 Task: Add Smart Sweets Sourmelon Bites, sour candy to the cart.
Action: Mouse moved to (316, 144)
Screenshot: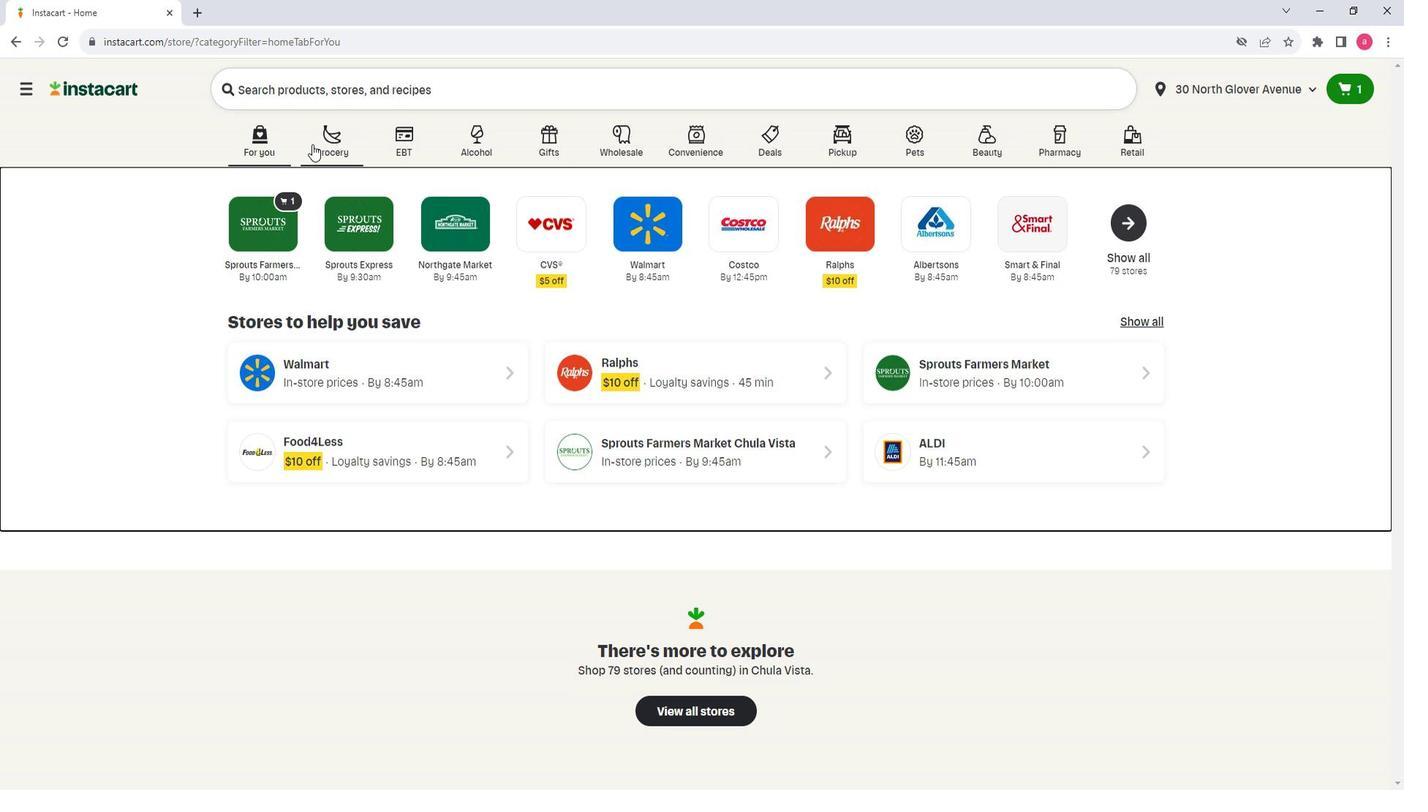 
Action: Mouse pressed left at (316, 144)
Screenshot: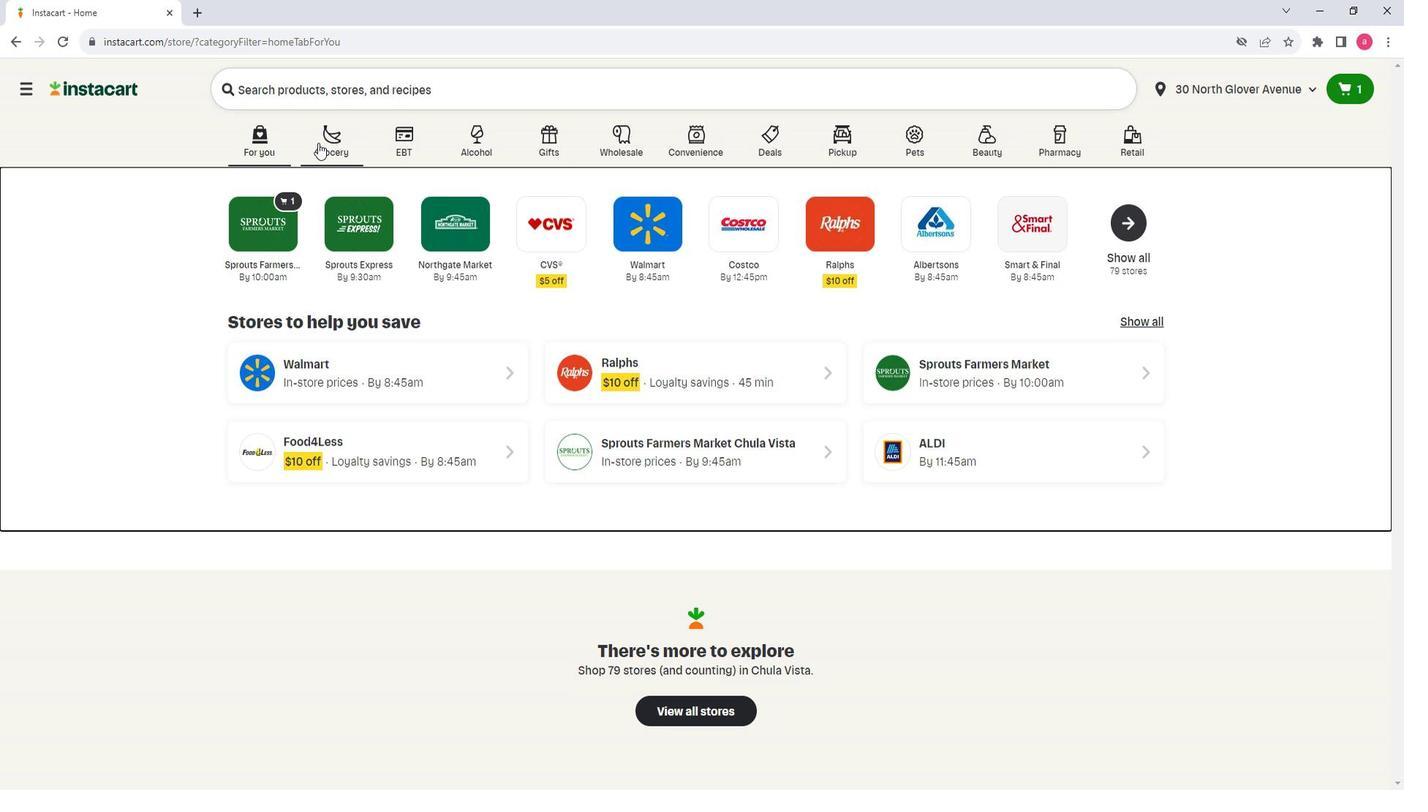 
Action: Mouse moved to (339, 436)
Screenshot: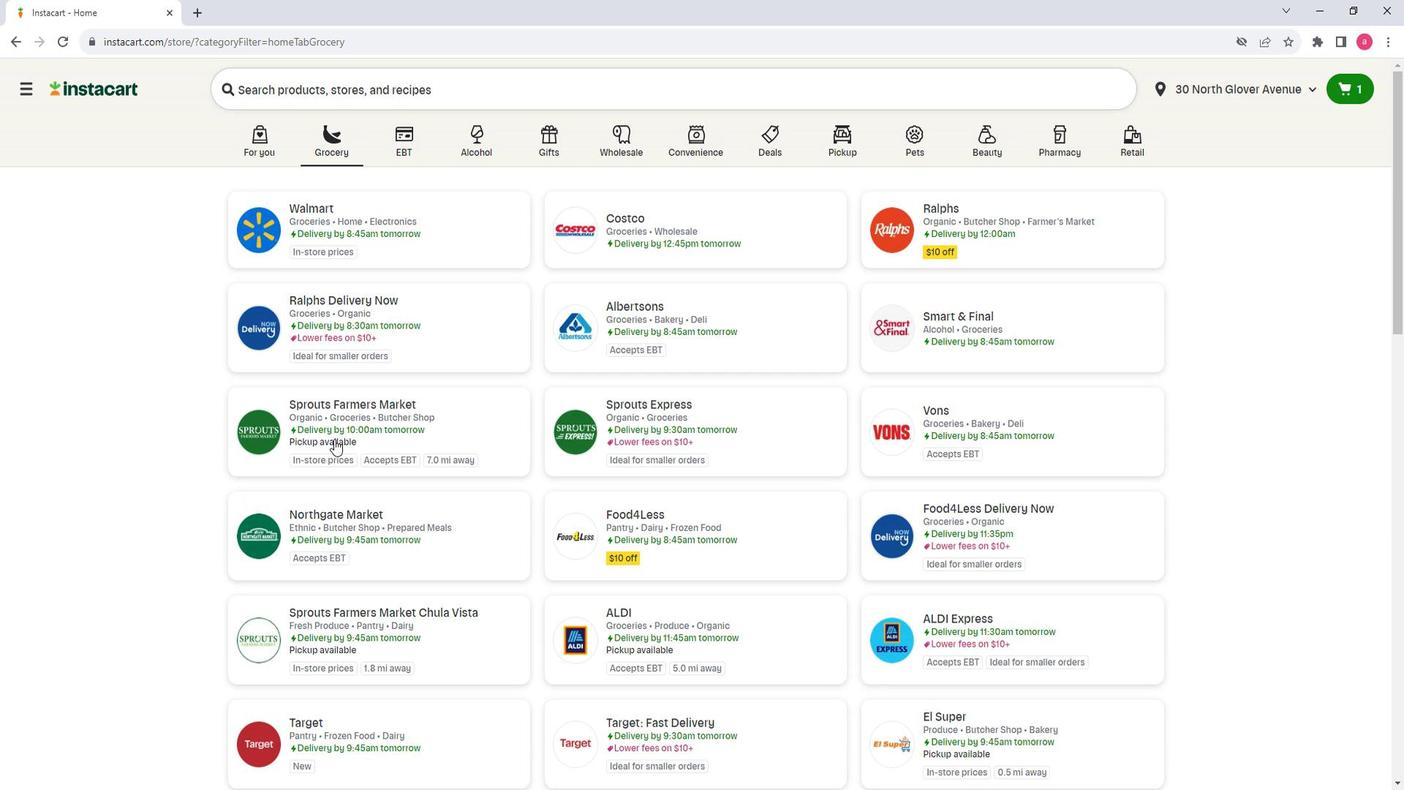 
Action: Mouse pressed left at (339, 436)
Screenshot: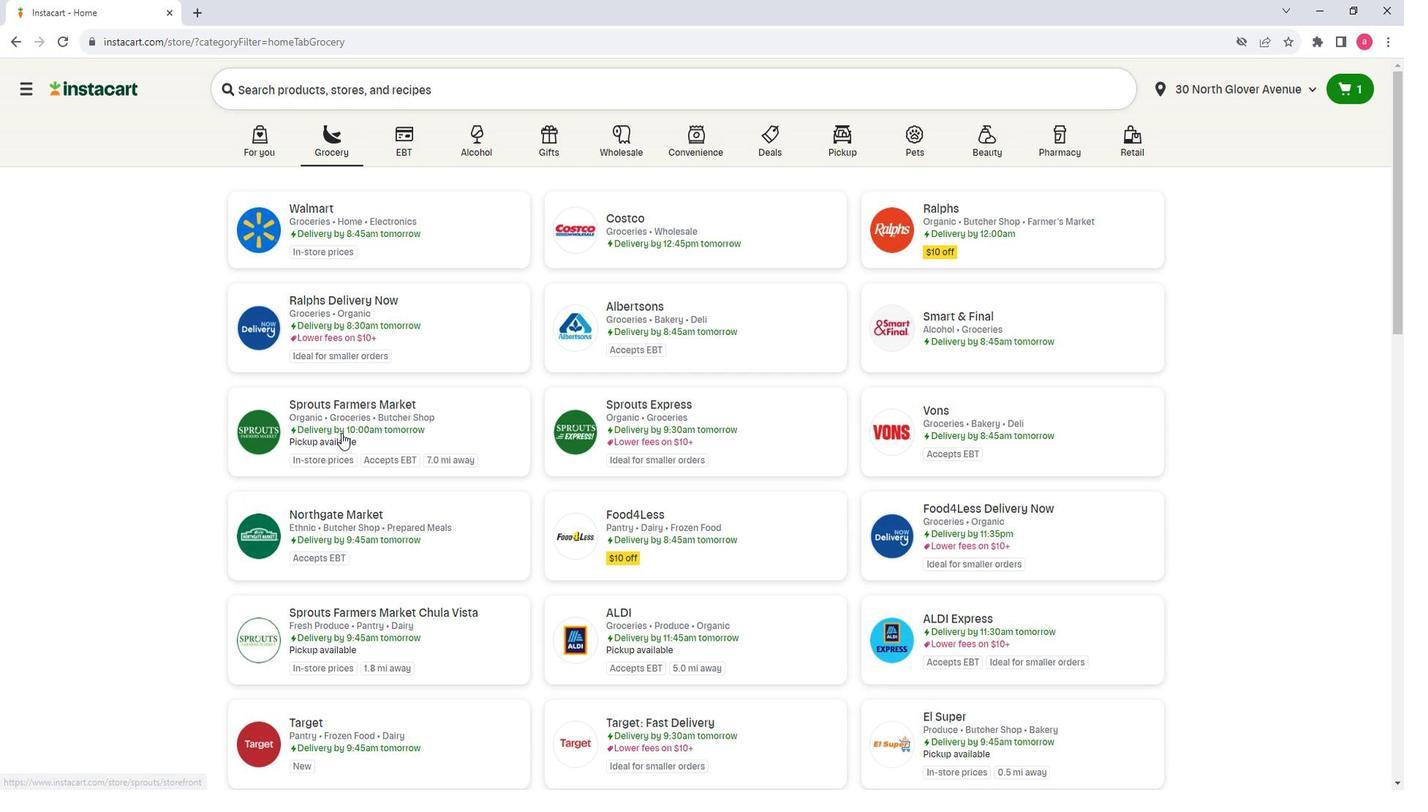 
Action: Mouse moved to (165, 496)
Screenshot: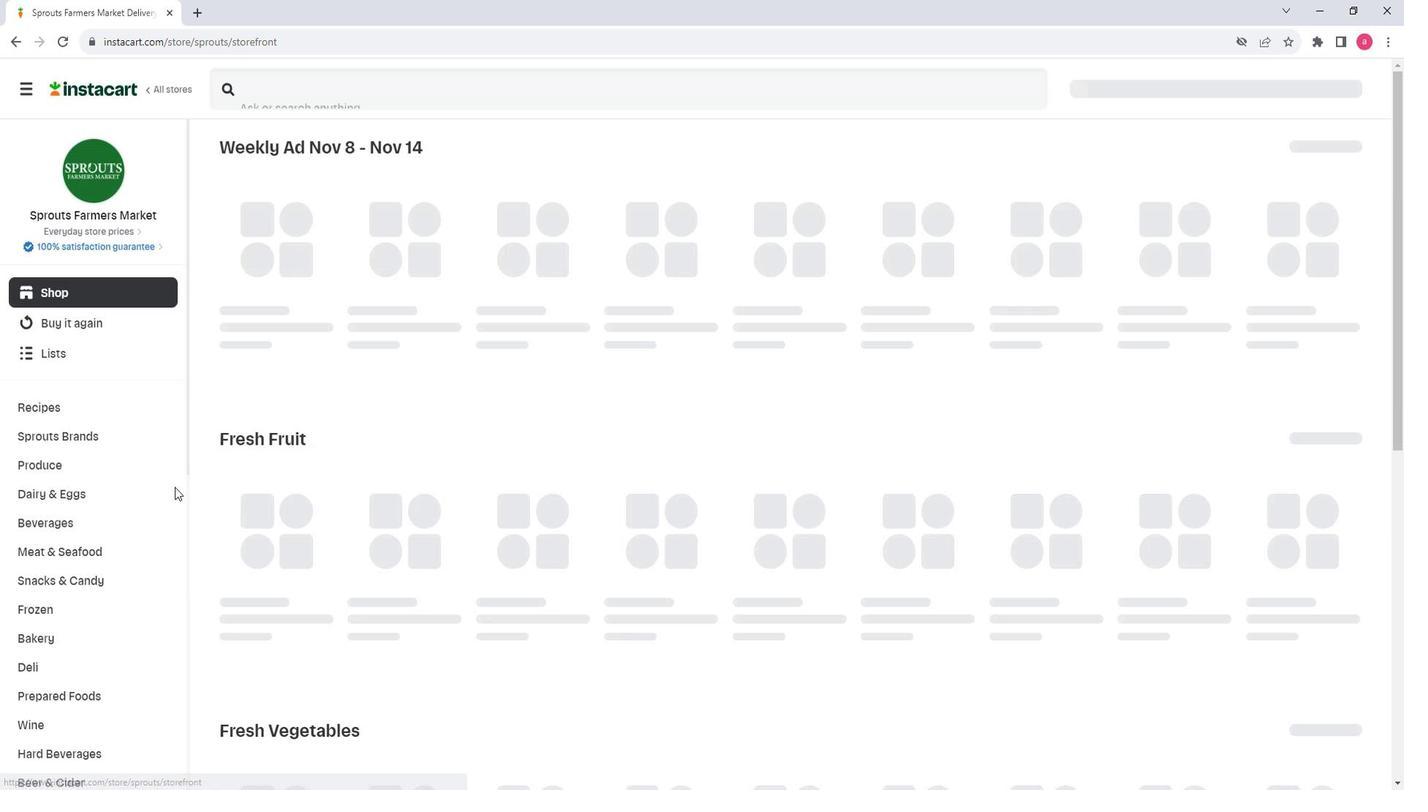 
Action: Mouse scrolled (165, 495) with delta (0, 0)
Screenshot: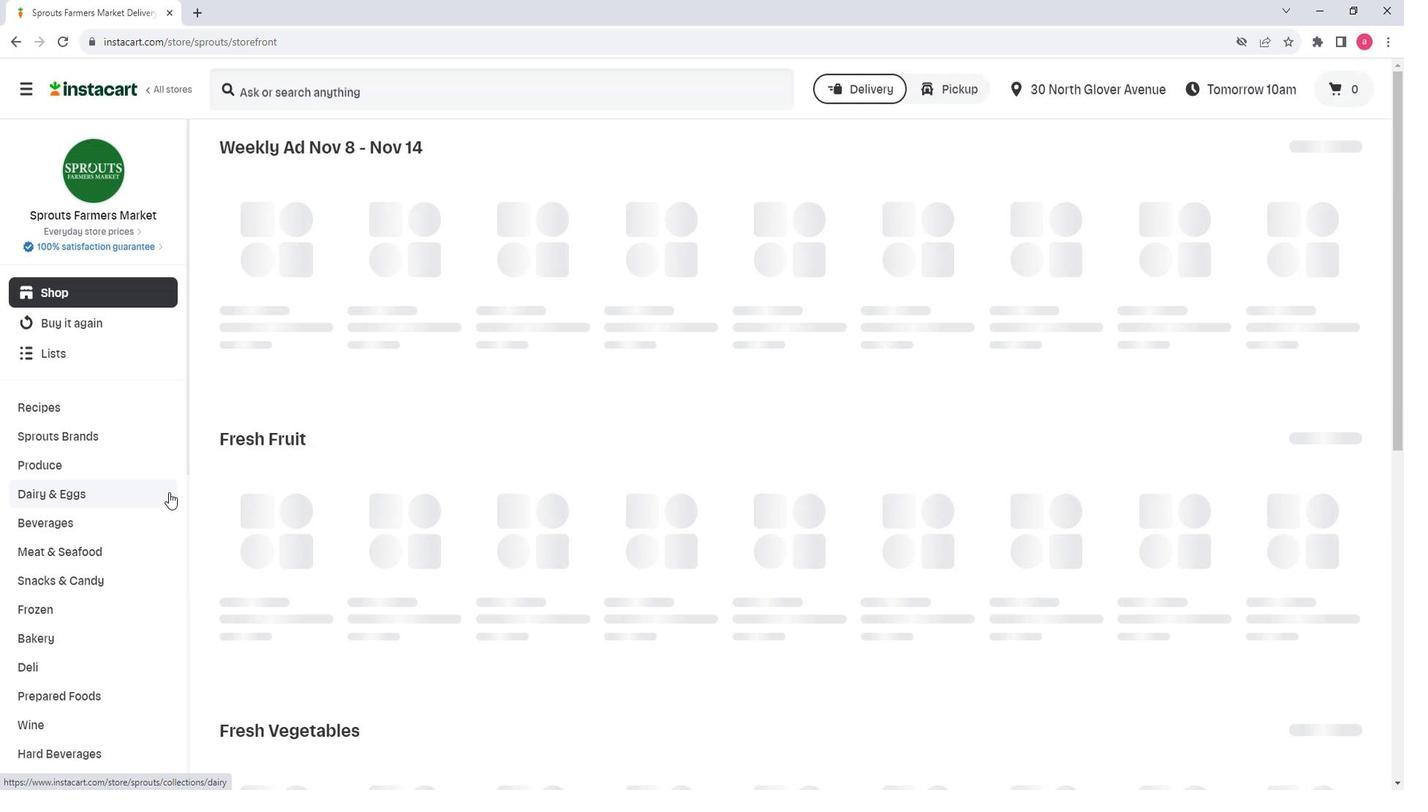 
Action: Mouse moved to (165, 496)
Screenshot: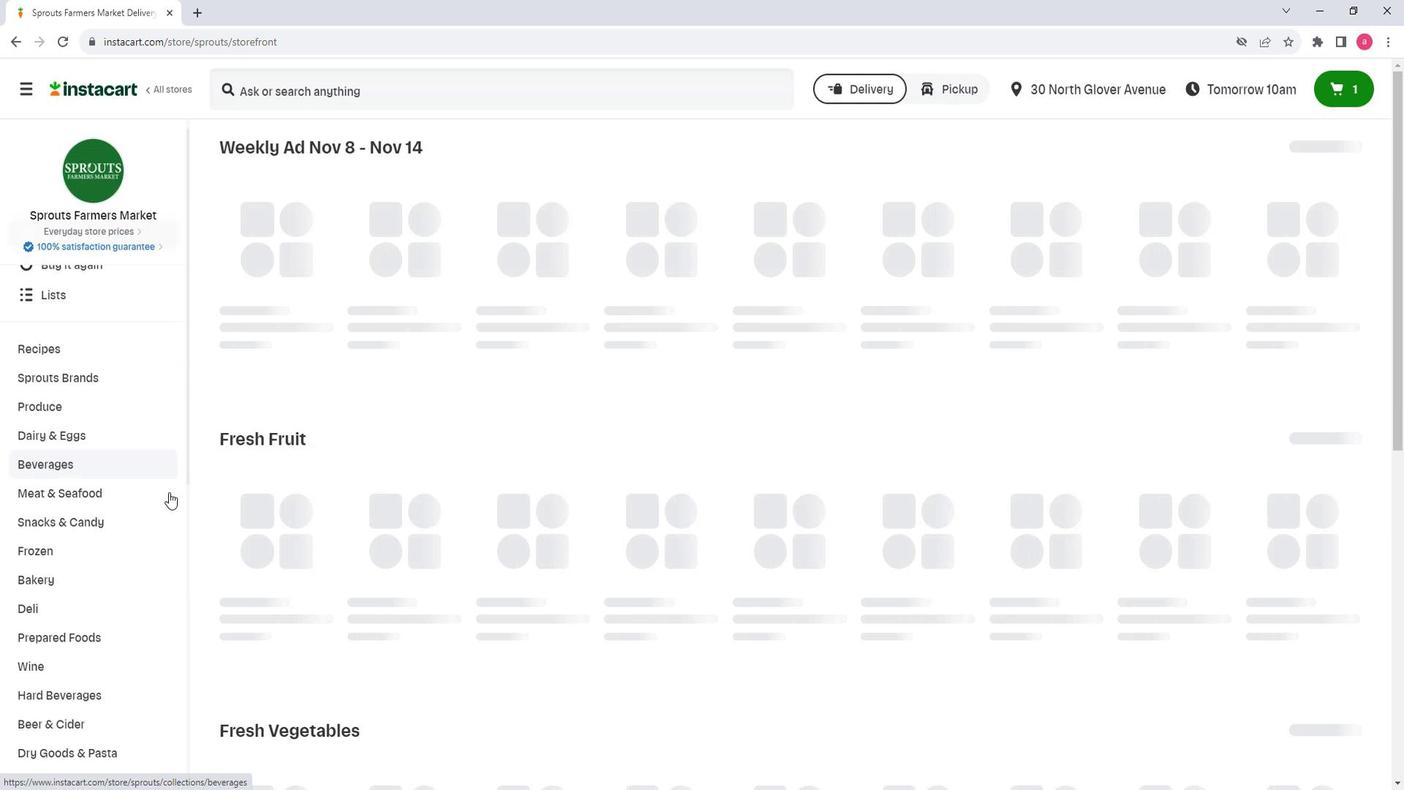 
Action: Mouse pressed left at (165, 496)
Screenshot: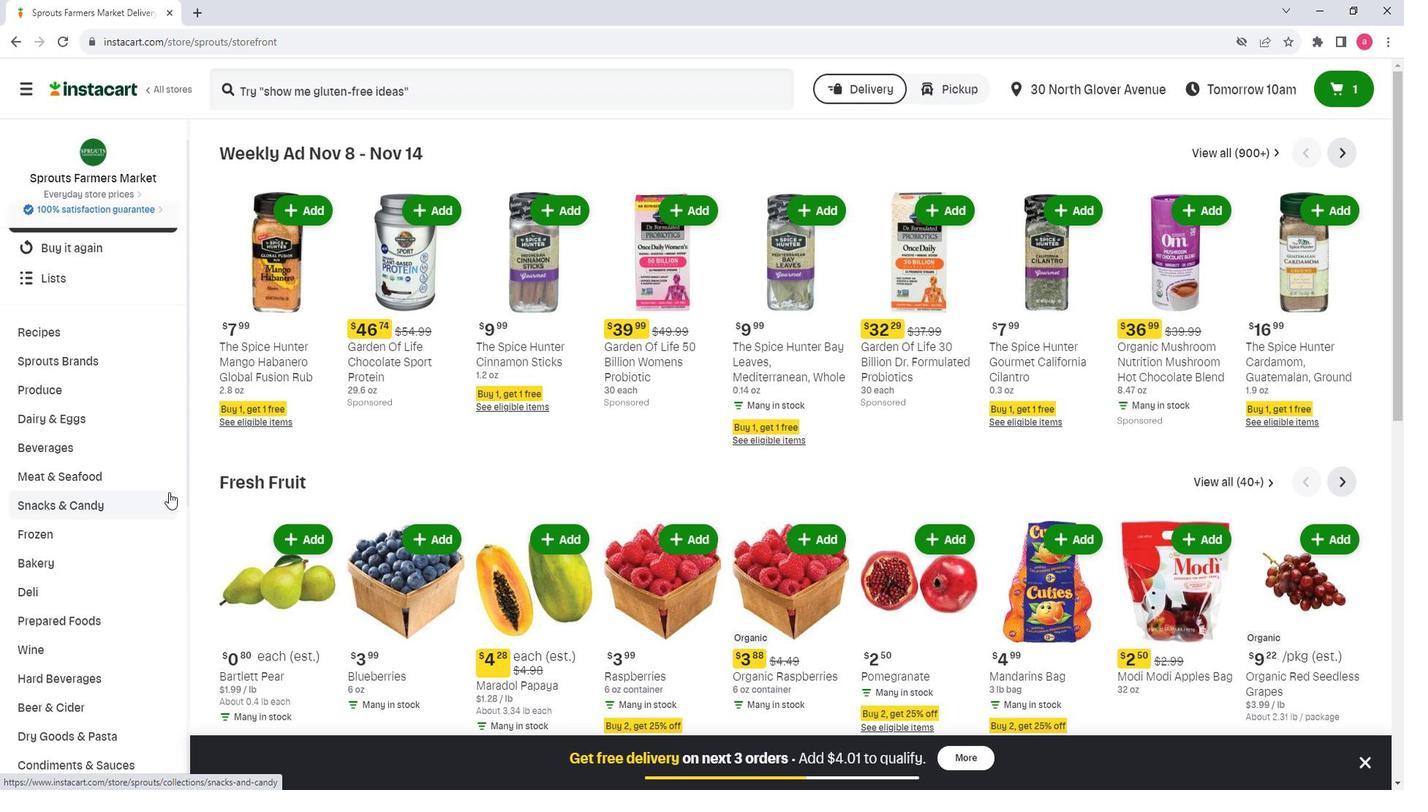 
Action: Mouse moved to (120, 534)
Screenshot: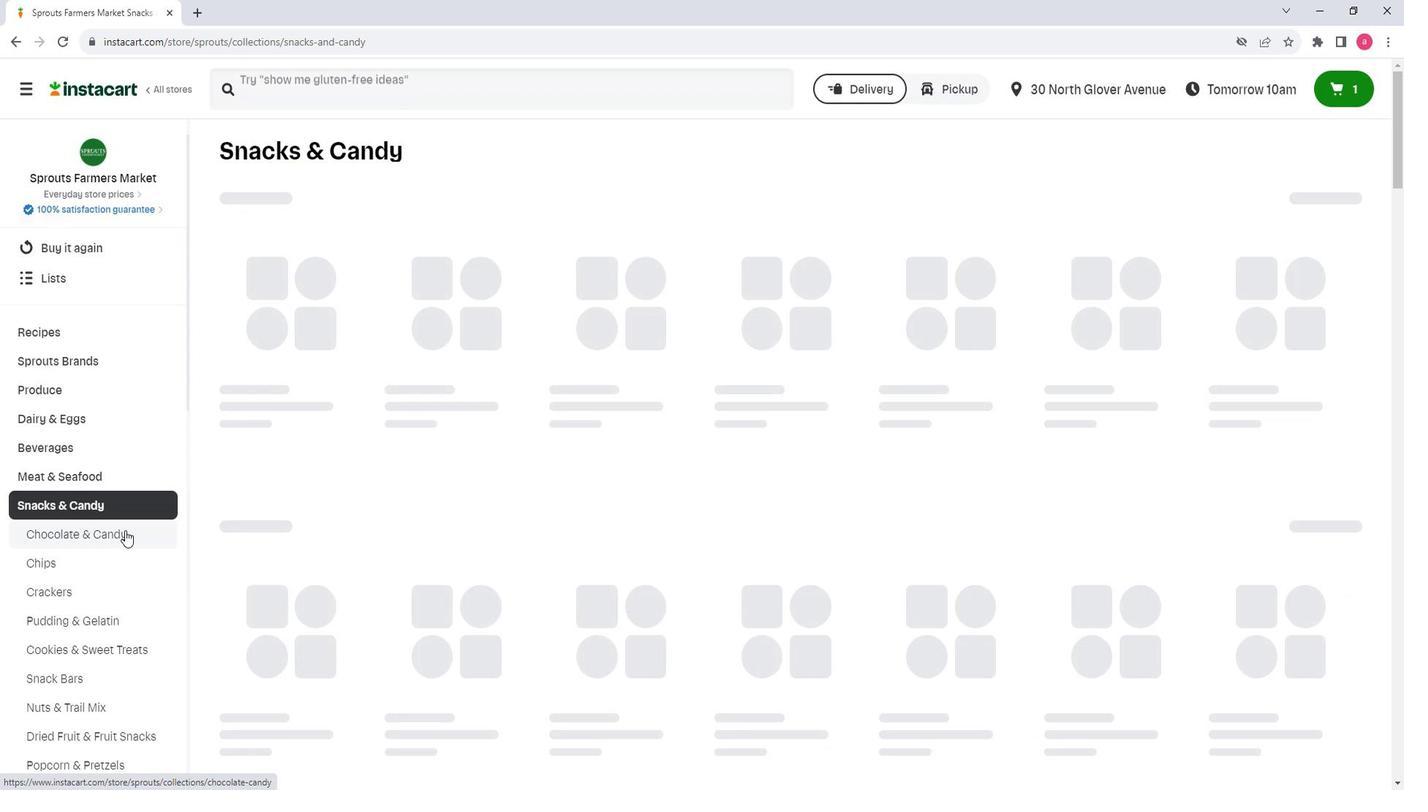 
Action: Mouse pressed left at (120, 534)
Screenshot: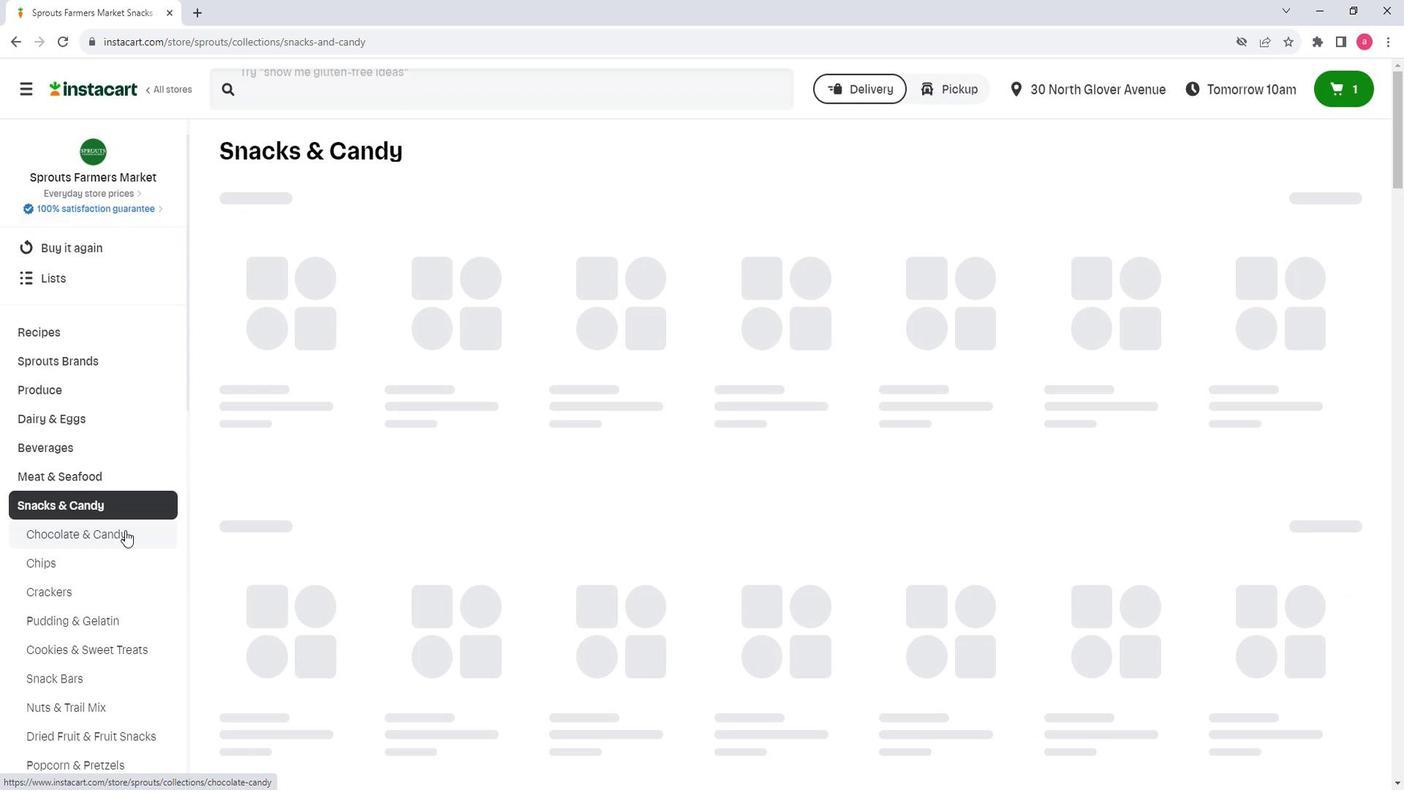 
Action: Mouse moved to (739, 196)
Screenshot: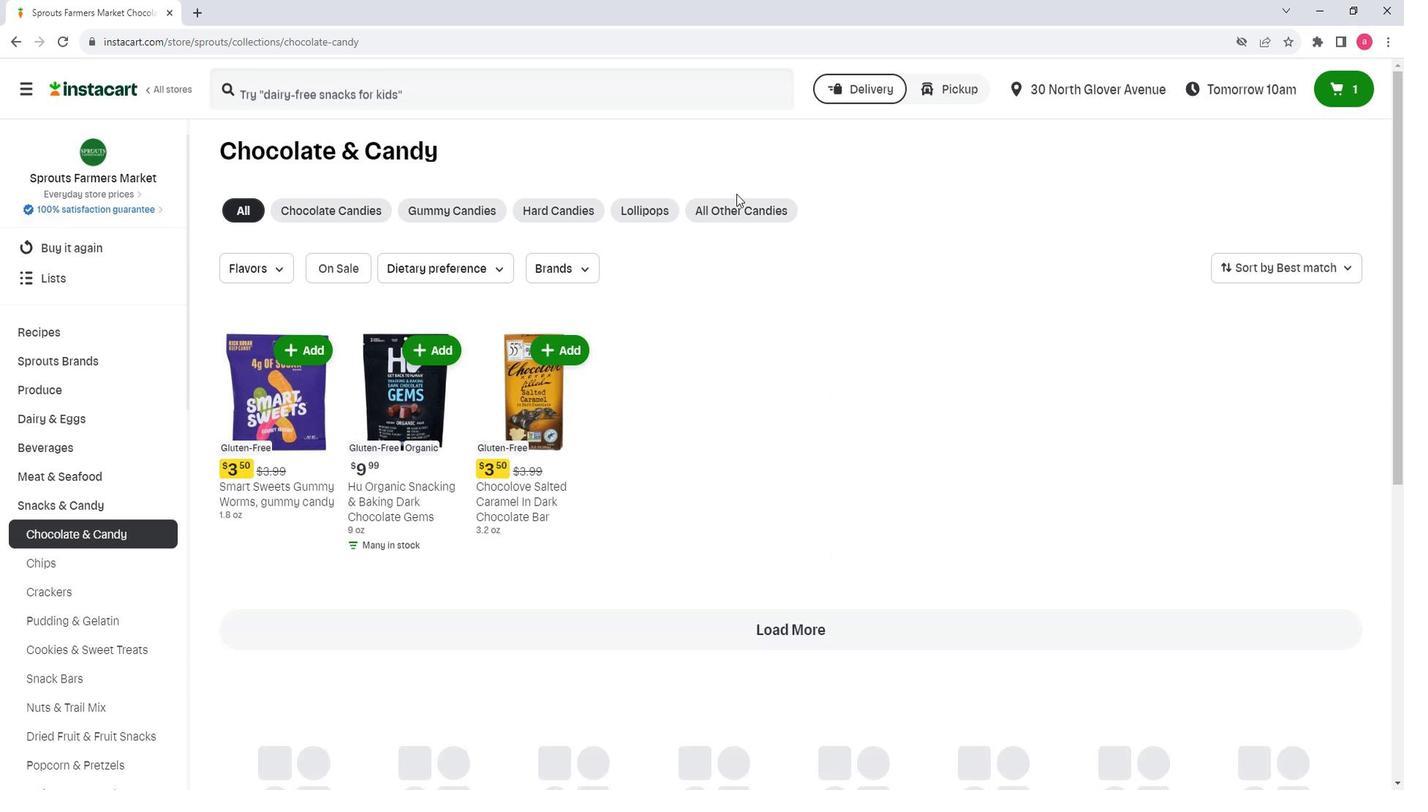 
Action: Mouse pressed left at (739, 196)
Screenshot: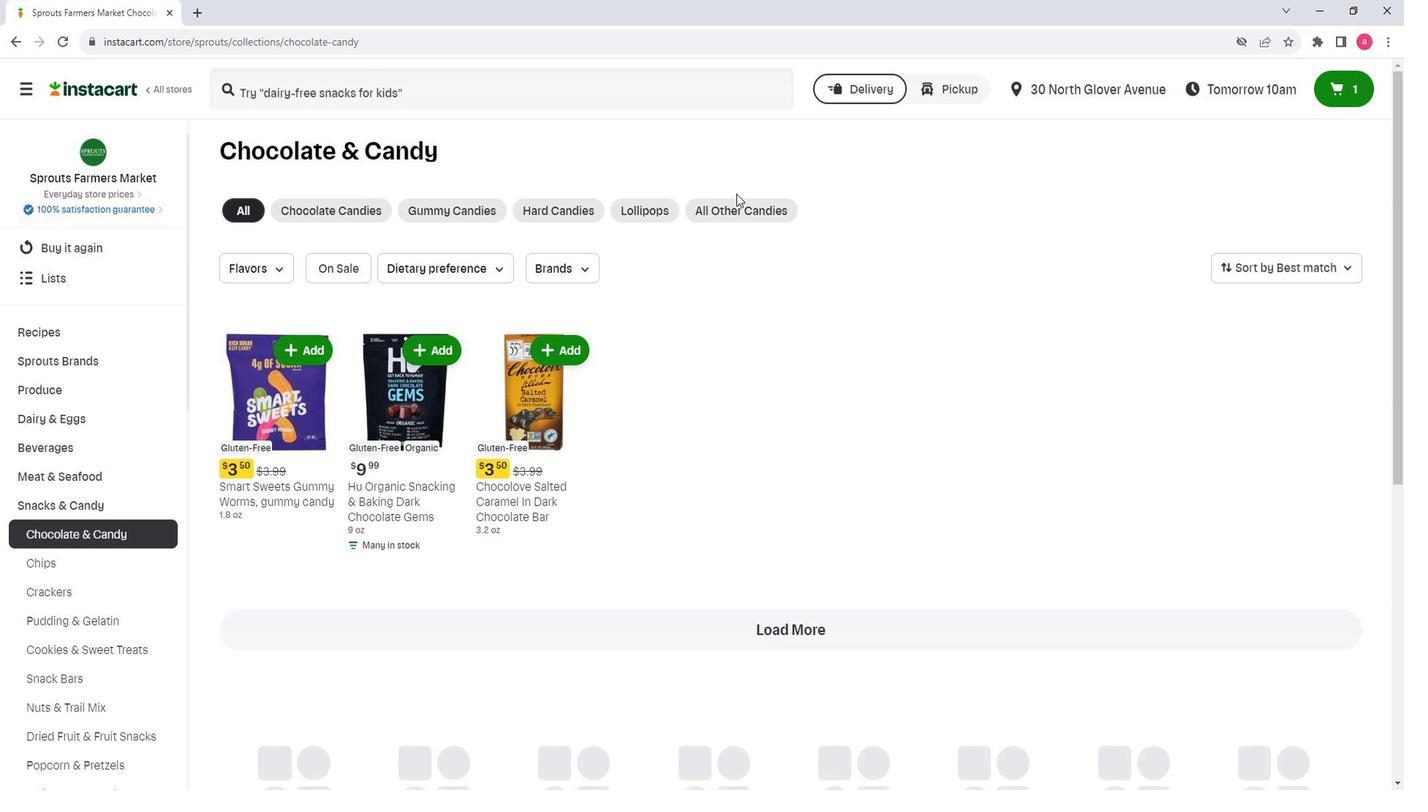 
Action: Mouse moved to (750, 227)
Screenshot: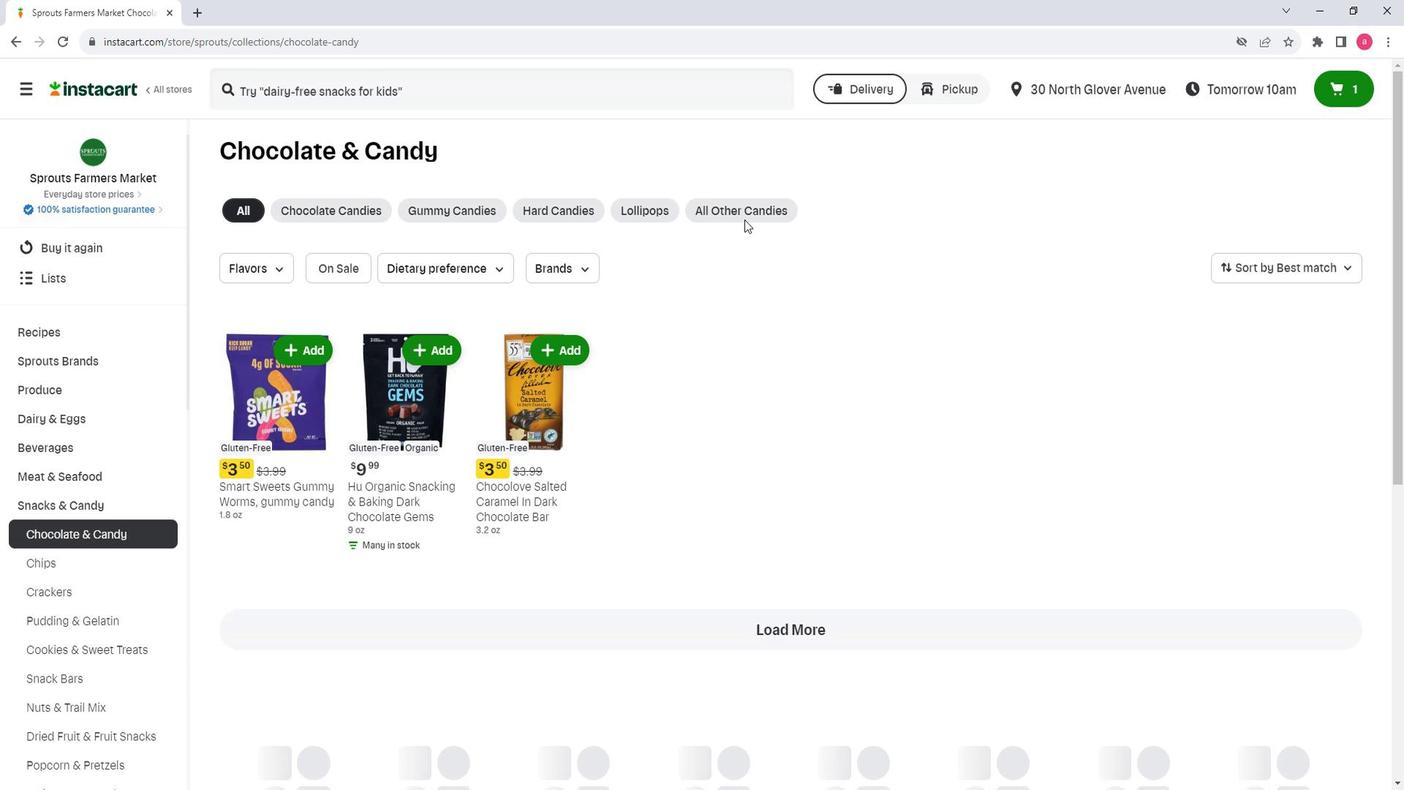 
Action: Mouse pressed left at (750, 227)
Screenshot: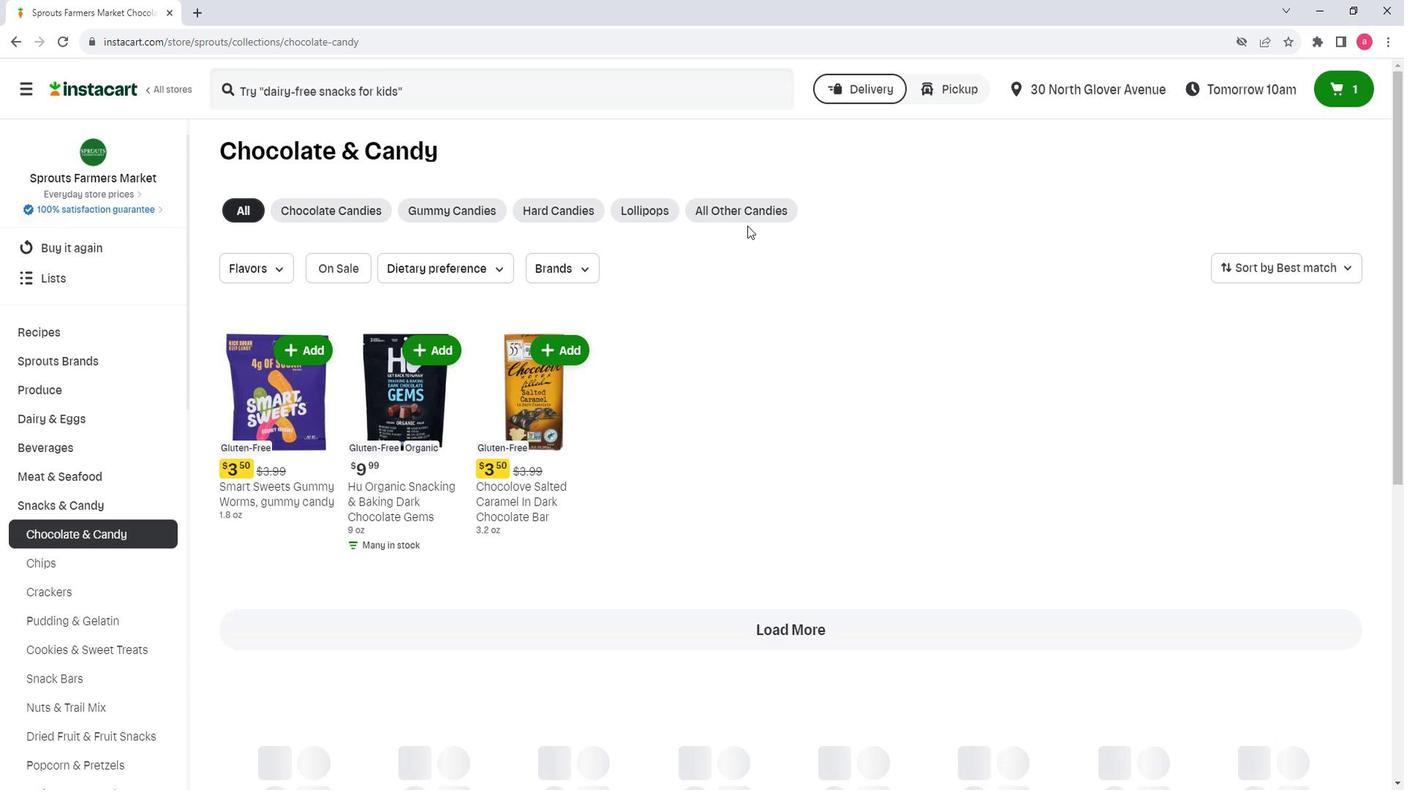 
Action: Mouse moved to (741, 210)
Screenshot: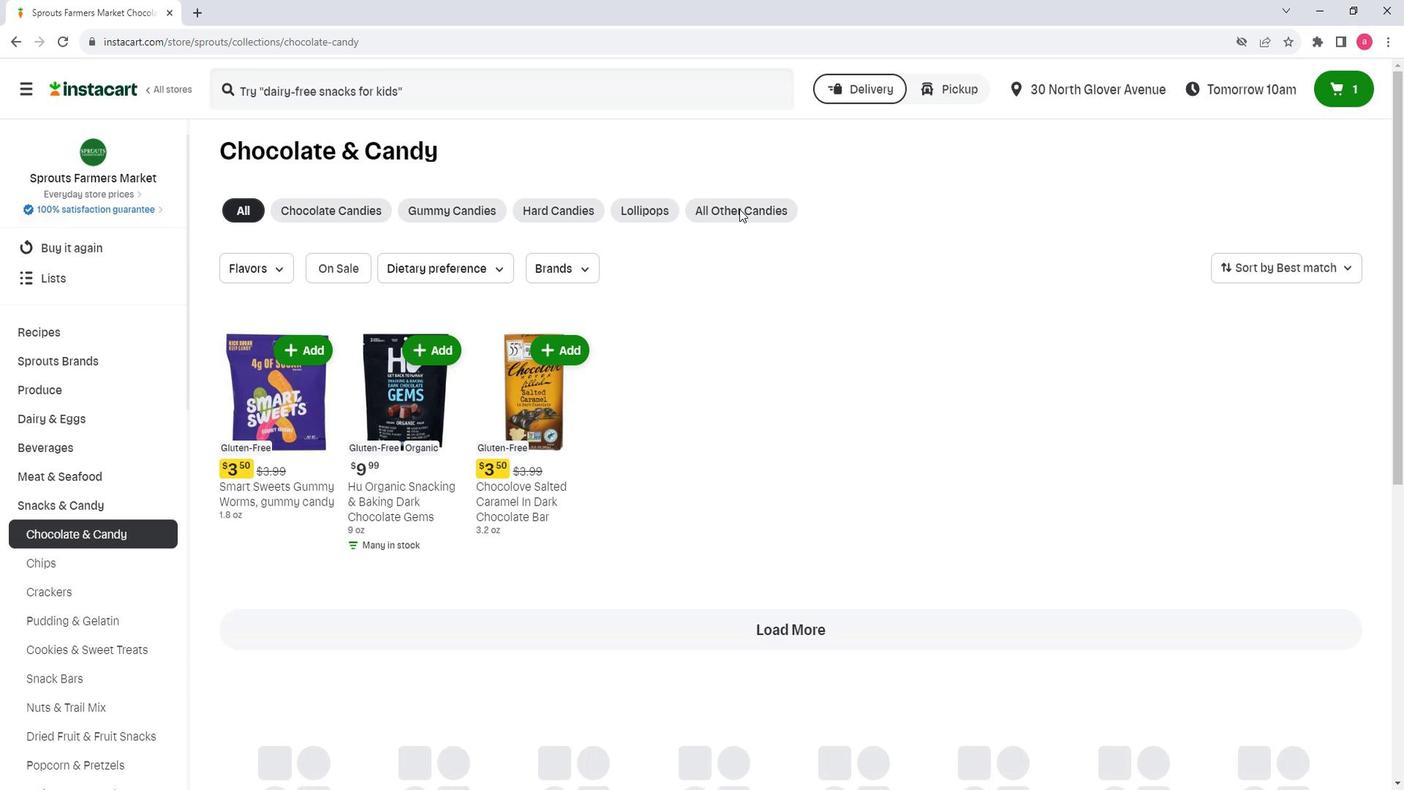 
Action: Mouse pressed left at (741, 210)
Screenshot: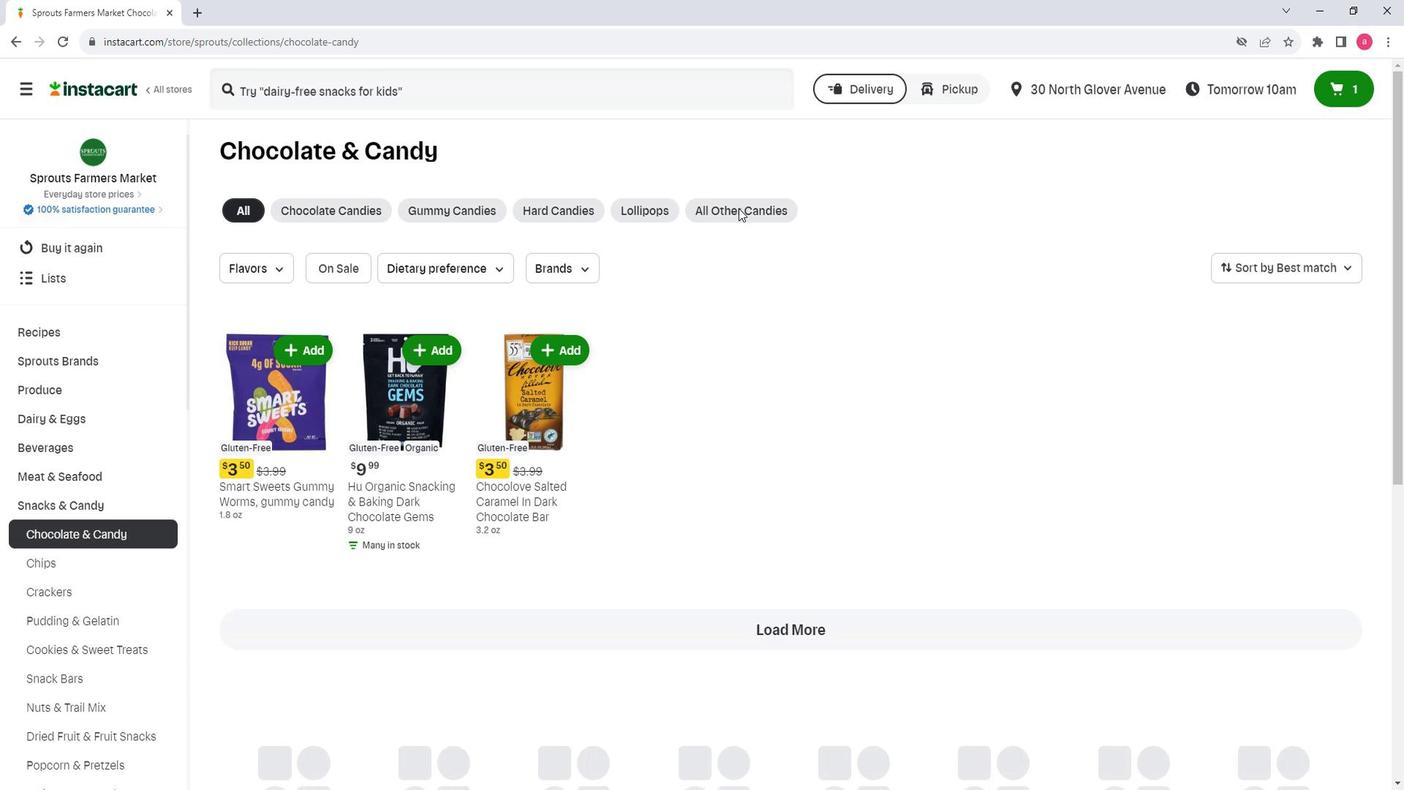 
Action: Mouse moved to (396, 95)
Screenshot: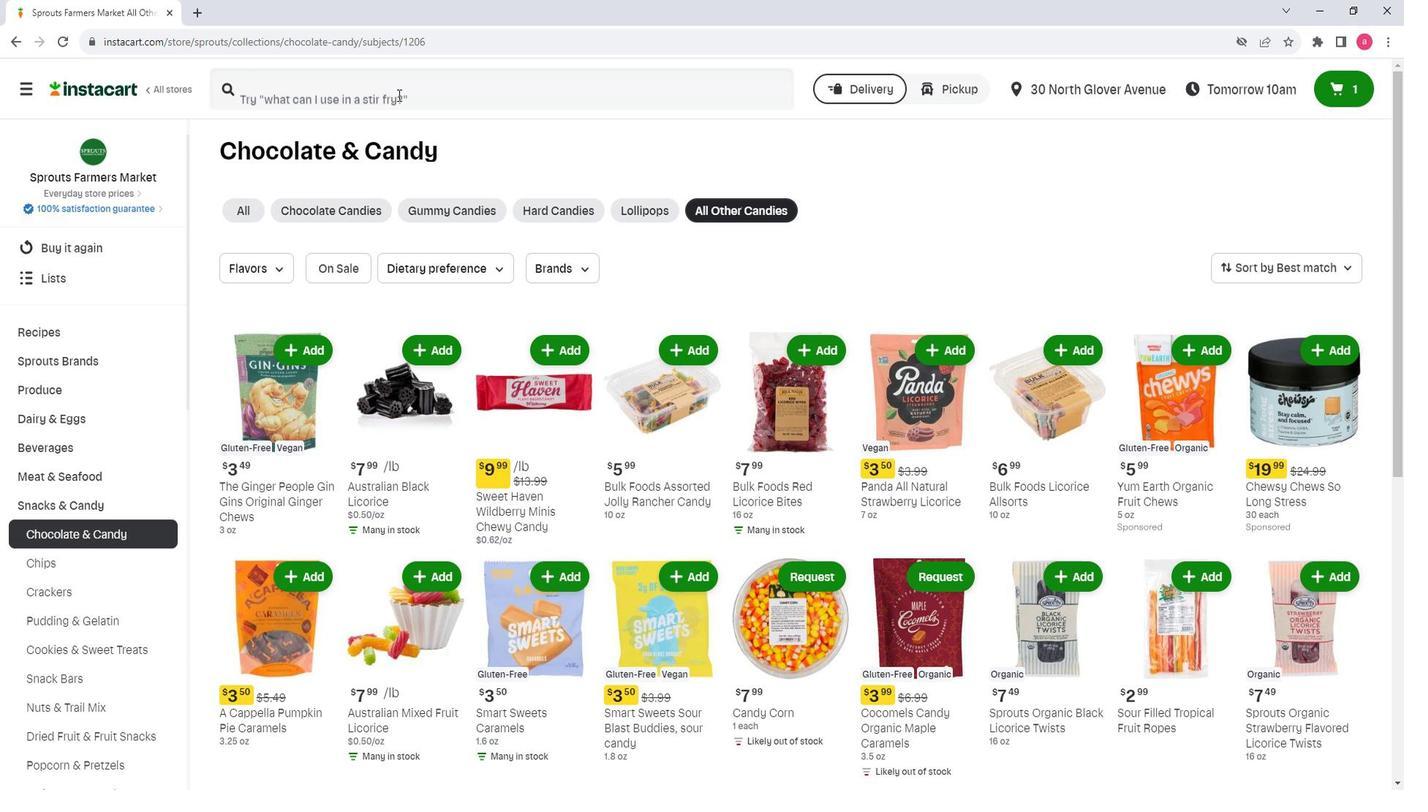 
Action: Mouse pressed left at (396, 95)
Screenshot: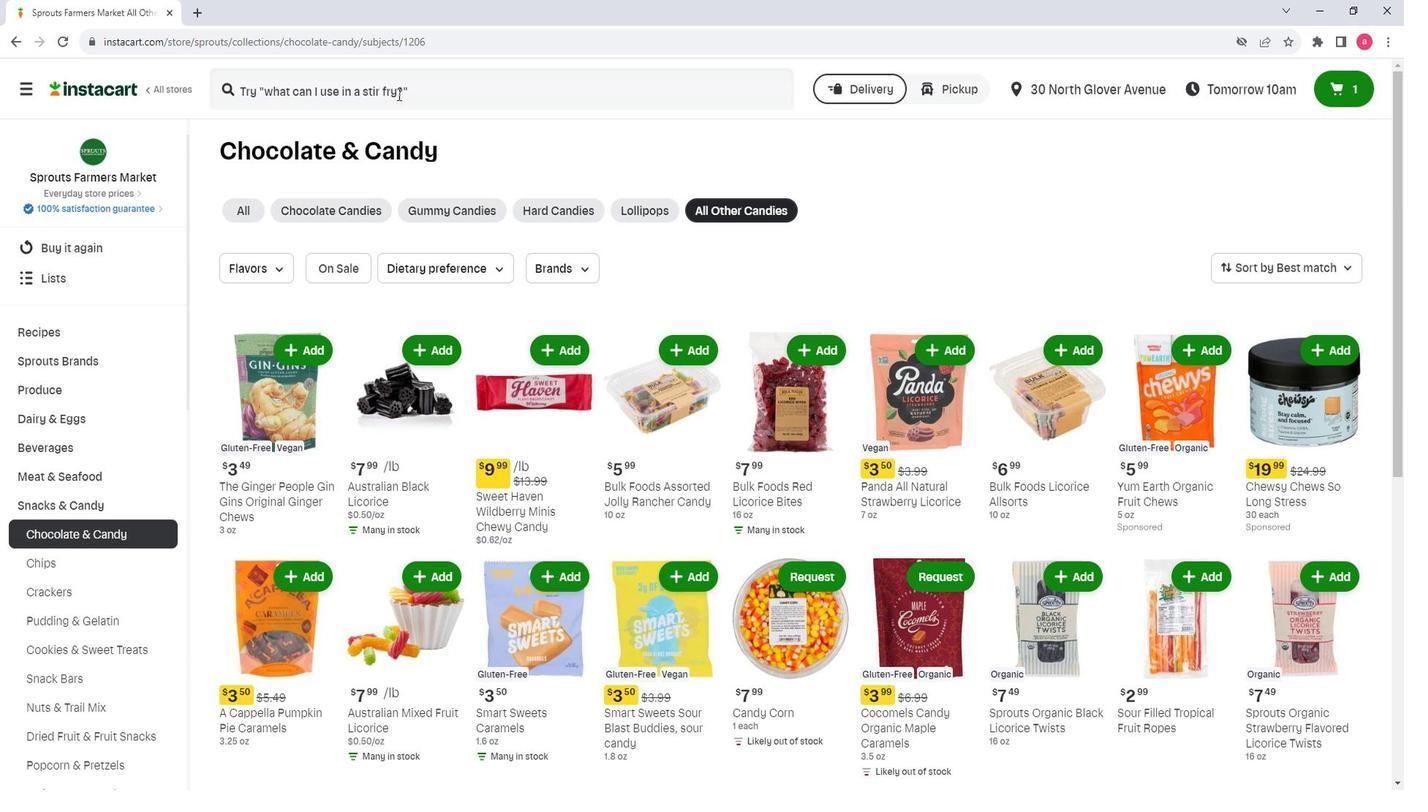 
Action: Key pressed <Key.shift>Smart<Key.space><Key.shift><Key.shift><Key.shift><Key.shift><Key.shift><Key.shift><Key.shift>Sweets<Key.space><Key.shift><Key.shift><Key.shift><Key.shift><Key.shift><Key.shift><Key.shift><Key.shift><Key.shift><Key.shift>Sourmelon<Key.space><Key.shift><Key.shift><Key.shift><Key.shift><Key.shift><Key.shift><Key.shift><Key.shift><Key.shift><Key.shift><Key.shift><Key.shift><Key.shift><Key.shift><Key.shift><Key.shift><Key.shift><Key.shift><Key.shift><Key.shift><Key.shift><Key.shift><Key.shift><Key.shift><Key.shift><Key.shift><Key.shift><Key.shift><Key.shift><Key.shift><Key.shift><Key.shift><Key.shift><Key.shift><Key.shift><Key.shift><Key.shift><Key.shift><Key.shift><Key.shift><Key.shift><Key.shift><Key.shift><Key.shift><Key.shift><Key.shift><Key.shift><Key.shift><Key.shift><Key.shift><Key.shift><Key.shift><Key.shift><Key.shift><Key.shift><Key.shift><Key.shift><Key.shift><Key.shift><Key.shift><Key.shift><Key.shift><Key.shift><Key.shift><Key.shift><Key.shift><Key.shift>Bites,<Key.space><Key.shift>Sour<Key.space><Key.shift>Candy<Key.enter>
Screenshot: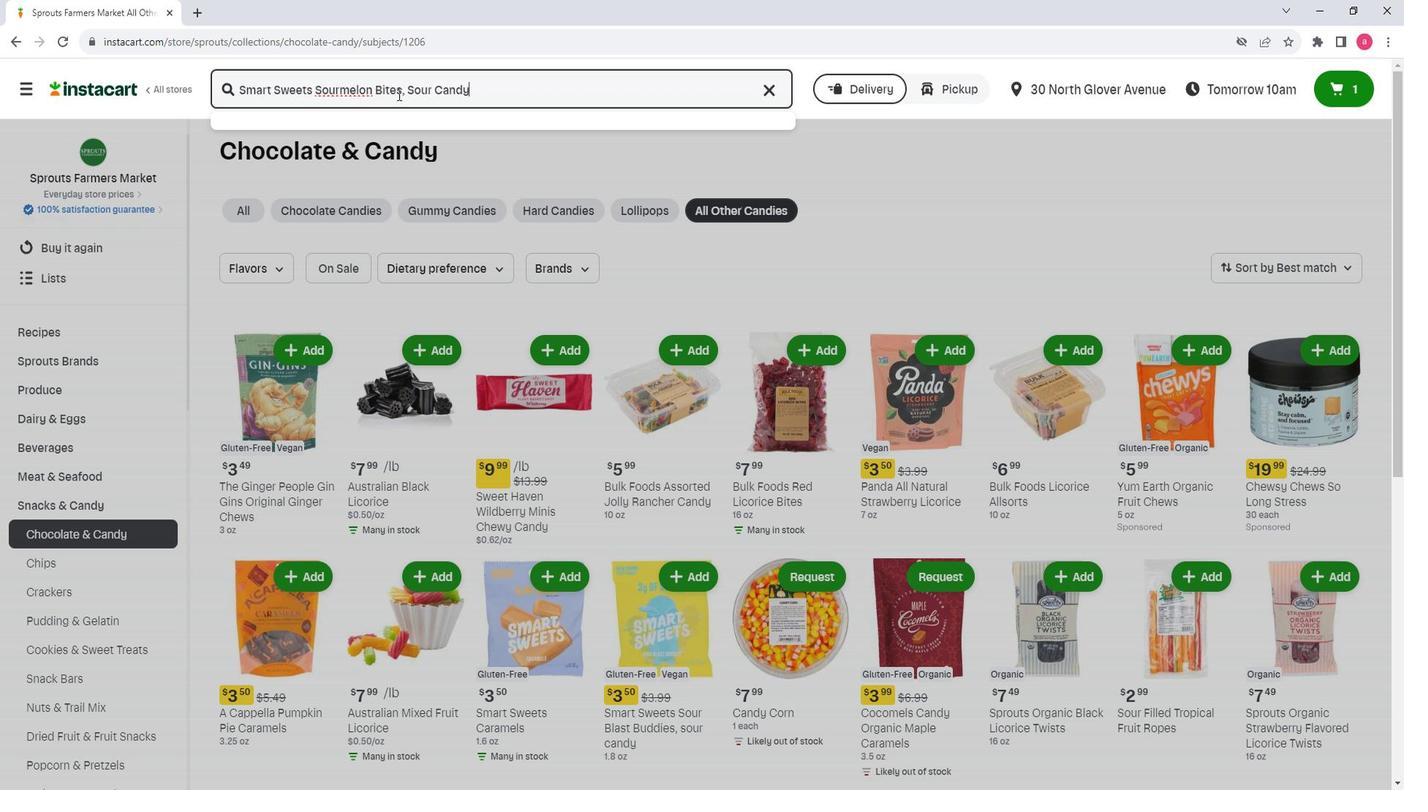 
Action: Mouse moved to (567, 446)
Screenshot: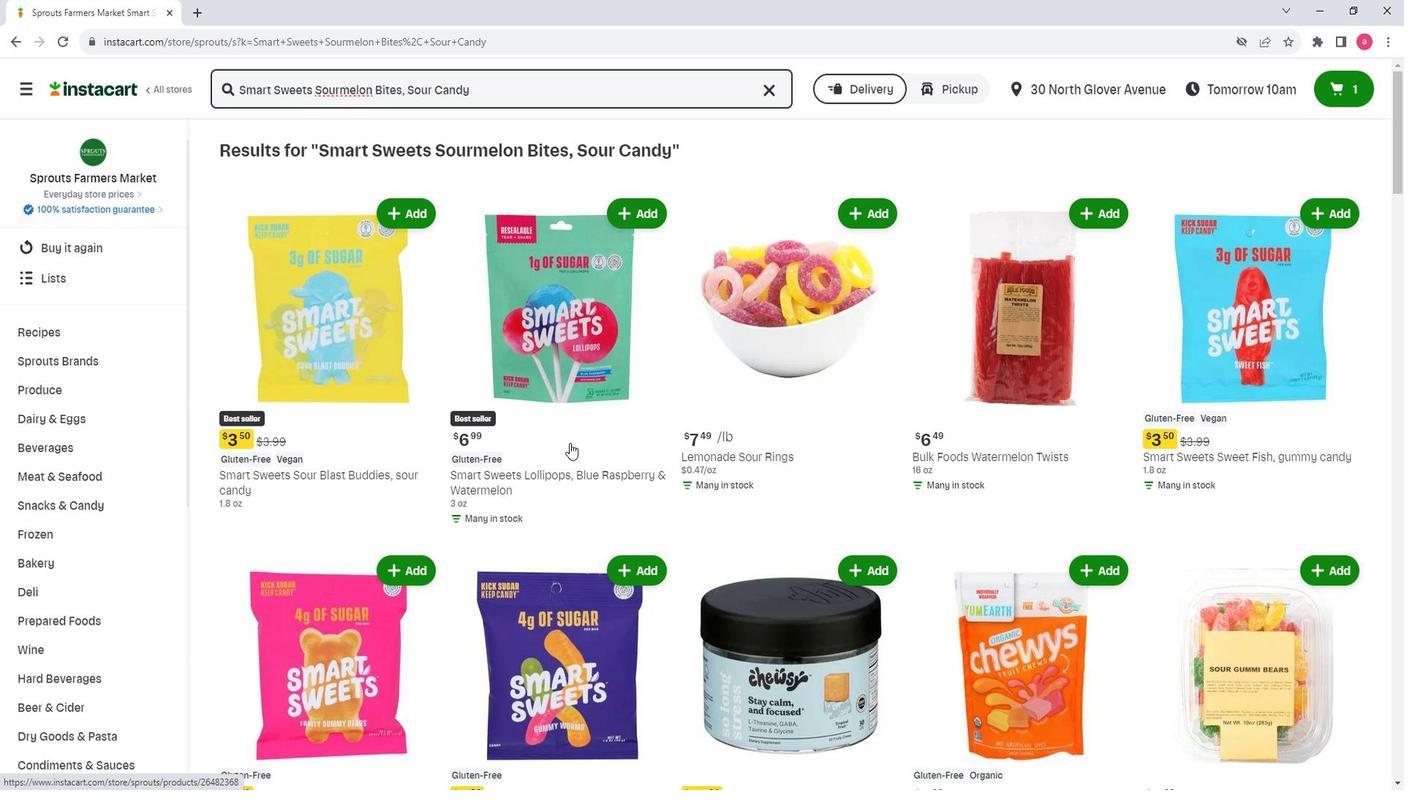 
Action: Mouse scrolled (567, 445) with delta (0, 0)
Screenshot: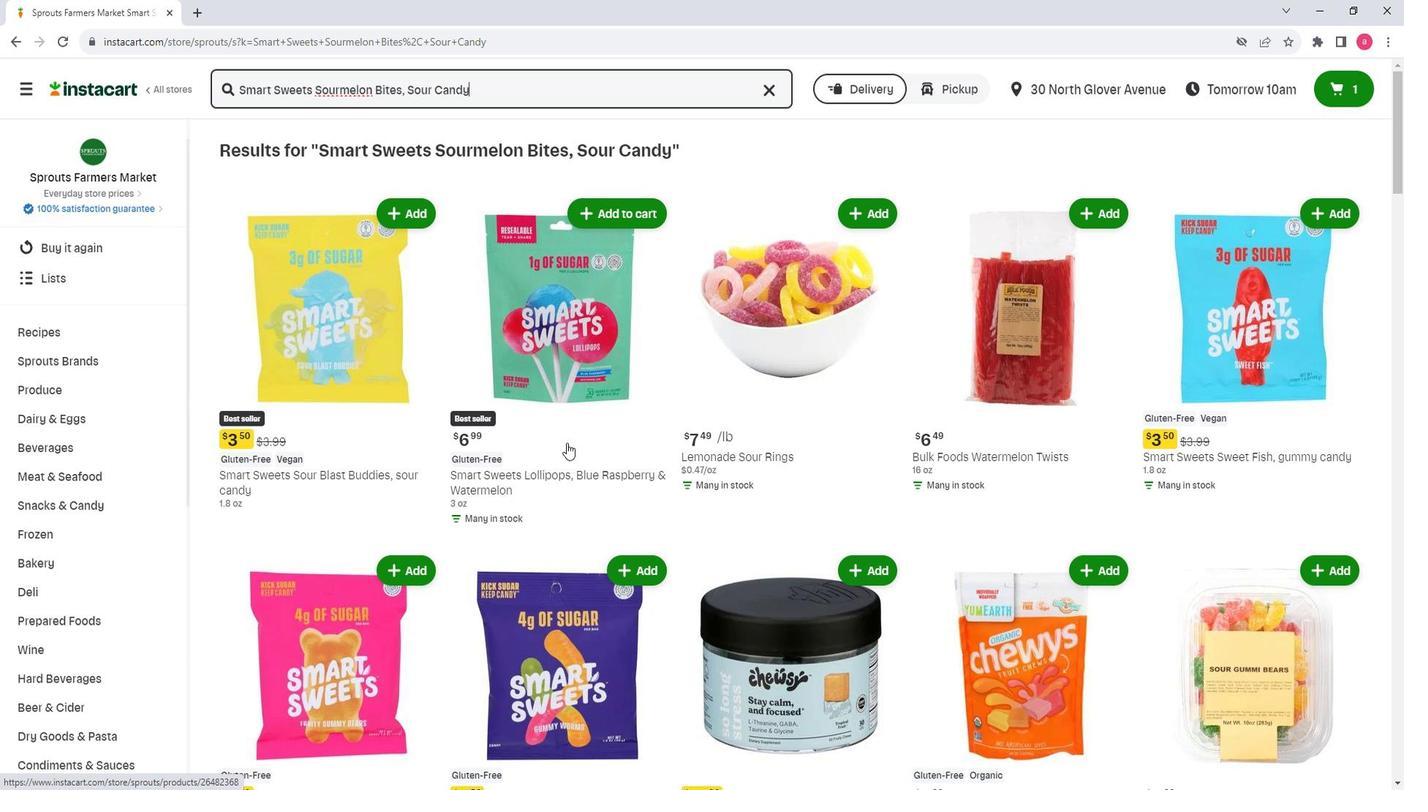 
Action: Mouse scrolled (567, 445) with delta (0, 0)
Screenshot: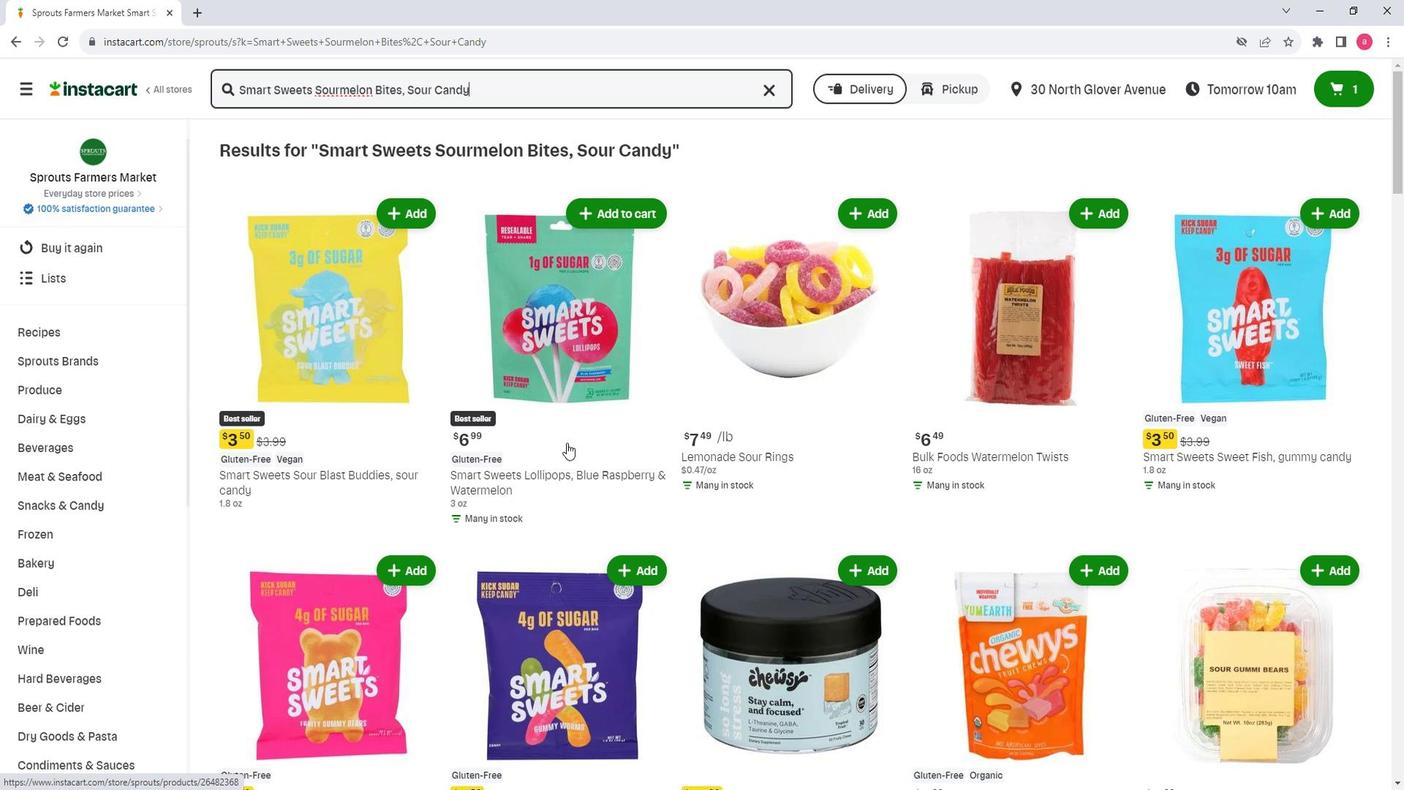 
Action: Mouse scrolled (567, 445) with delta (0, 0)
Screenshot: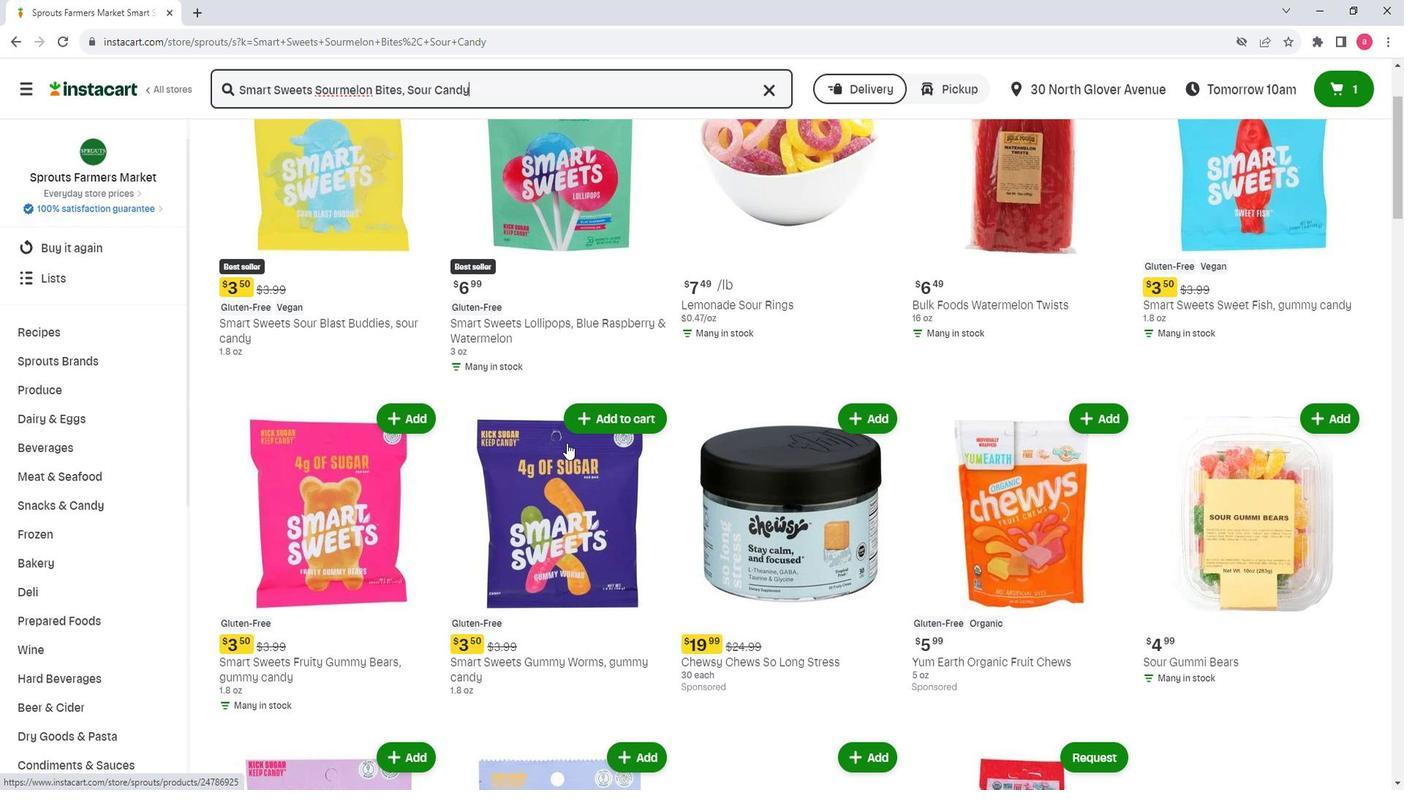 
Action: Mouse scrolled (567, 445) with delta (0, 0)
Screenshot: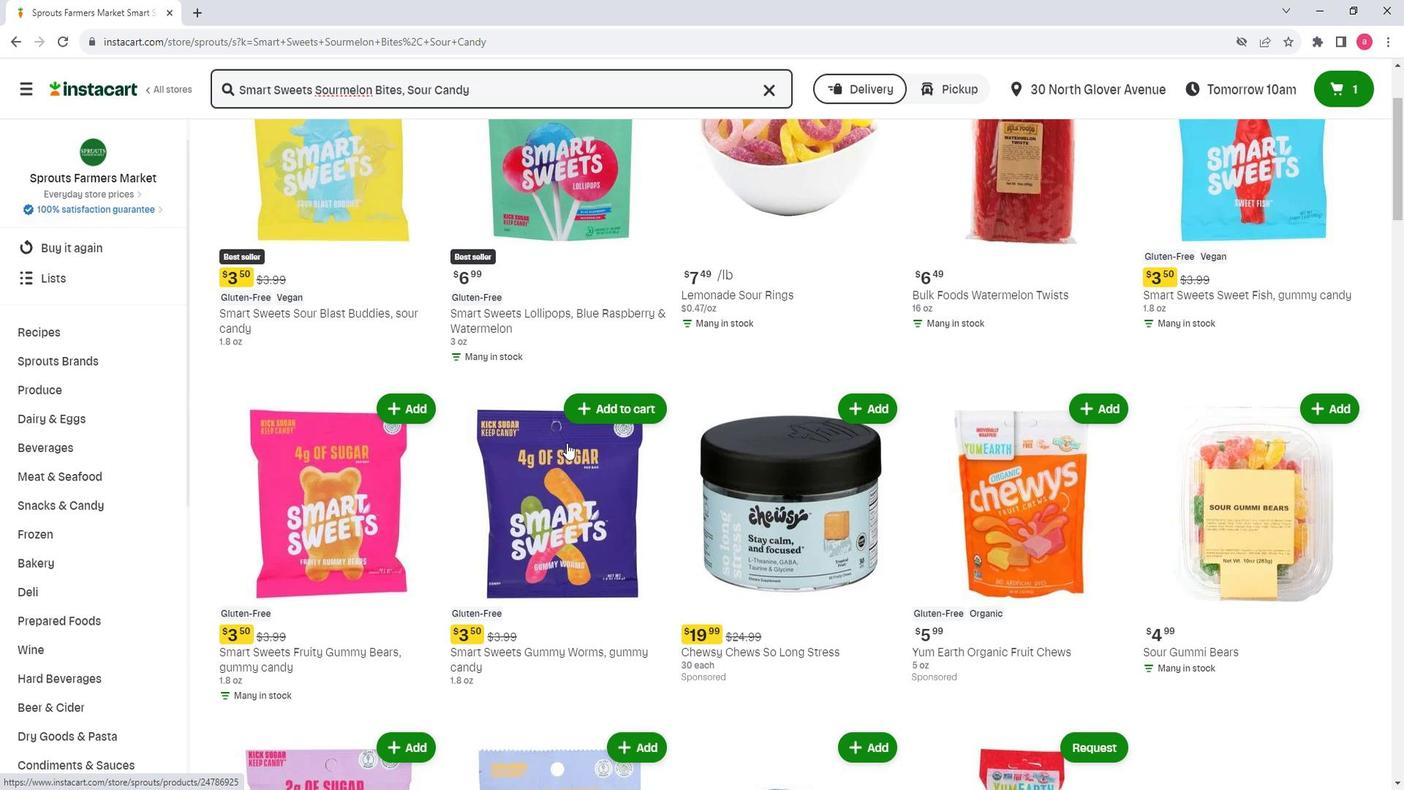 
Action: Mouse scrolled (567, 445) with delta (0, 0)
Screenshot: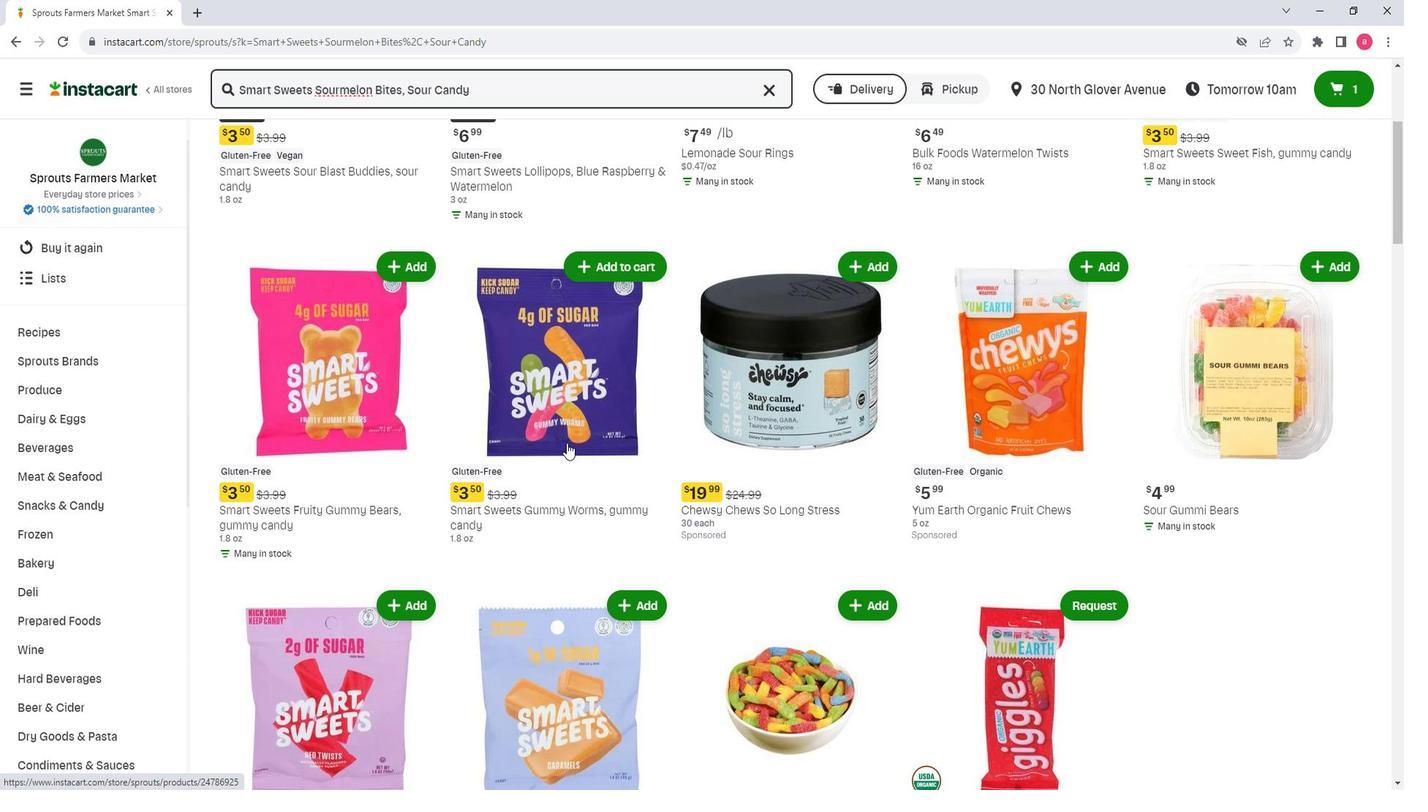 
Action: Mouse scrolled (567, 445) with delta (0, 0)
Screenshot: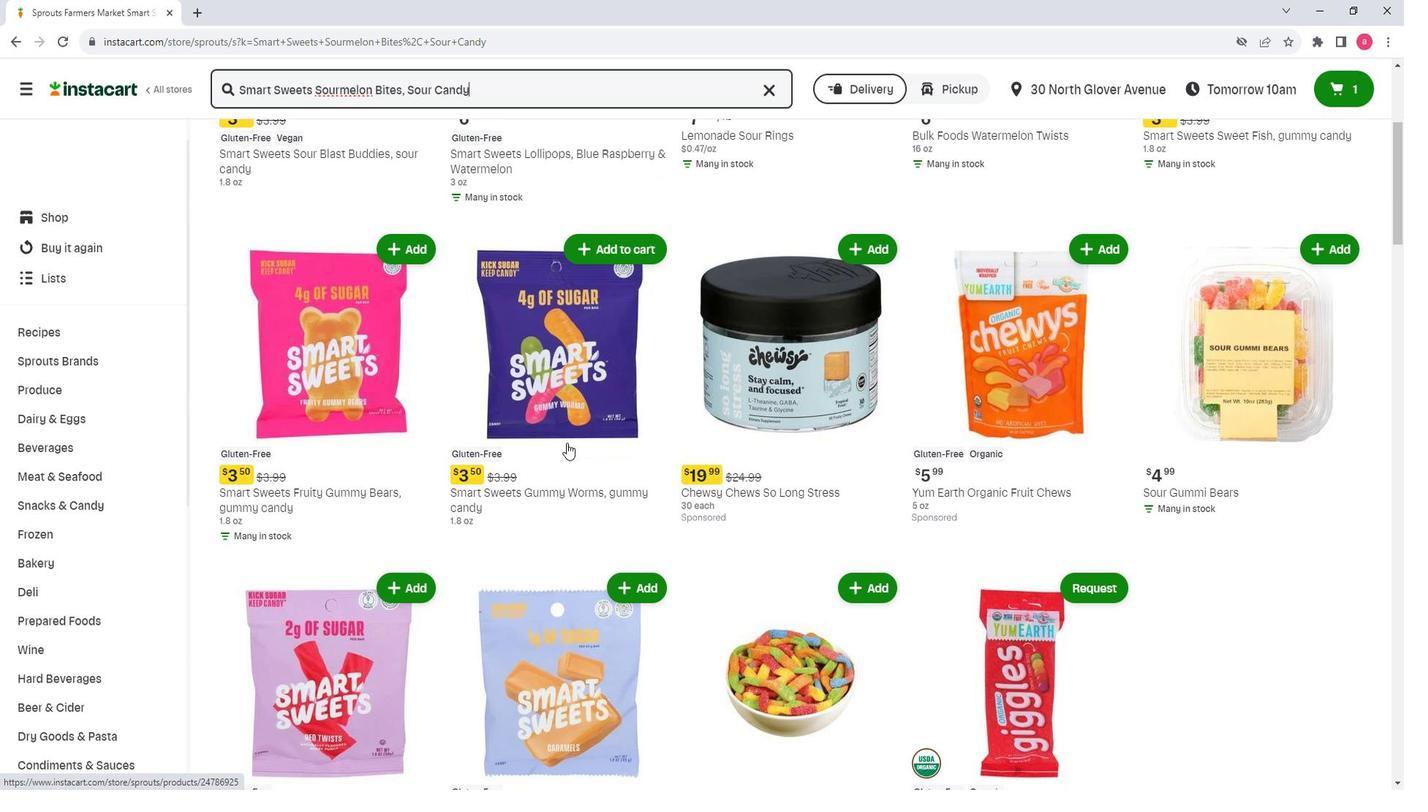 
Action: Mouse scrolled (567, 445) with delta (0, 0)
Screenshot: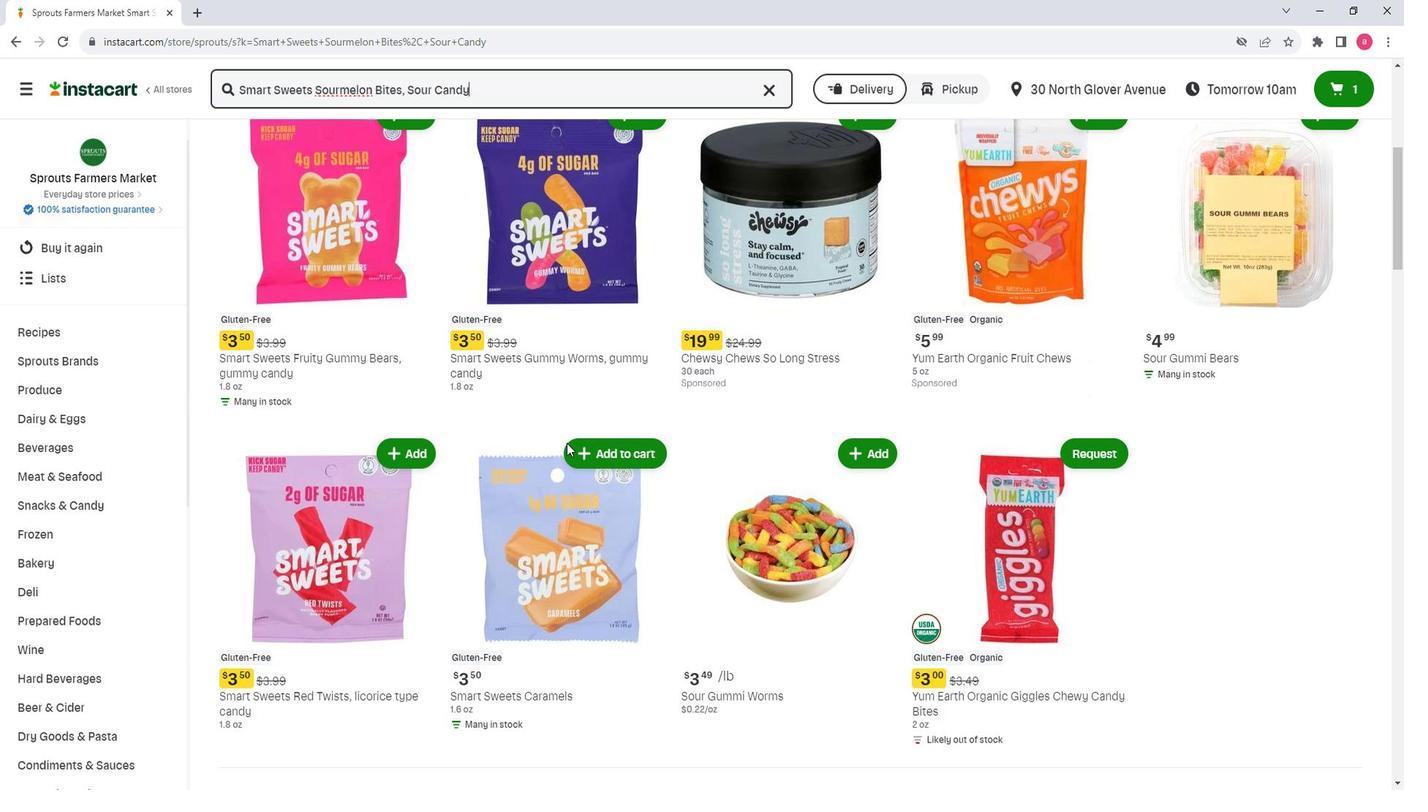 
Action: Mouse scrolled (567, 445) with delta (0, 0)
Screenshot: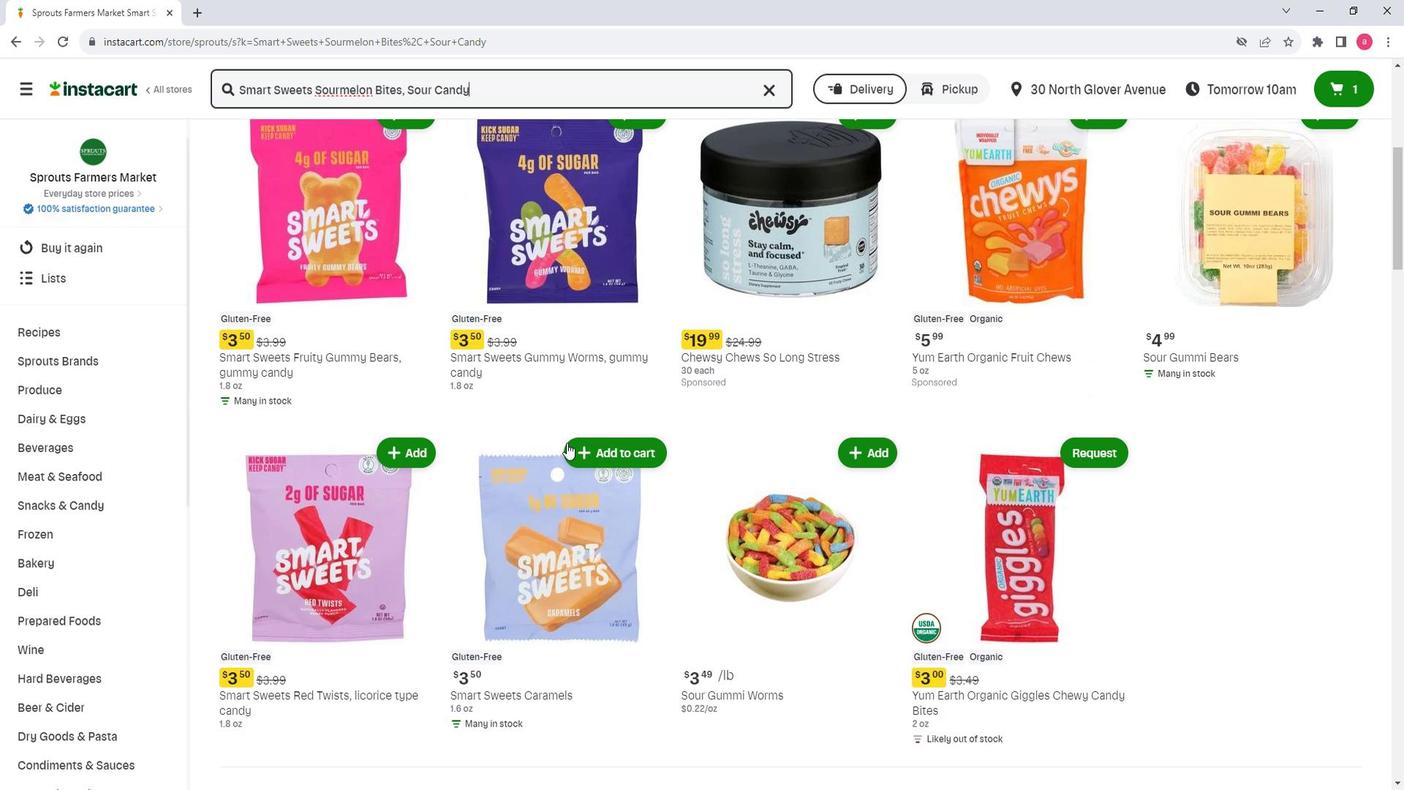 
Action: Mouse scrolled (567, 445) with delta (0, 0)
Screenshot: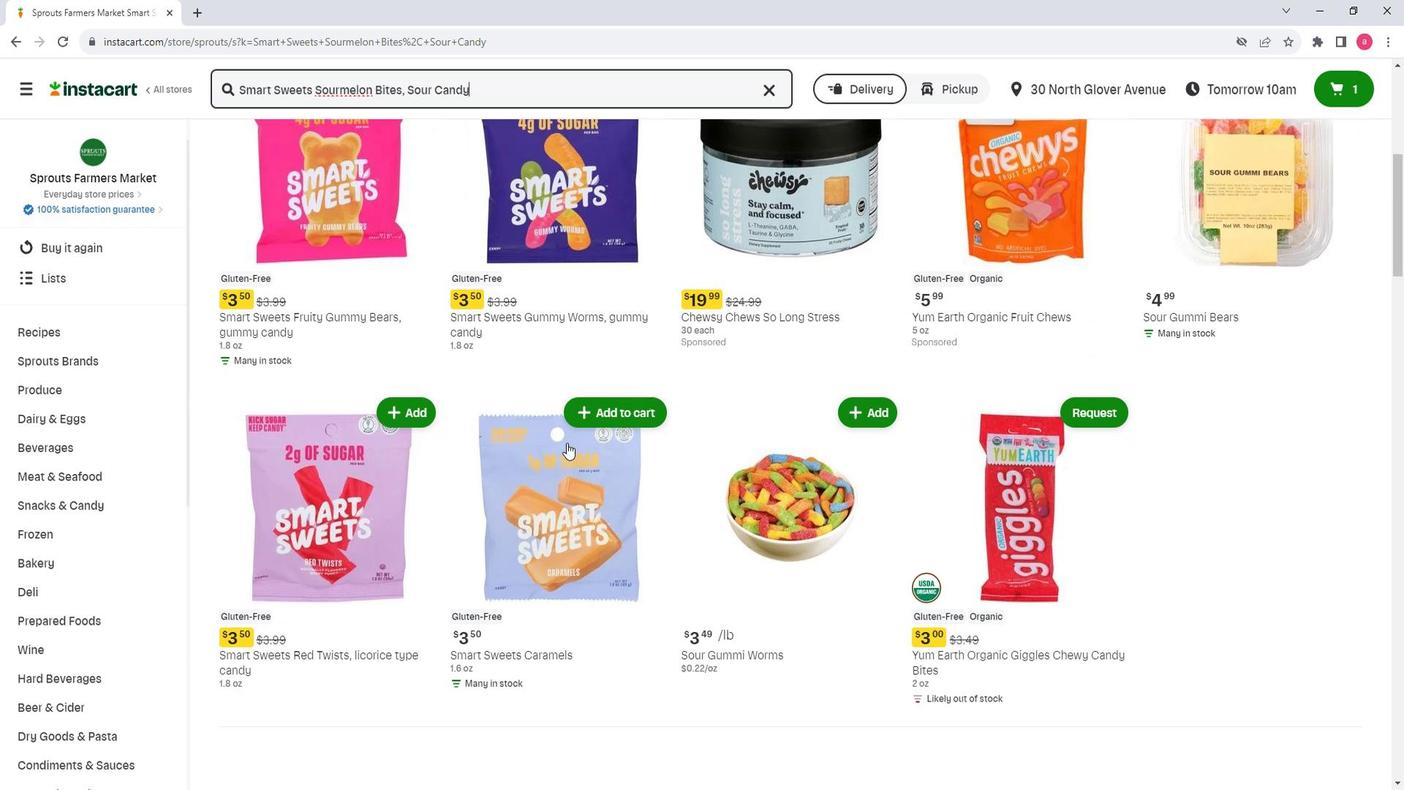
Action: Mouse scrolled (567, 445) with delta (0, 0)
Screenshot: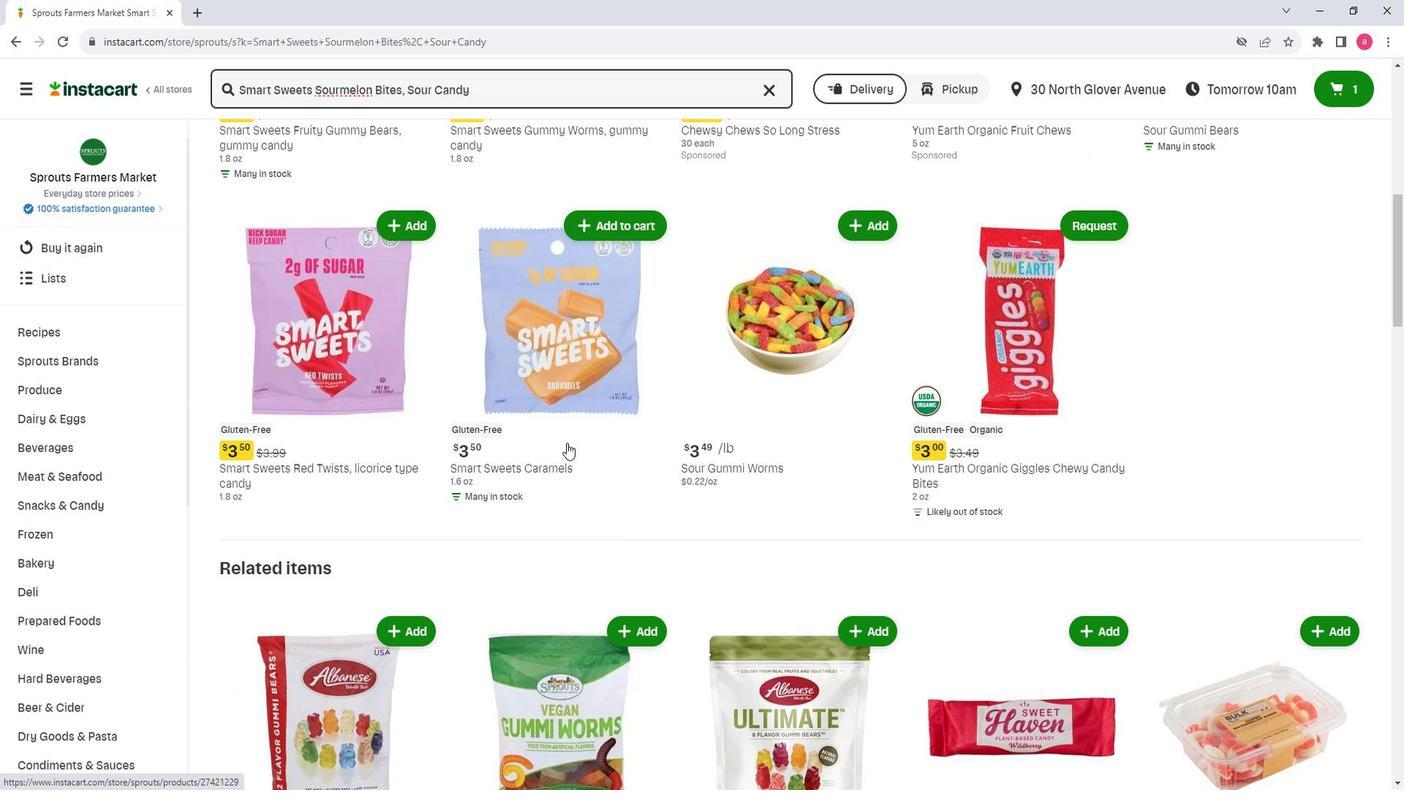 
Action: Mouse scrolled (567, 445) with delta (0, 0)
Screenshot: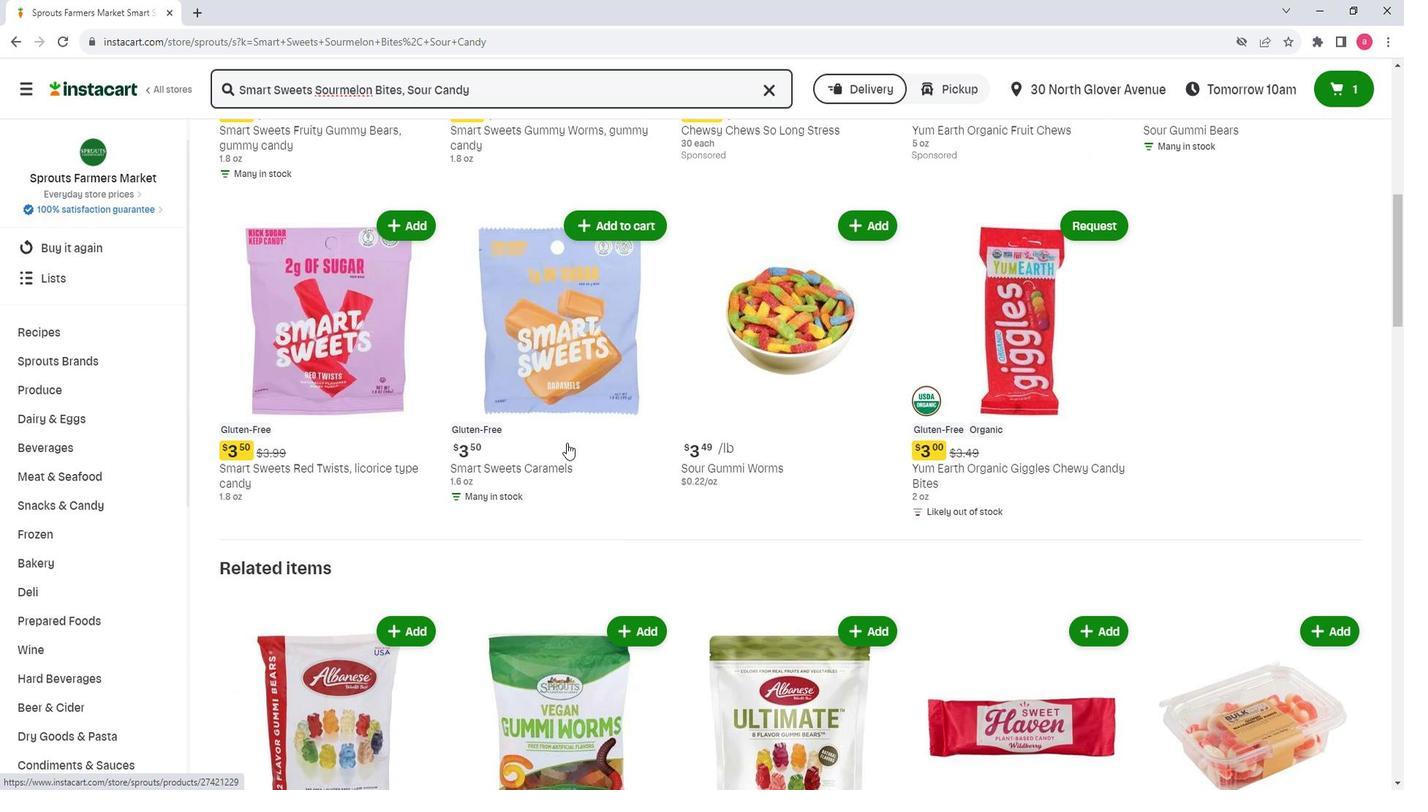 
Action: Mouse scrolled (567, 445) with delta (0, 0)
Screenshot: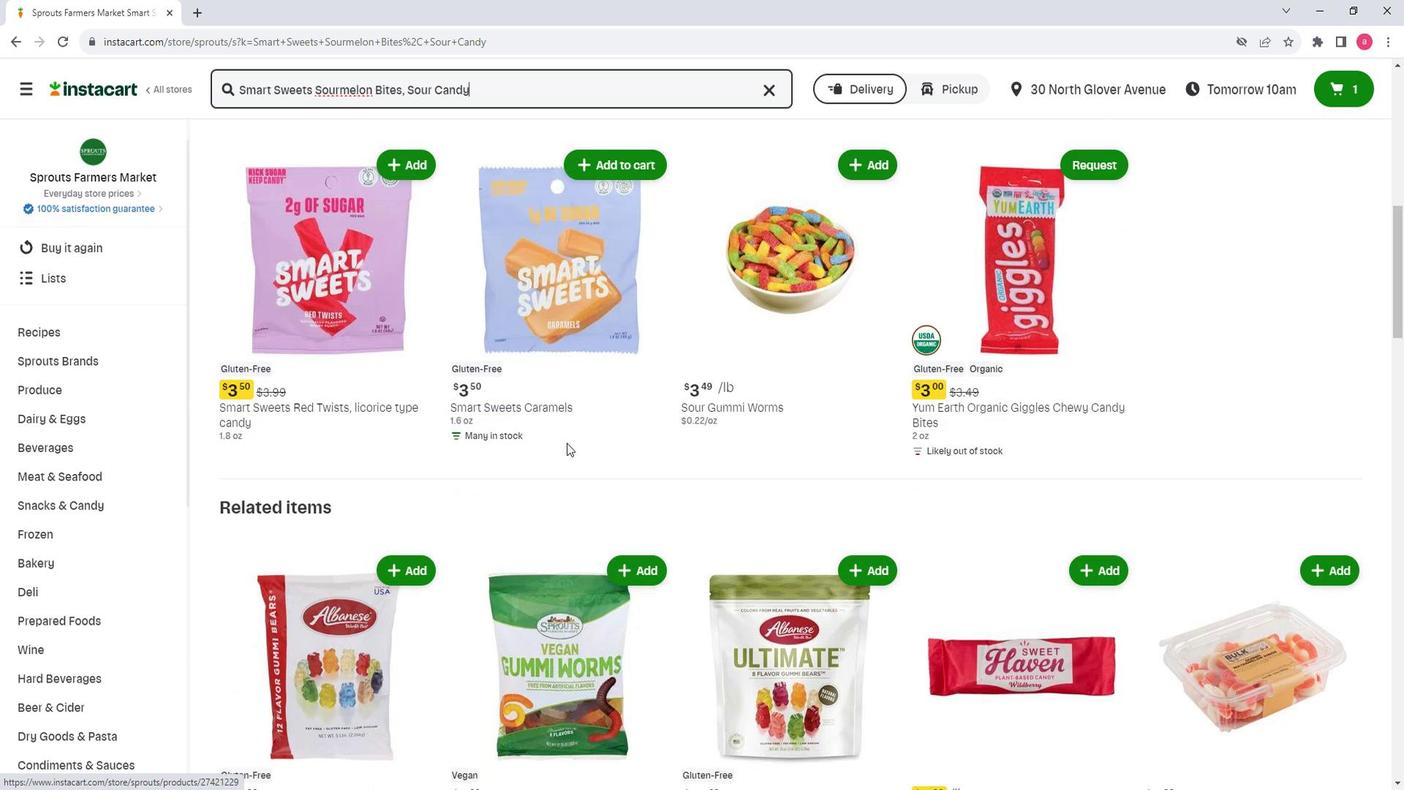 
Action: Mouse scrolled (567, 445) with delta (0, 0)
Screenshot: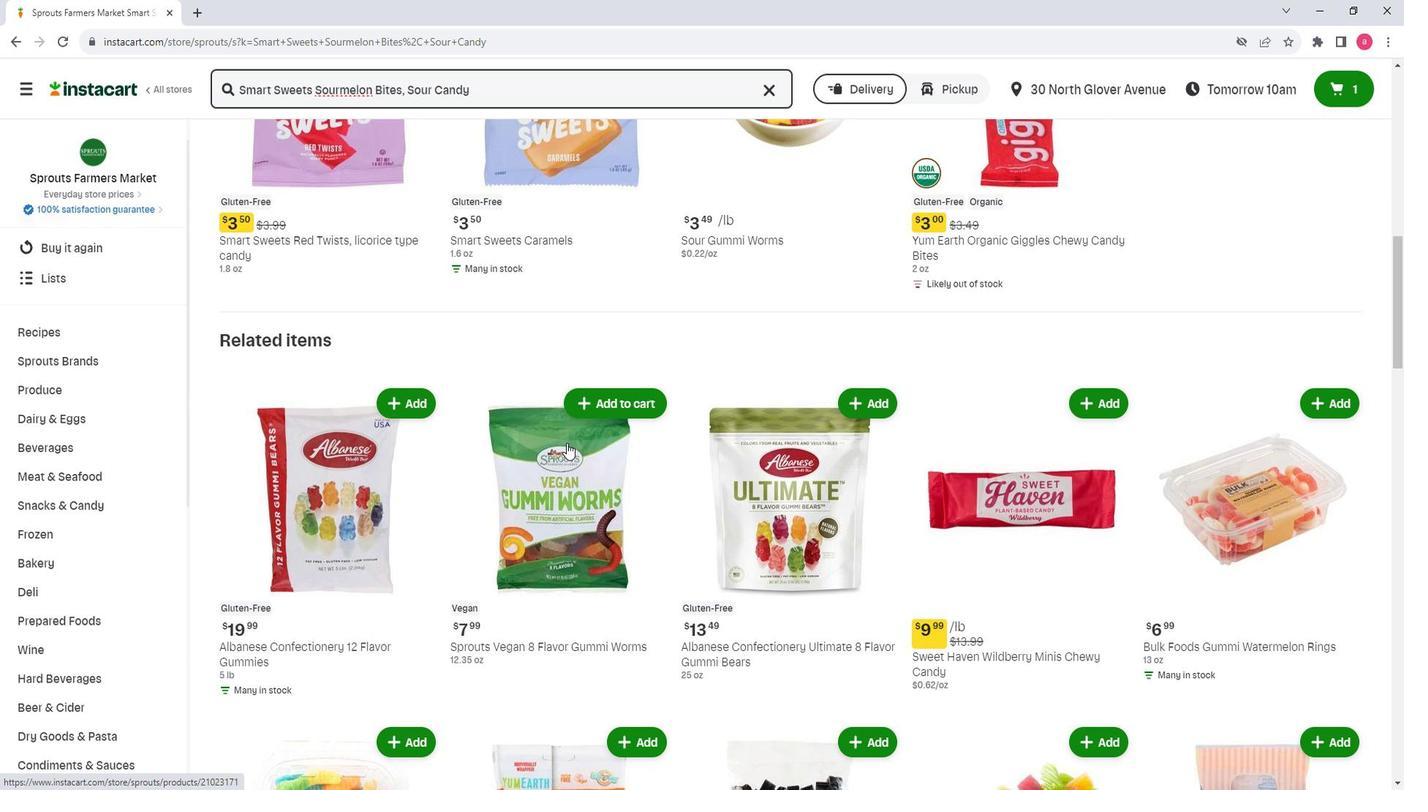 
Action: Mouse scrolled (567, 445) with delta (0, 0)
Screenshot: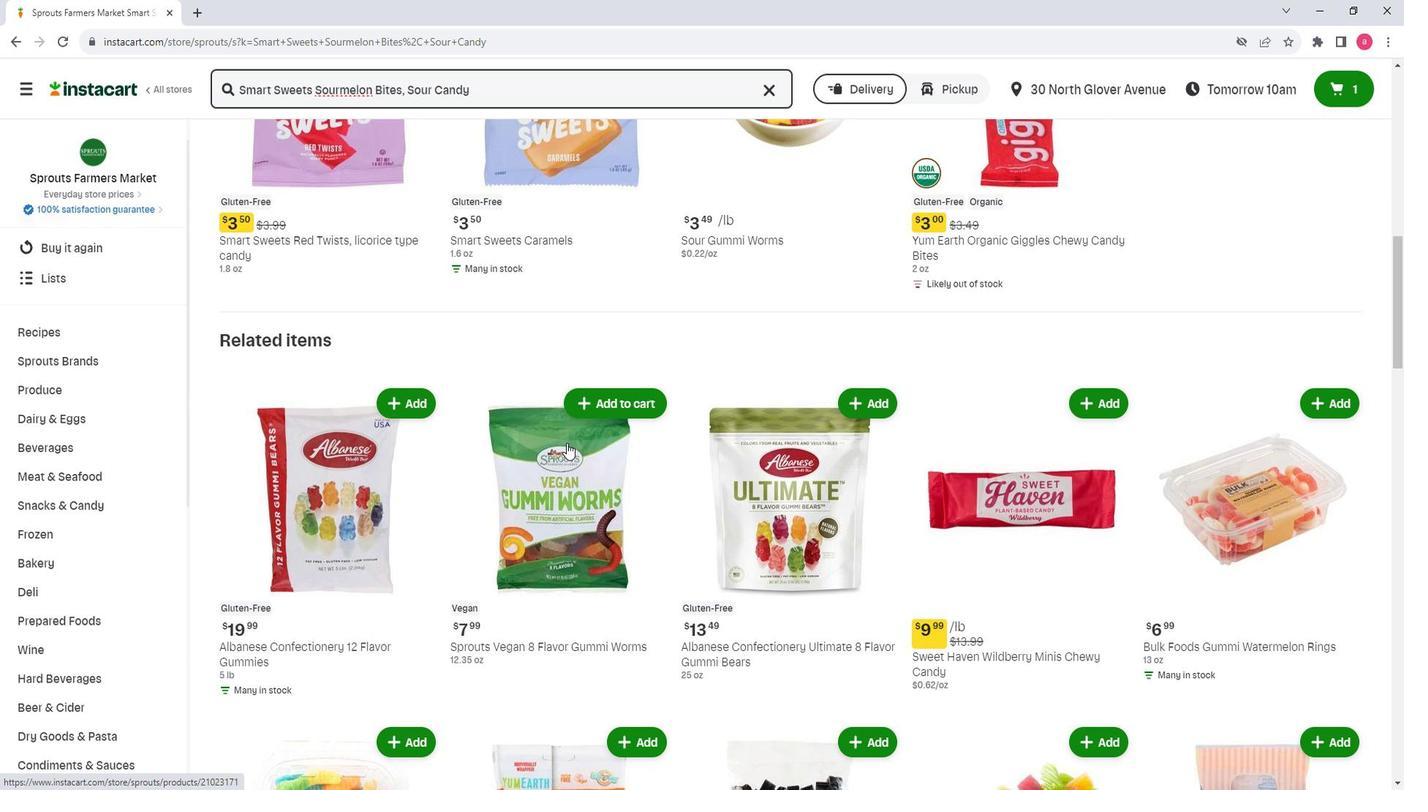 
Action: Mouse scrolled (567, 445) with delta (0, 0)
Screenshot: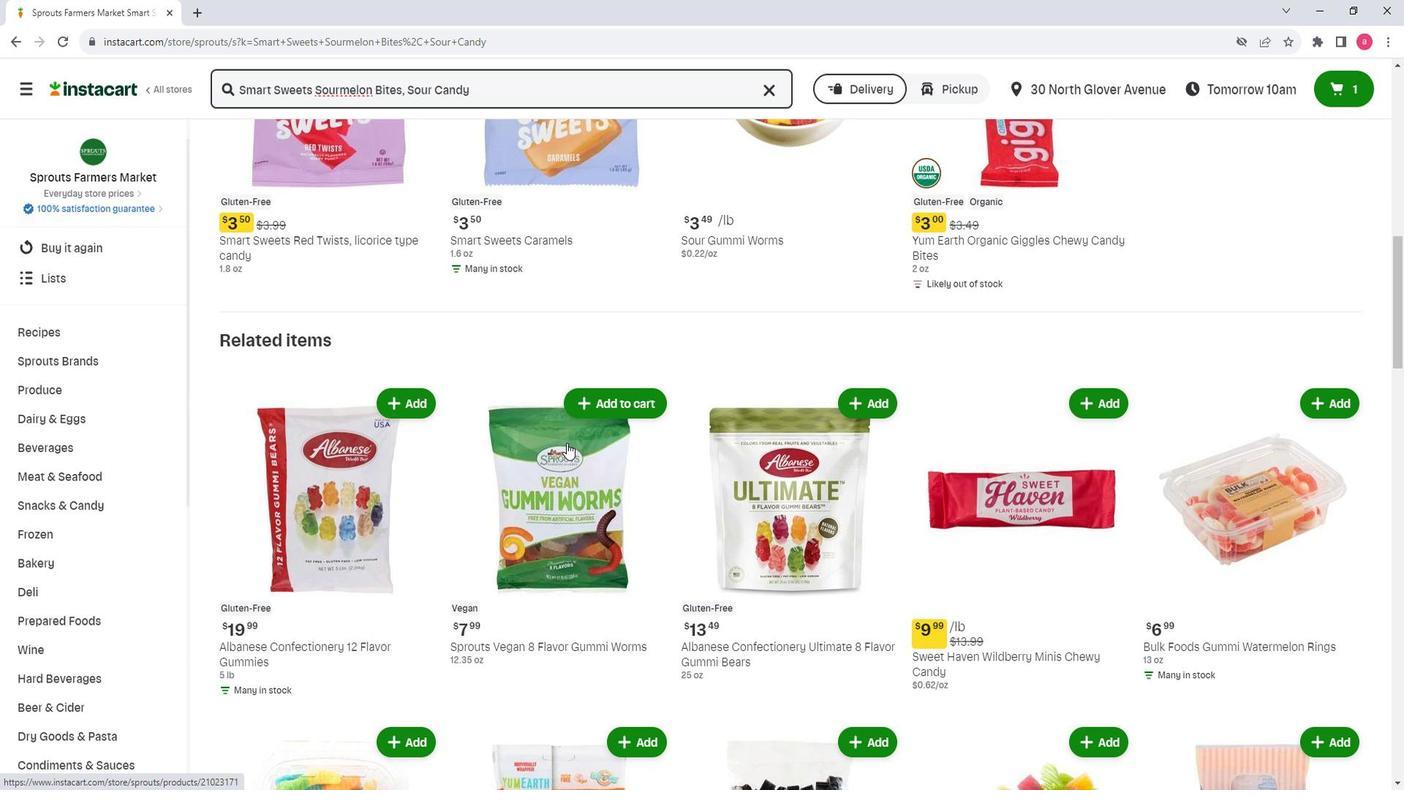 
Action: Mouse scrolled (567, 445) with delta (0, 0)
Screenshot: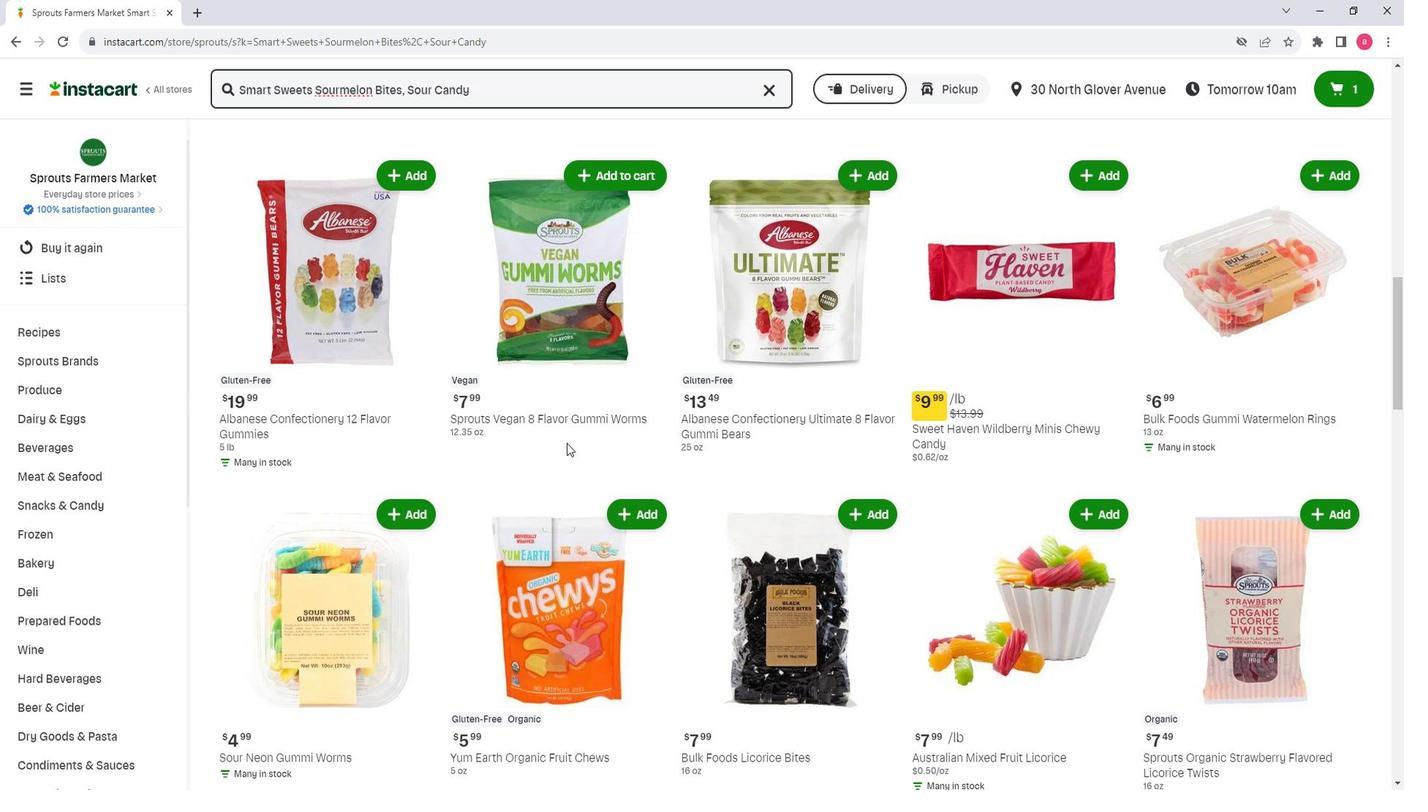 
Action: Mouse scrolled (567, 445) with delta (0, 0)
Screenshot: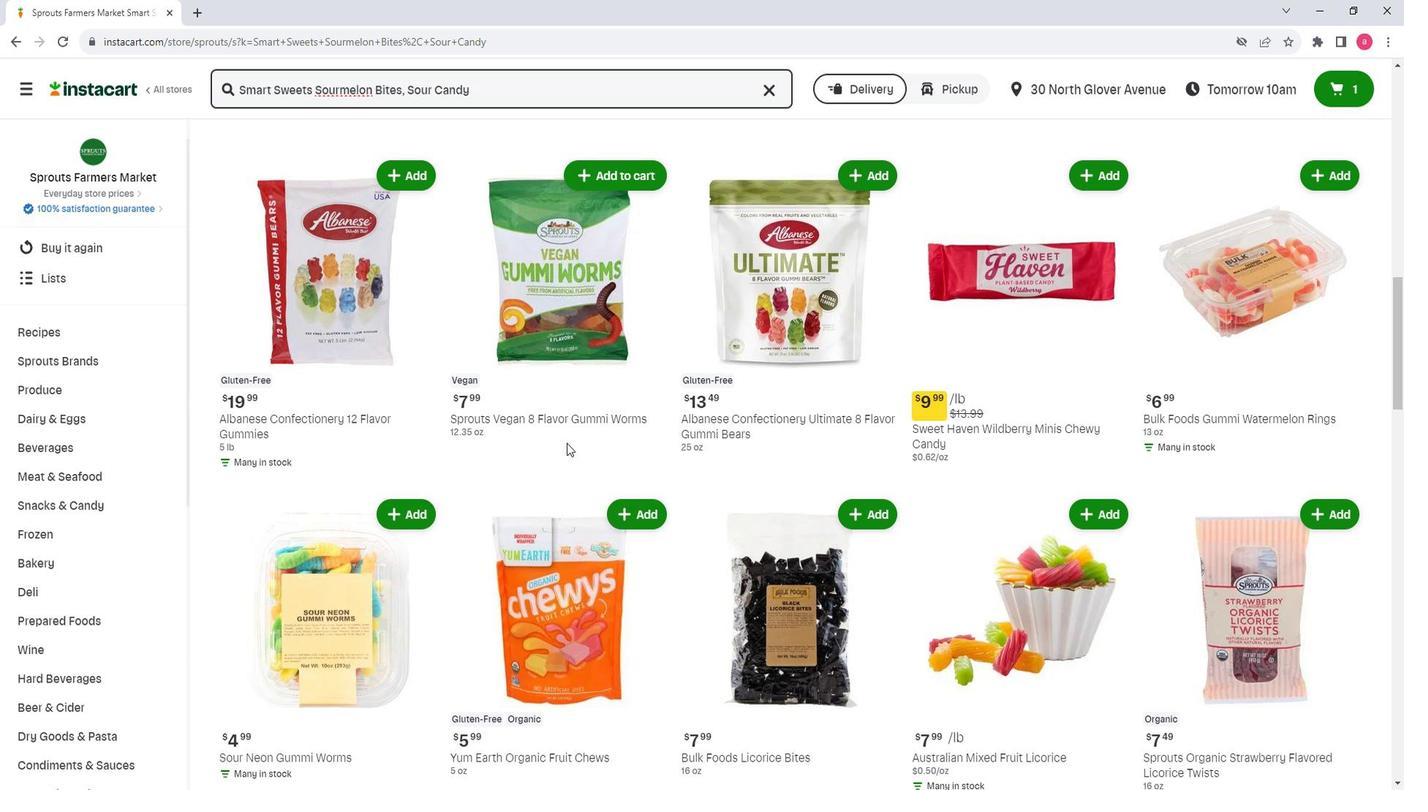 
Action: Mouse scrolled (567, 445) with delta (0, 0)
Screenshot: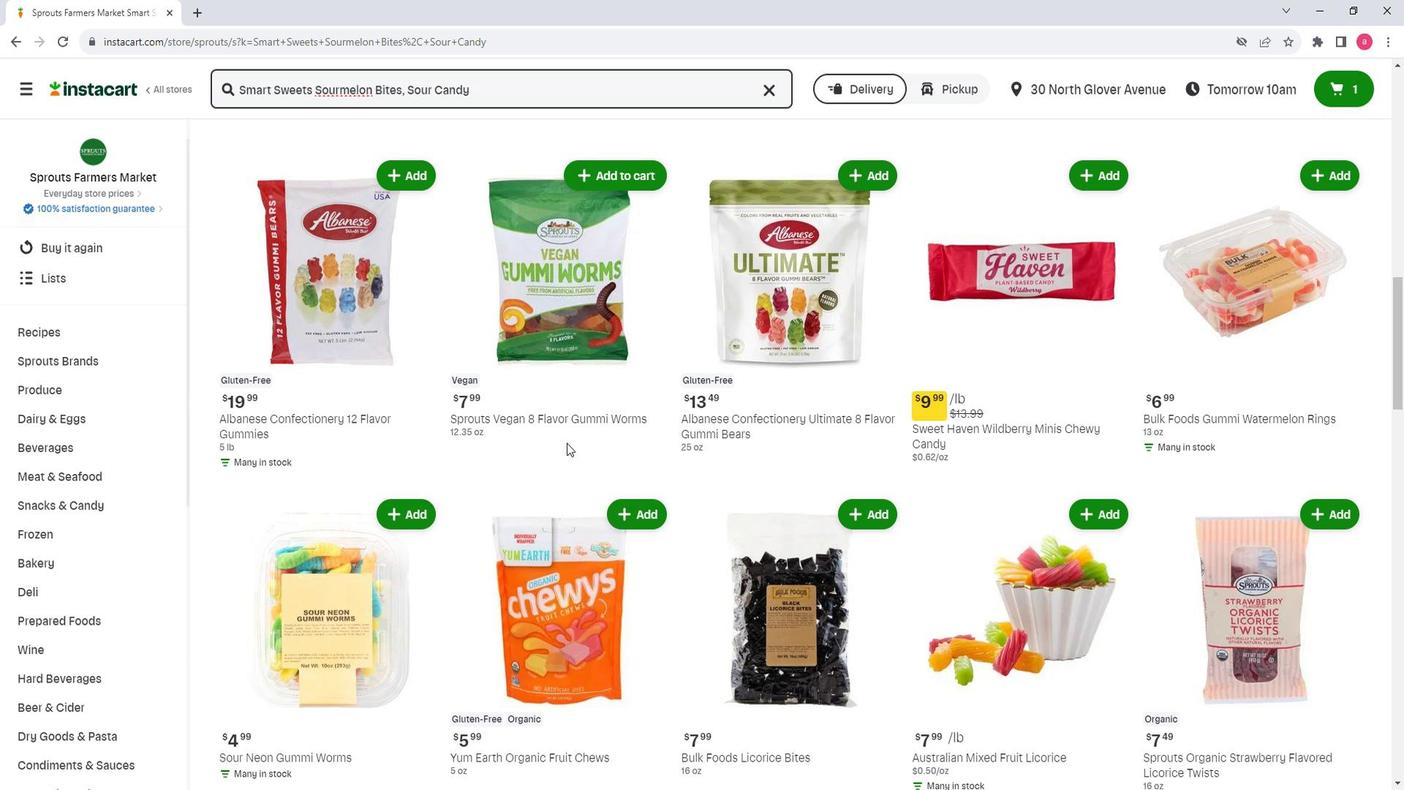
Action: Mouse scrolled (567, 445) with delta (0, 0)
Screenshot: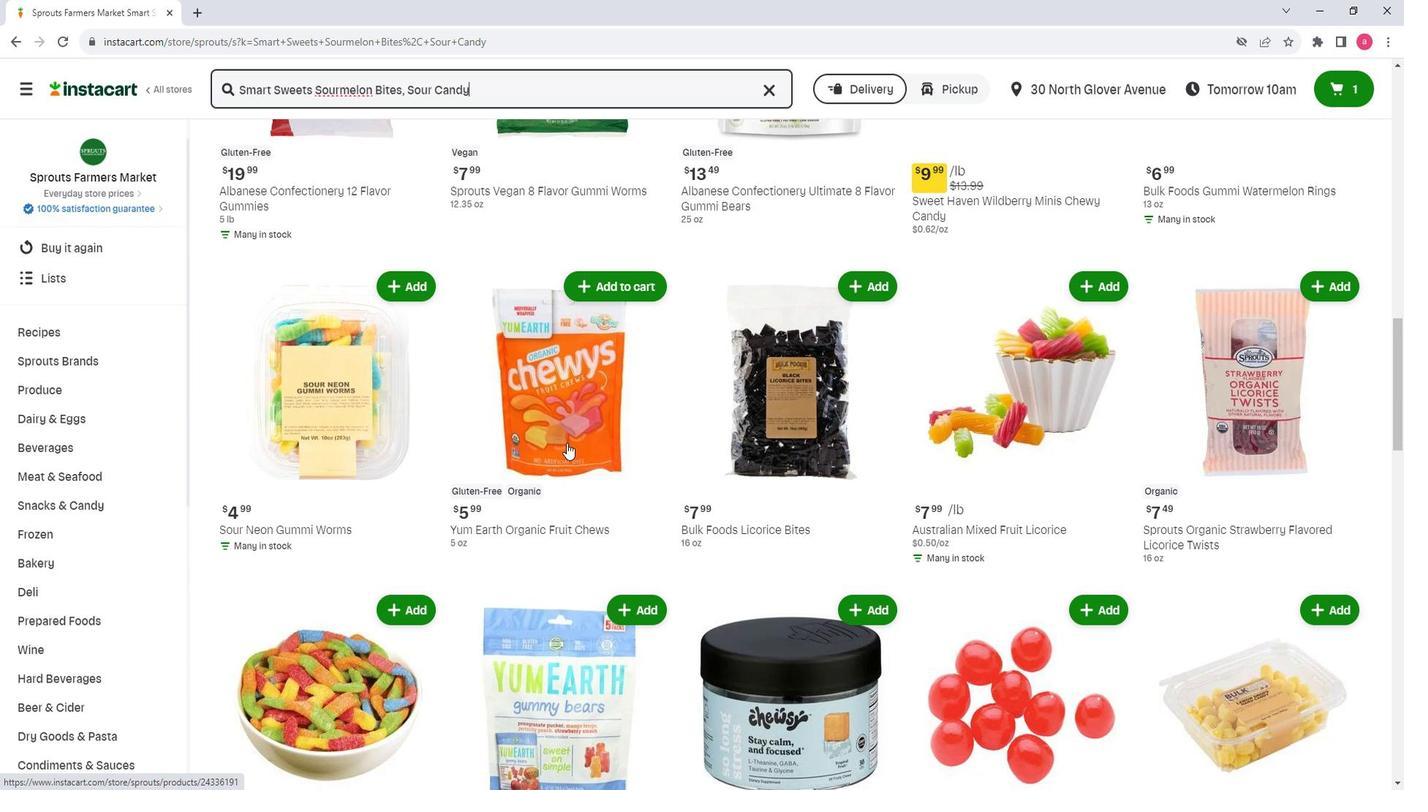 
Action: Mouse scrolled (567, 445) with delta (0, 0)
Screenshot: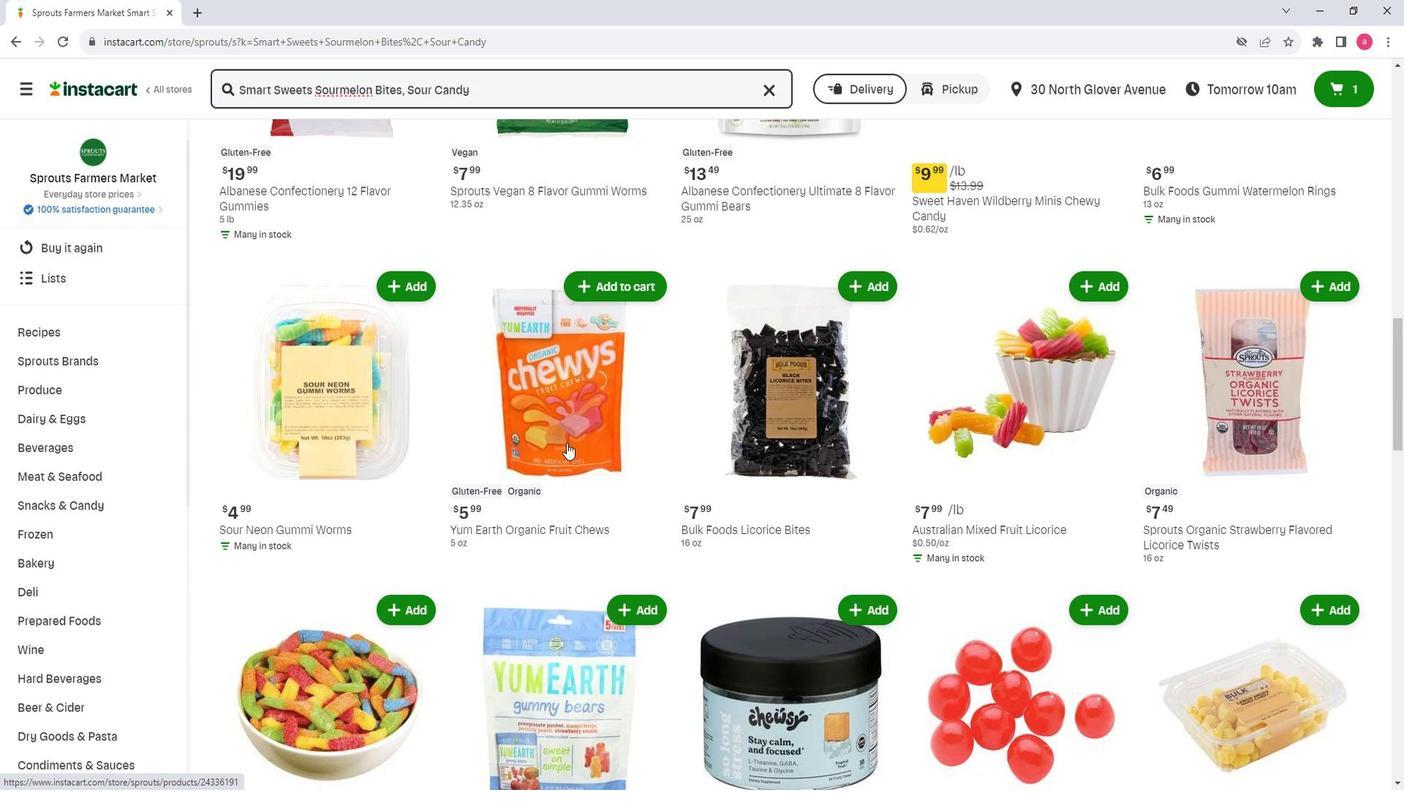 
Action: Mouse scrolled (567, 445) with delta (0, 0)
Screenshot: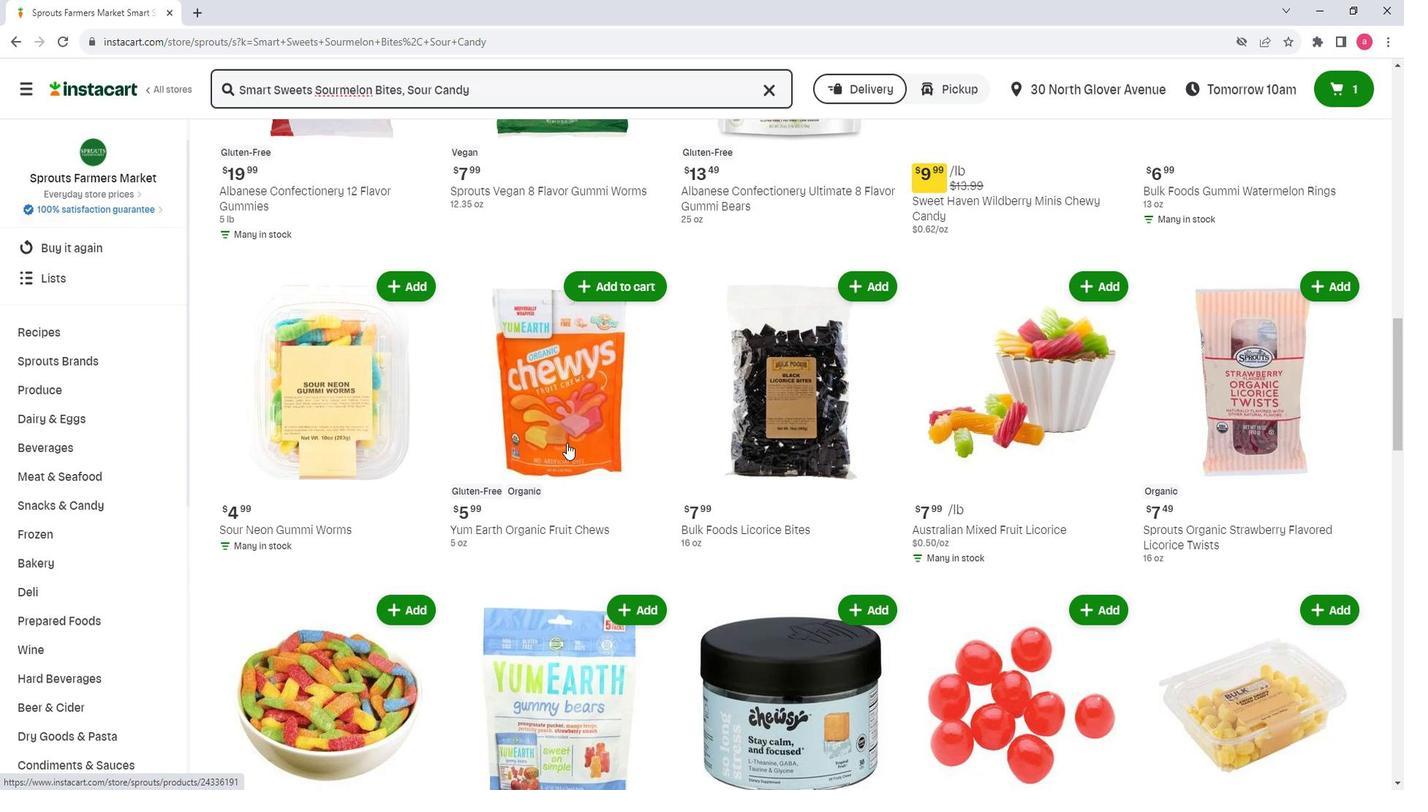 
Action: Mouse scrolled (567, 445) with delta (0, 0)
Screenshot: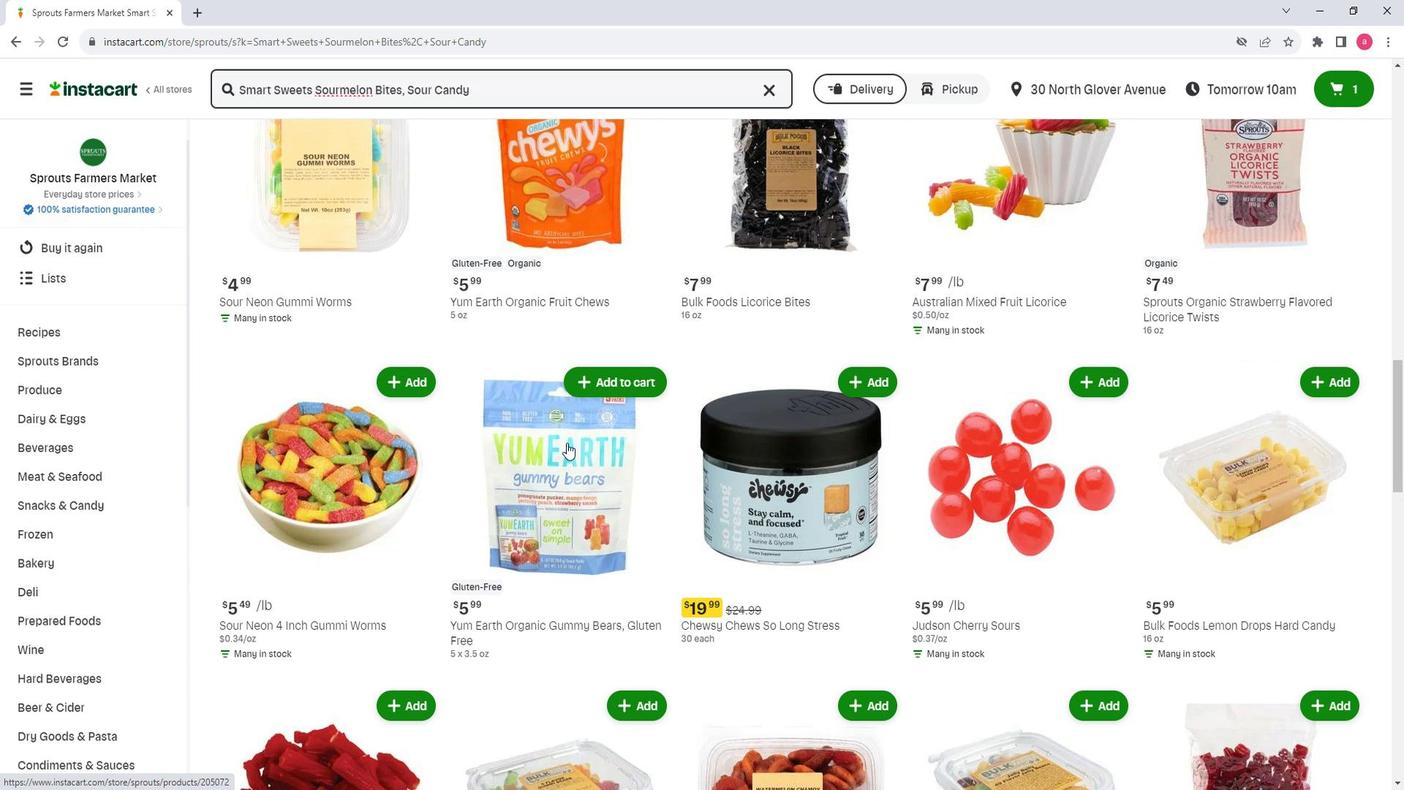 
Action: Mouse scrolled (567, 445) with delta (0, 0)
Screenshot: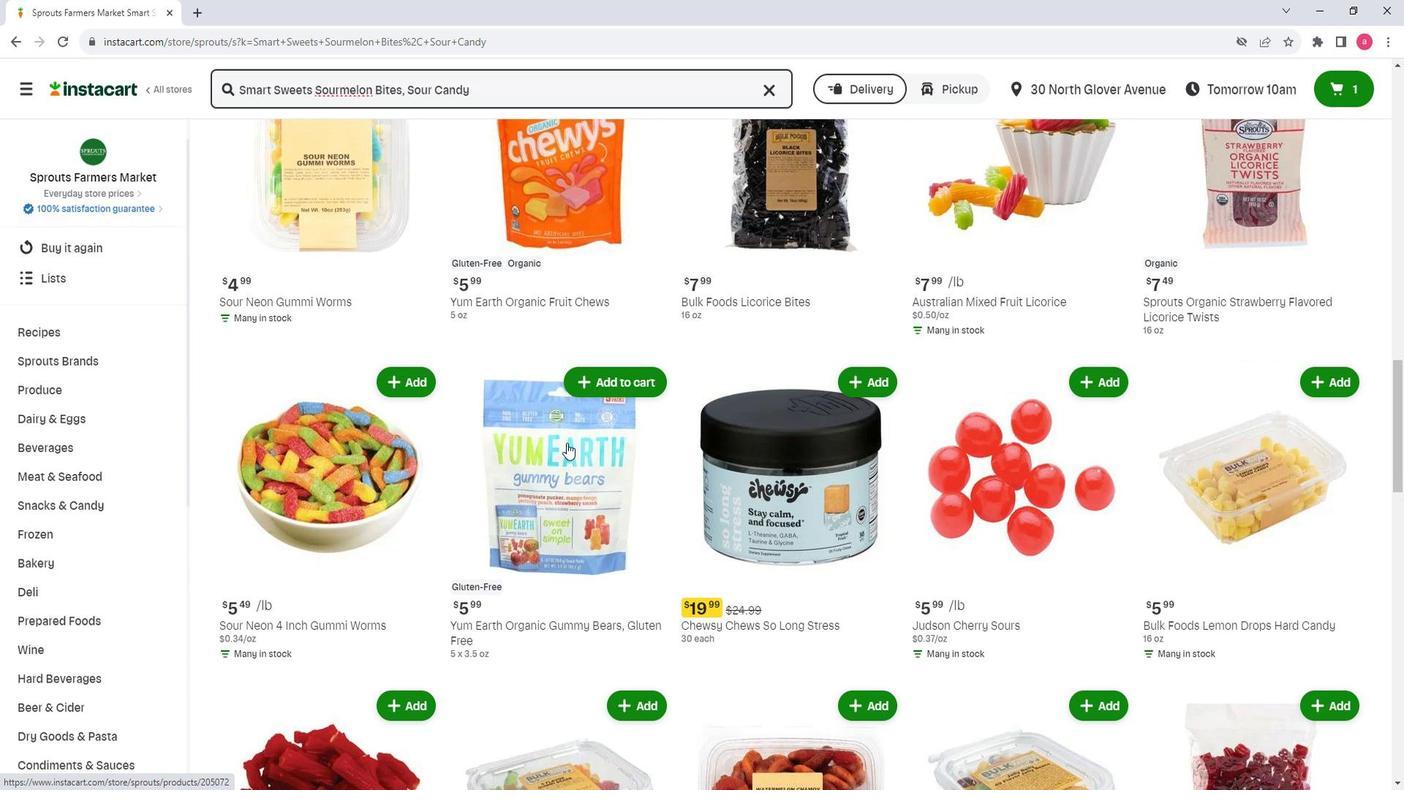 
Action: Mouse scrolled (567, 445) with delta (0, 0)
Screenshot: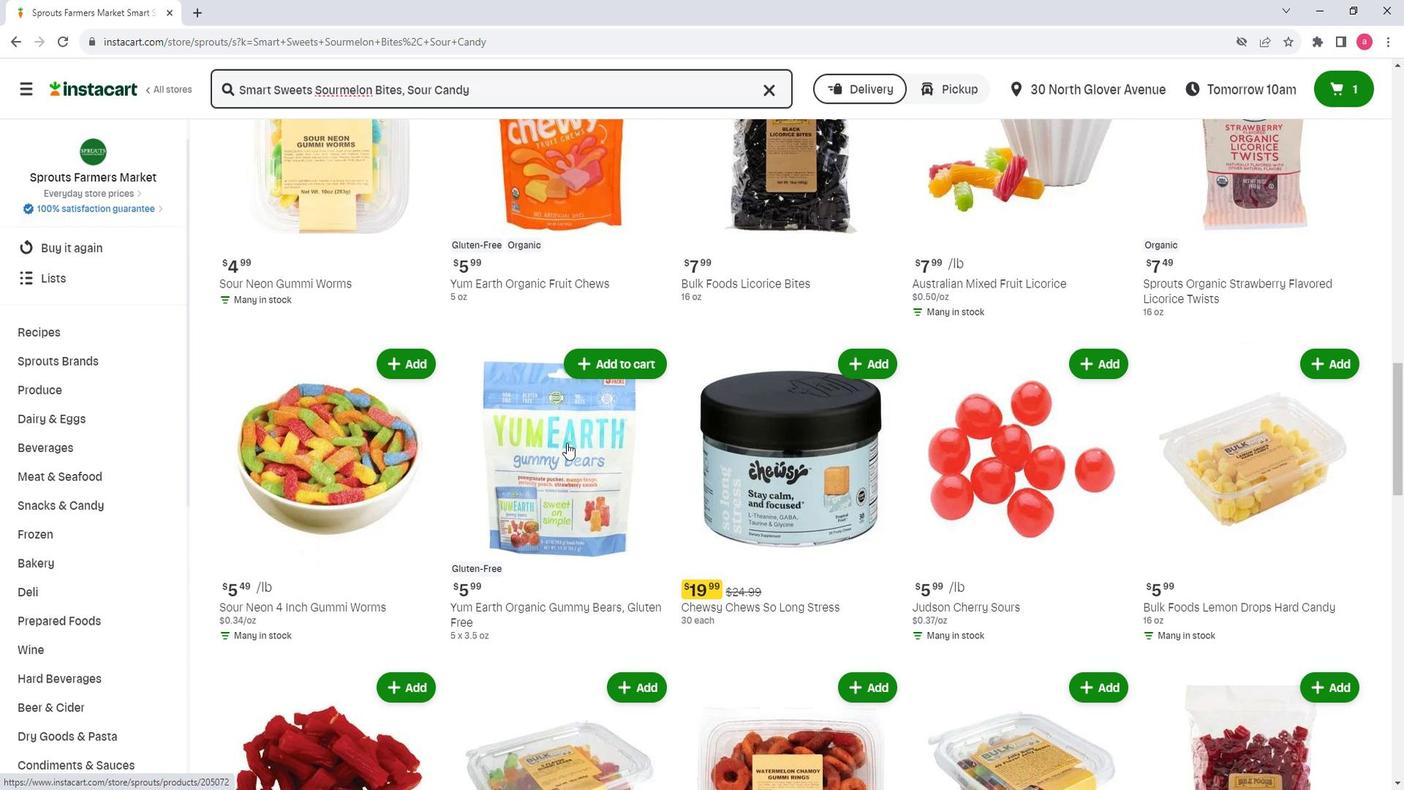 
Action: Mouse scrolled (567, 445) with delta (0, 0)
Screenshot: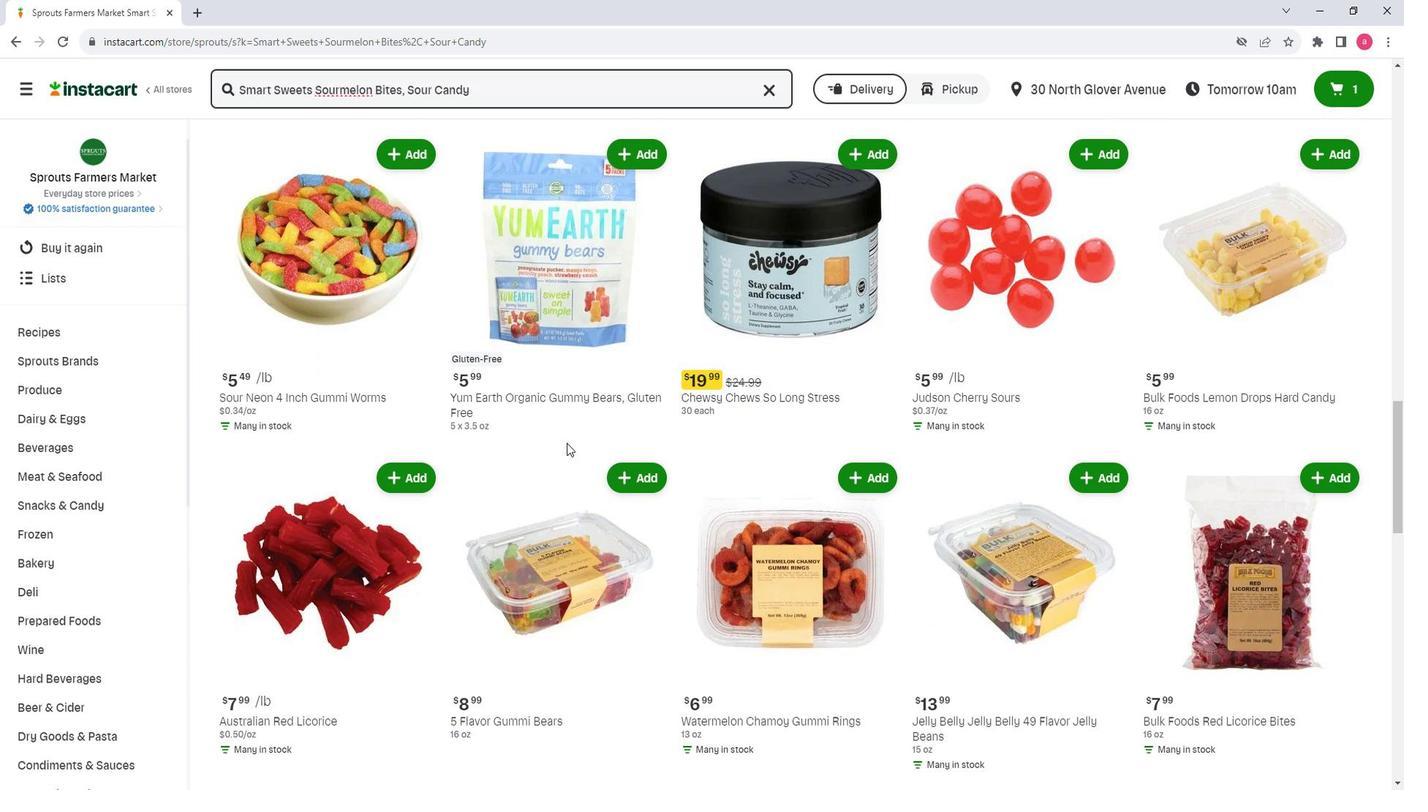 
Action: Mouse scrolled (567, 445) with delta (0, 0)
Screenshot: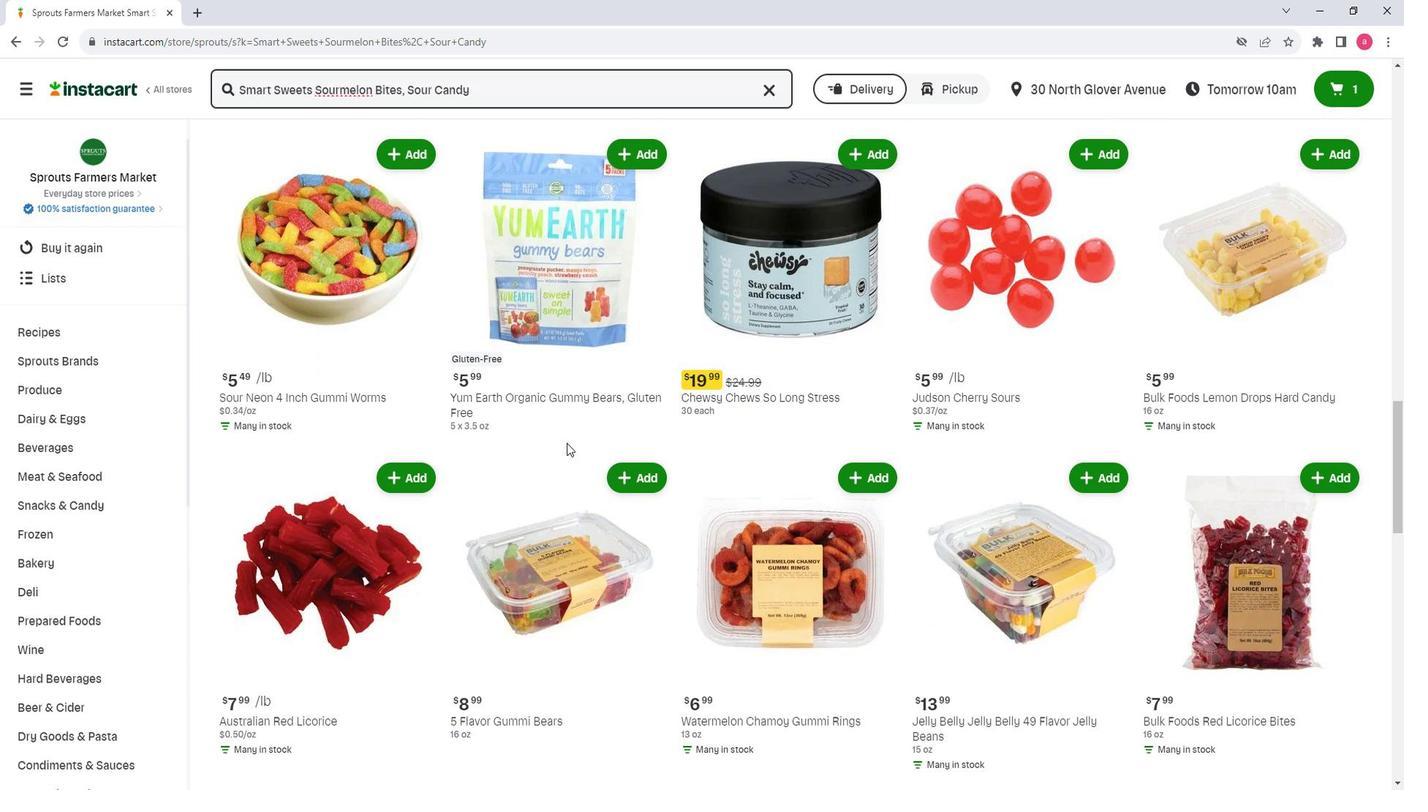 
Action: Mouse scrolled (567, 445) with delta (0, 0)
Screenshot: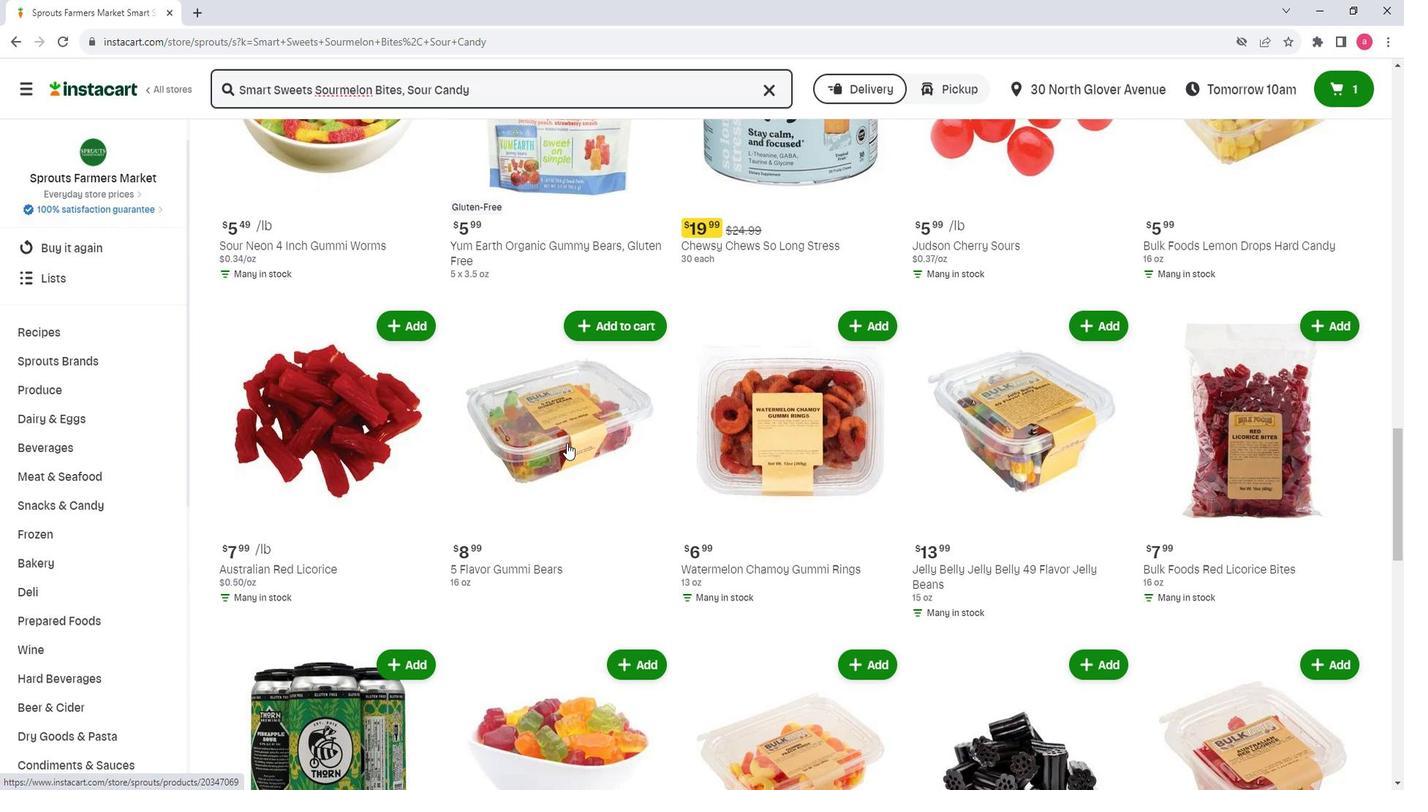 
Action: Mouse scrolled (567, 445) with delta (0, 0)
Screenshot: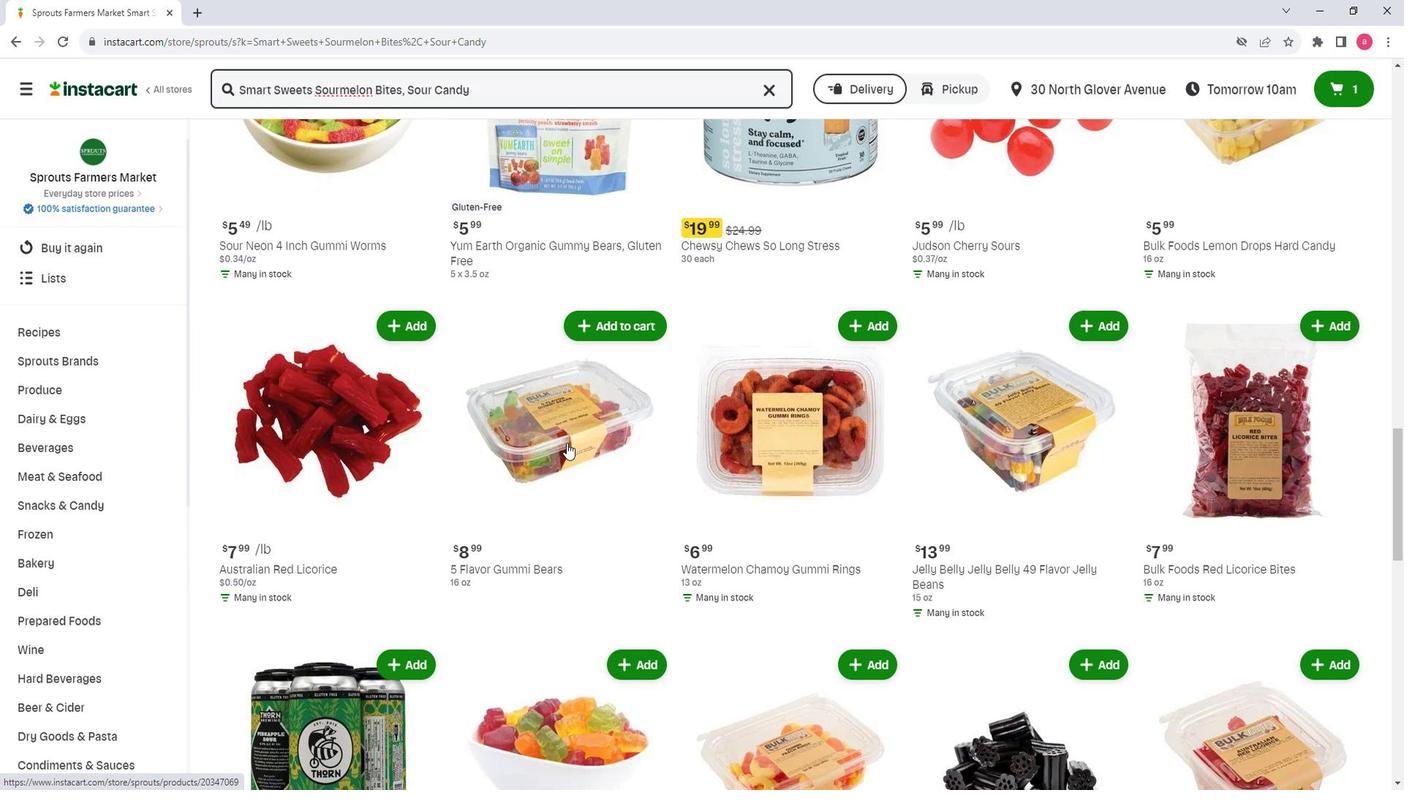 
Action: Mouse scrolled (567, 445) with delta (0, 0)
Screenshot: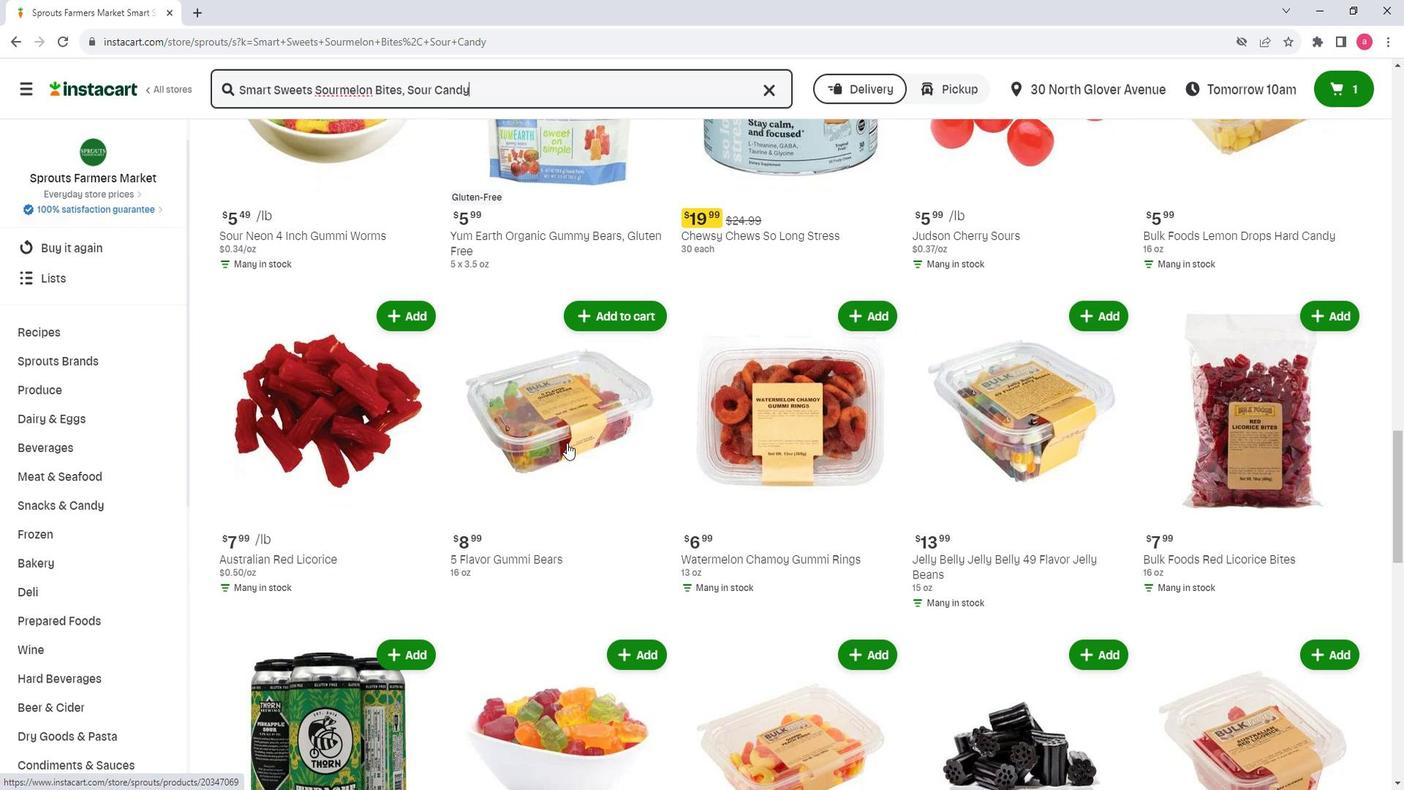 
Action: Mouse scrolled (567, 445) with delta (0, 0)
Screenshot: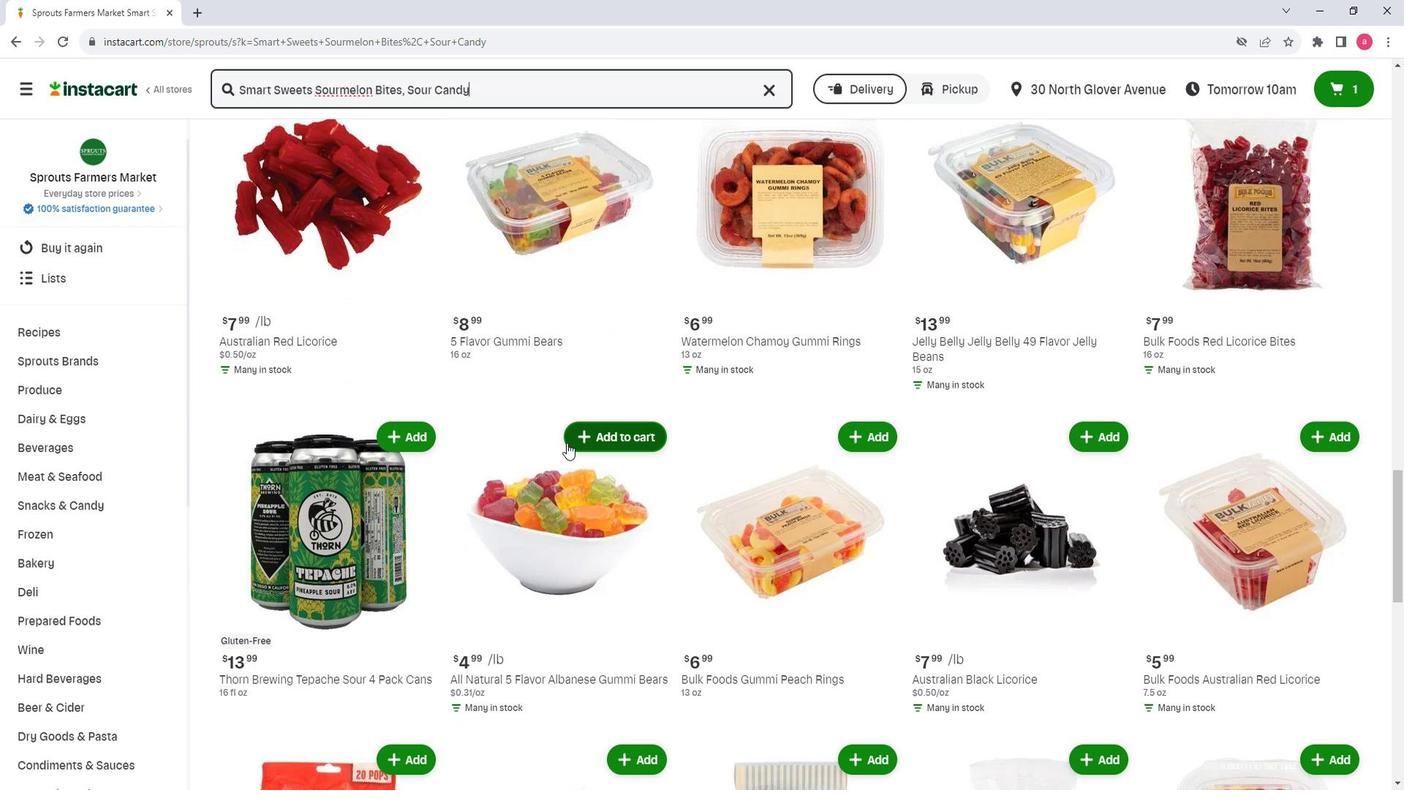
Action: Mouse scrolled (567, 445) with delta (0, 0)
Screenshot: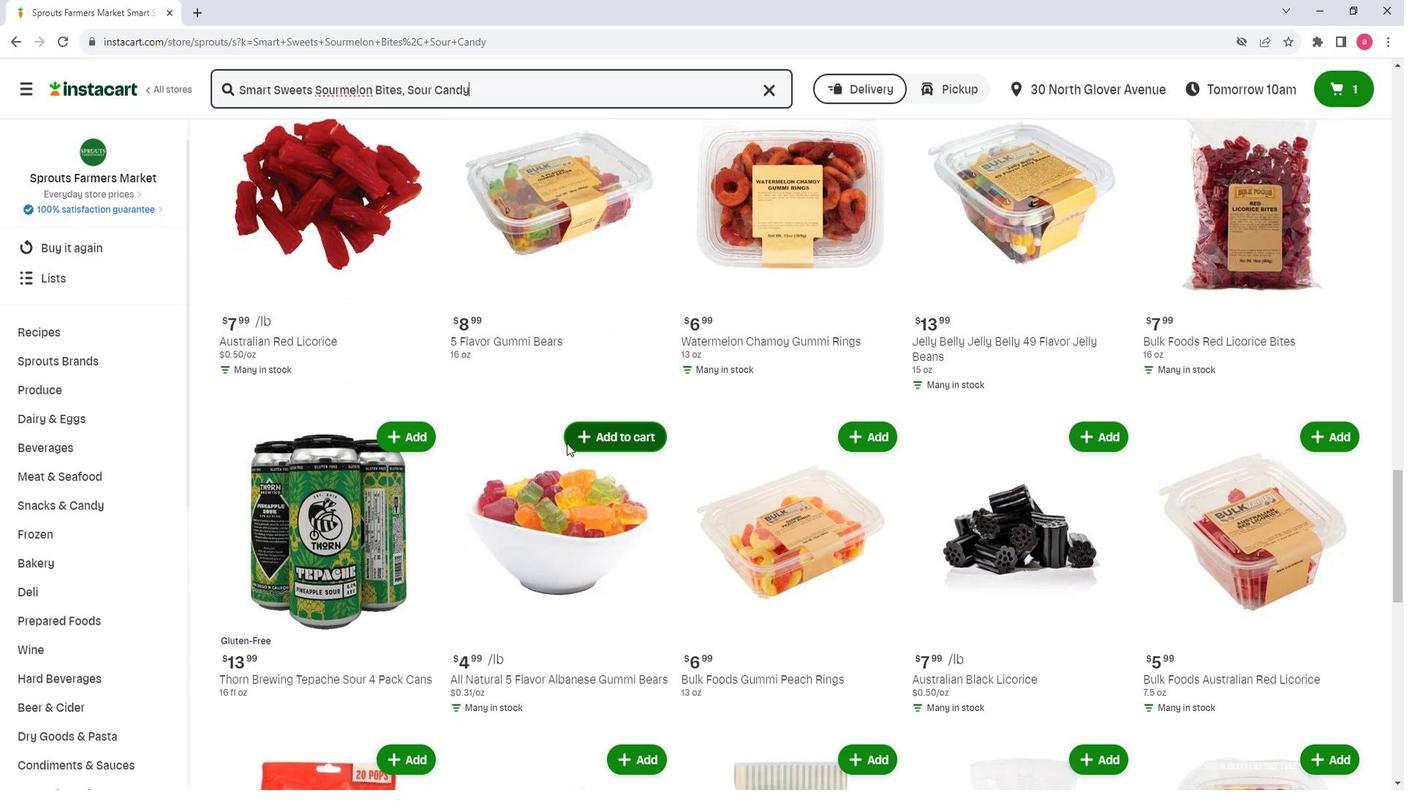 
Action: Mouse scrolled (567, 445) with delta (0, 0)
Screenshot: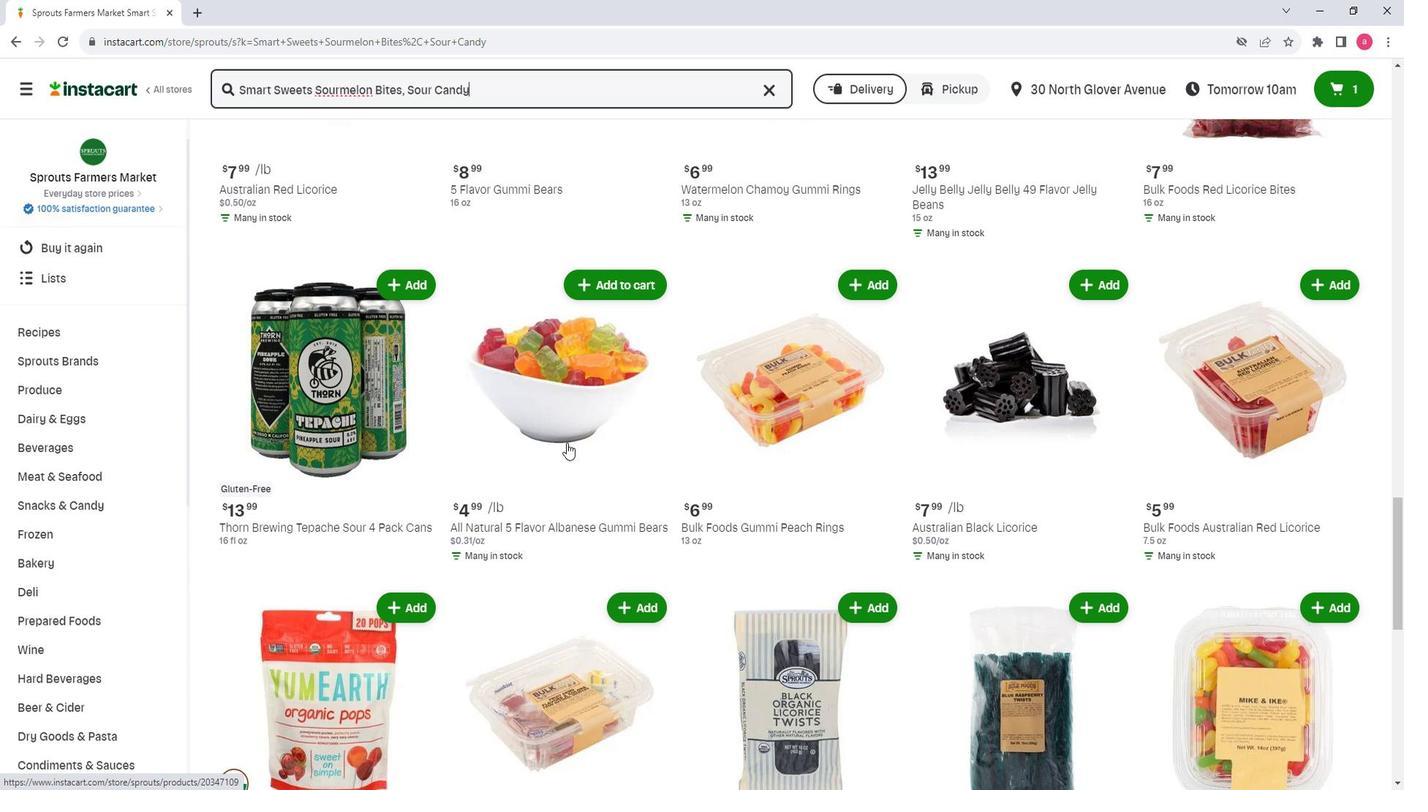 
Action: Mouse scrolled (567, 445) with delta (0, 0)
Screenshot: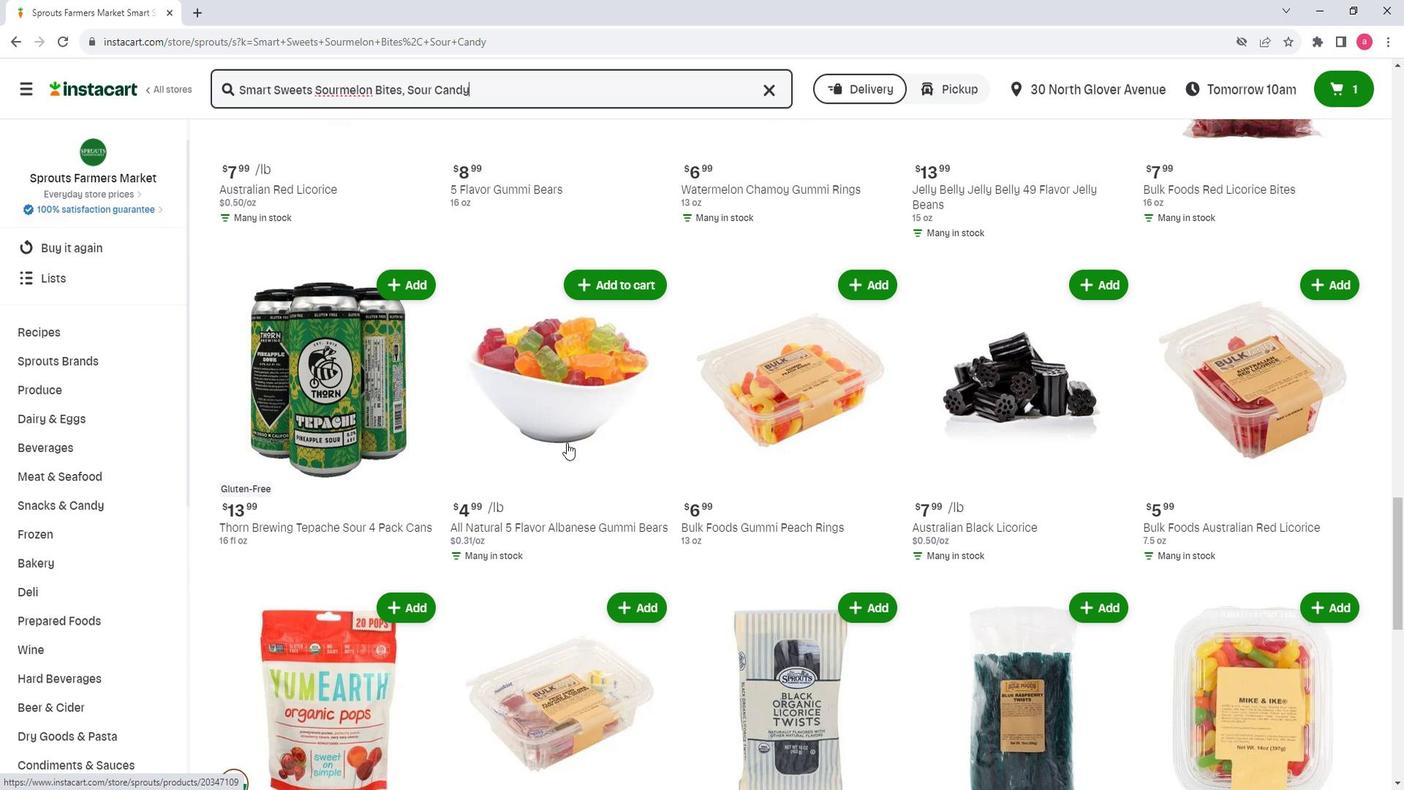 
Action: Mouse scrolled (567, 445) with delta (0, 0)
Screenshot: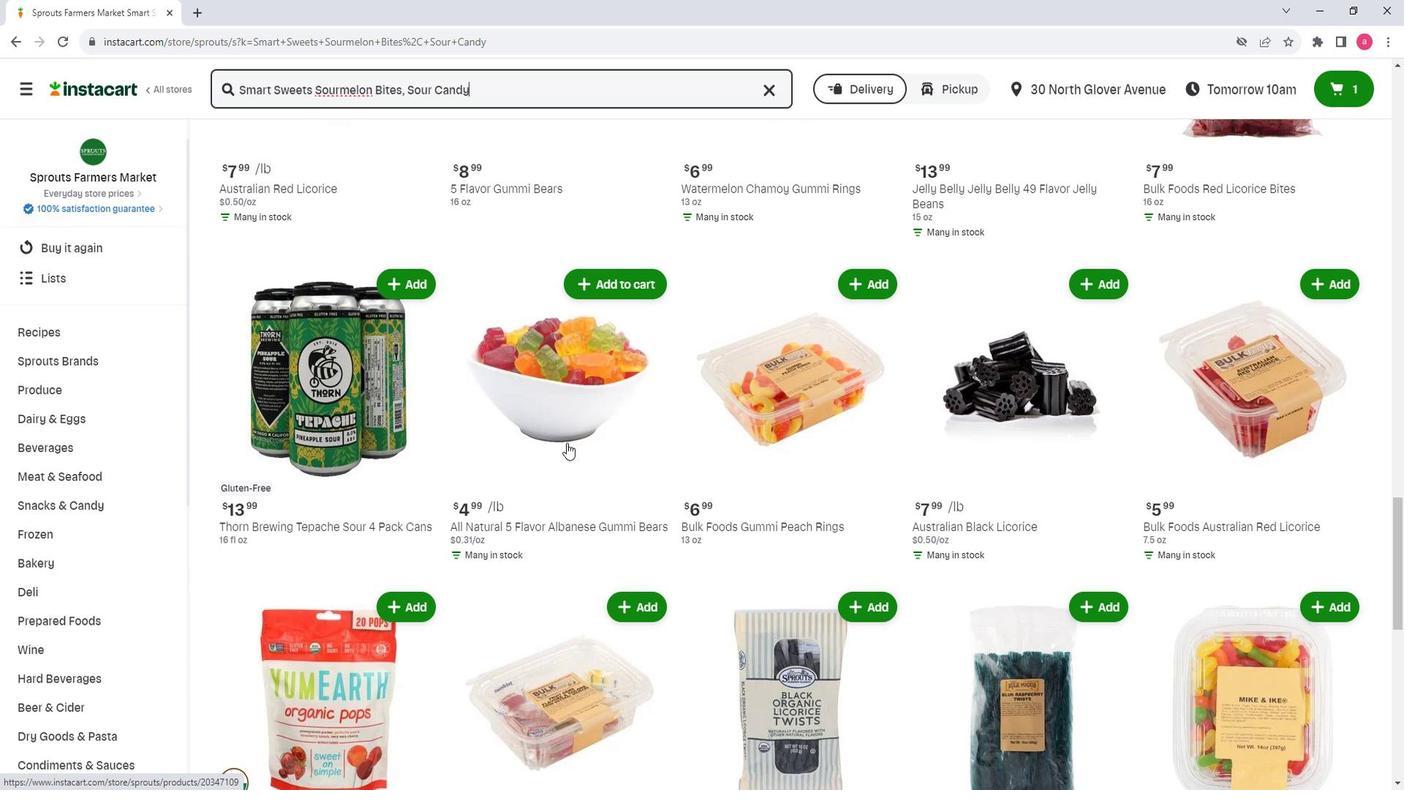 
Action: Mouse scrolled (567, 445) with delta (0, 0)
Screenshot: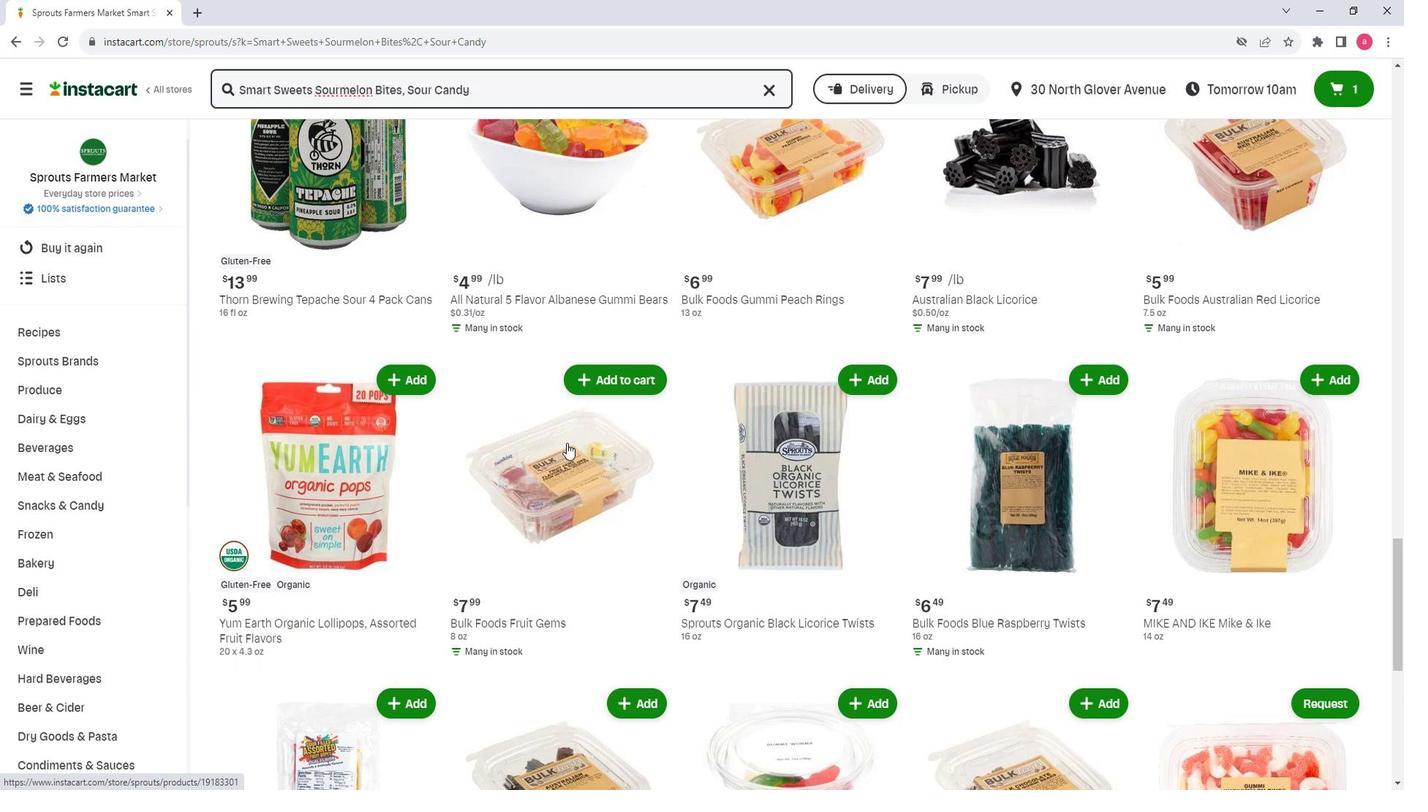 
Action: Mouse scrolled (567, 445) with delta (0, 0)
Screenshot: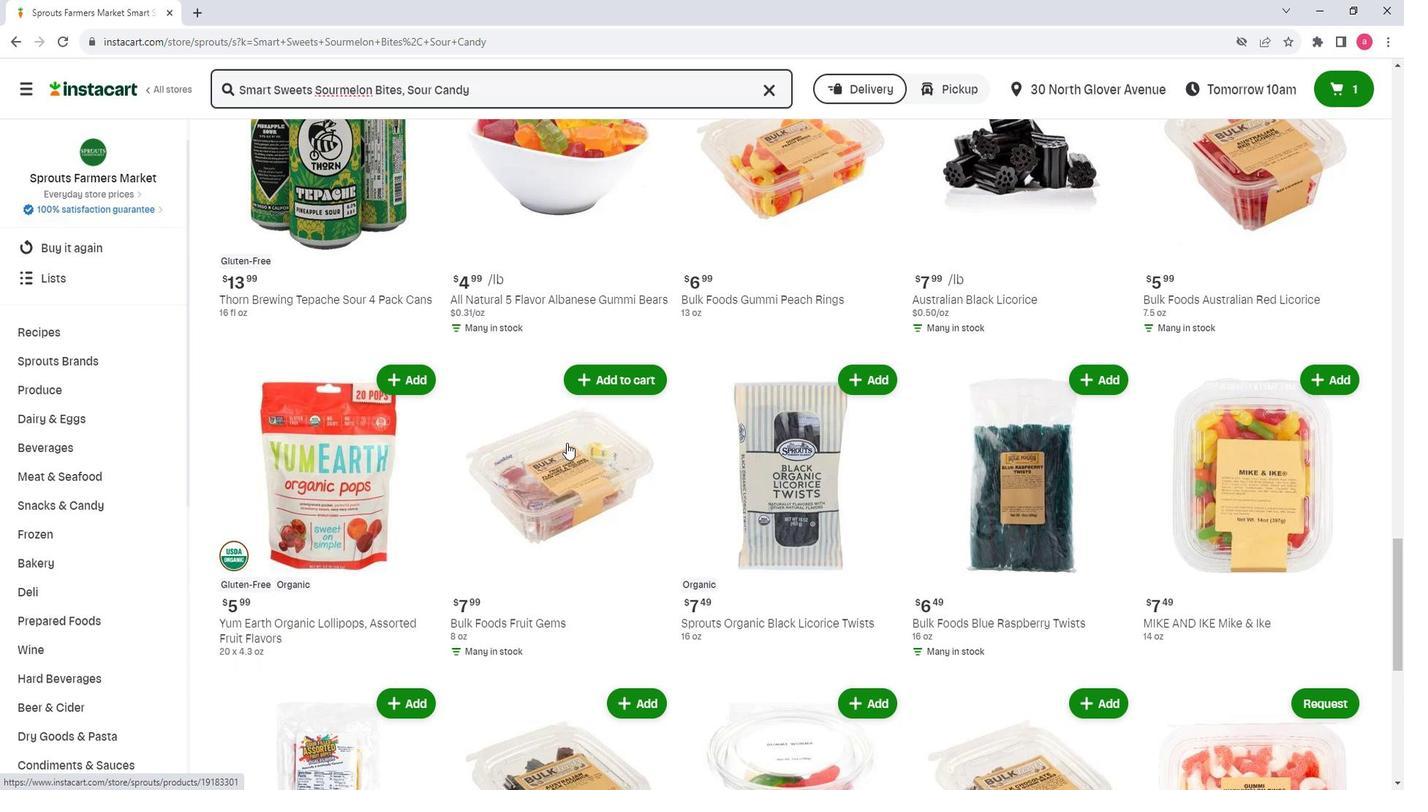
Action: Mouse scrolled (567, 445) with delta (0, 0)
Screenshot: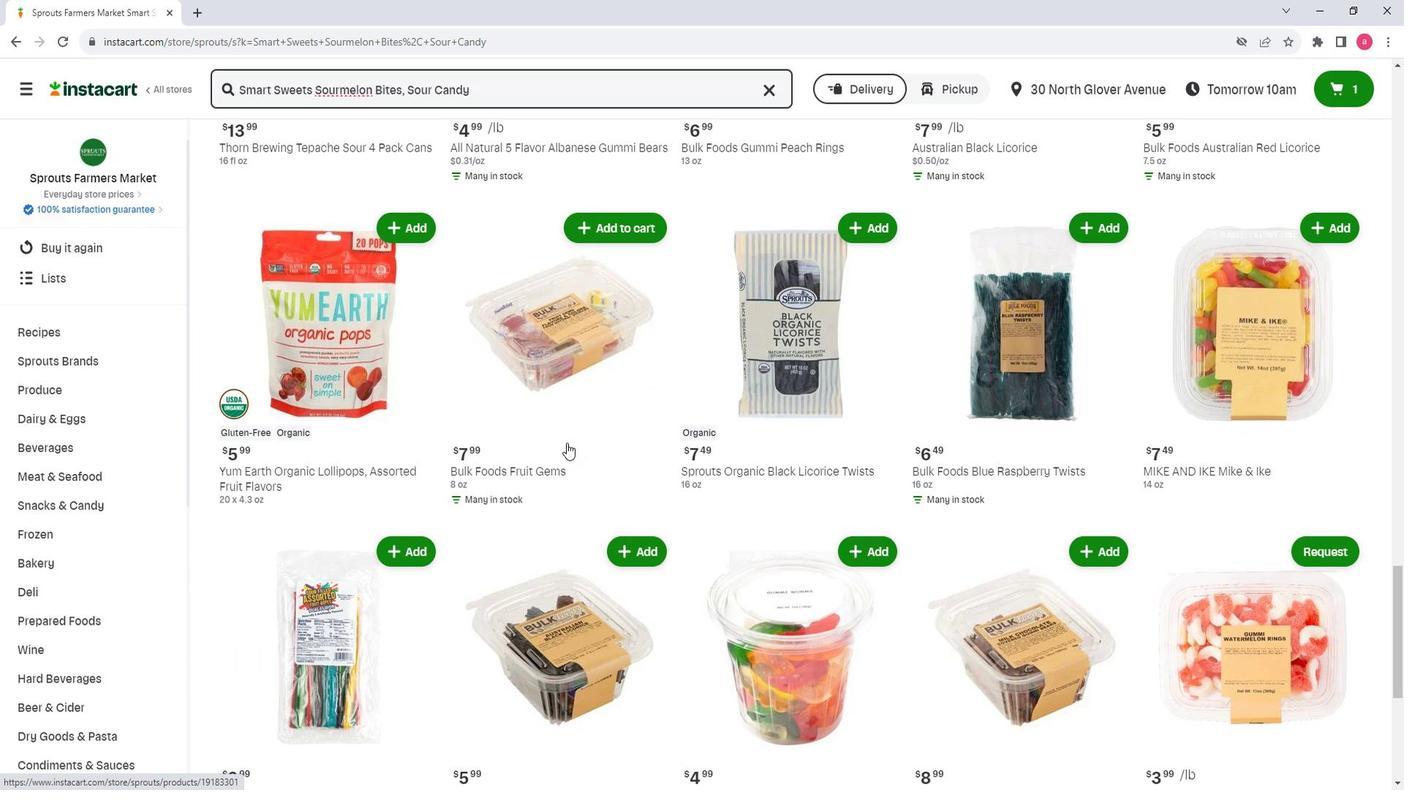 
Action: Mouse scrolled (567, 445) with delta (0, 0)
Screenshot: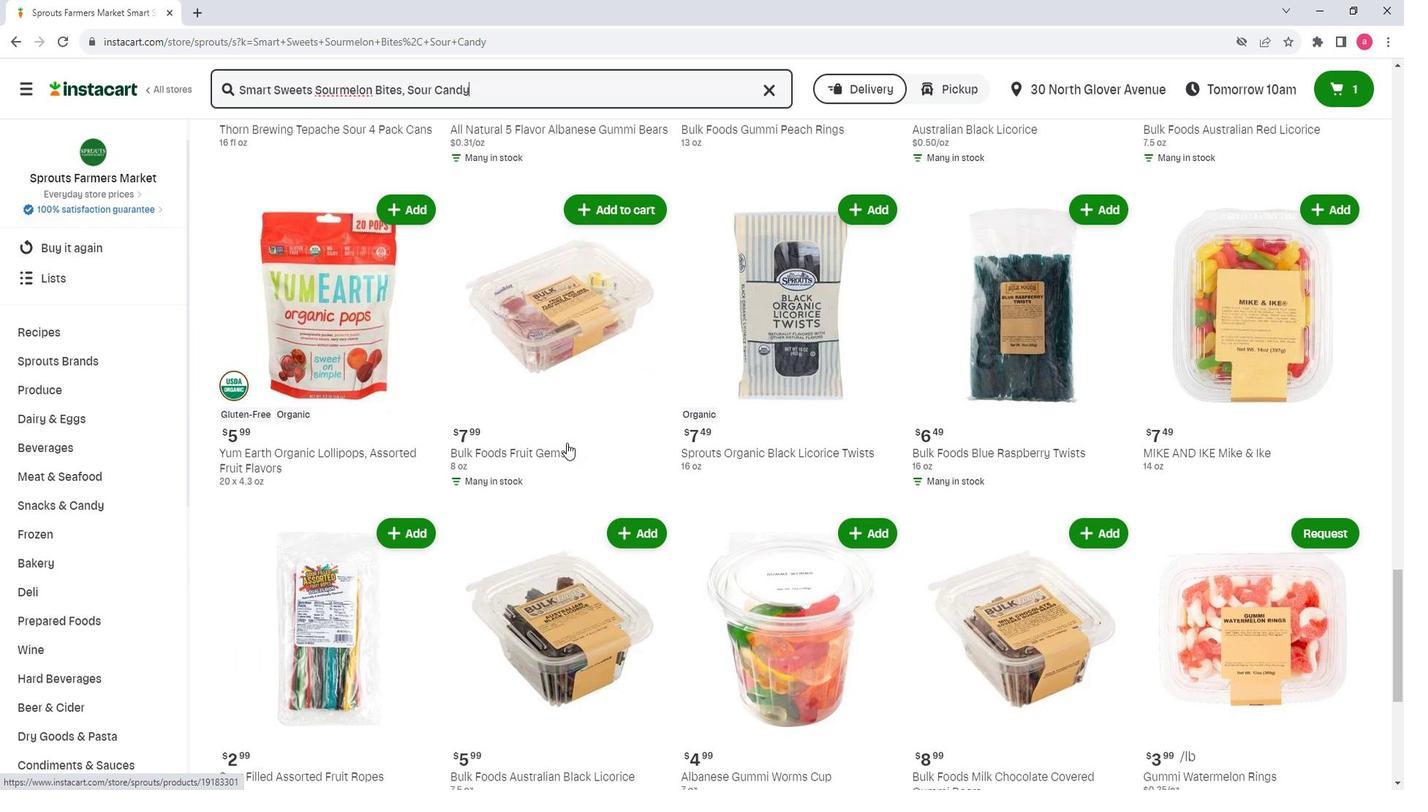 
Action: Mouse scrolled (567, 445) with delta (0, 0)
Screenshot: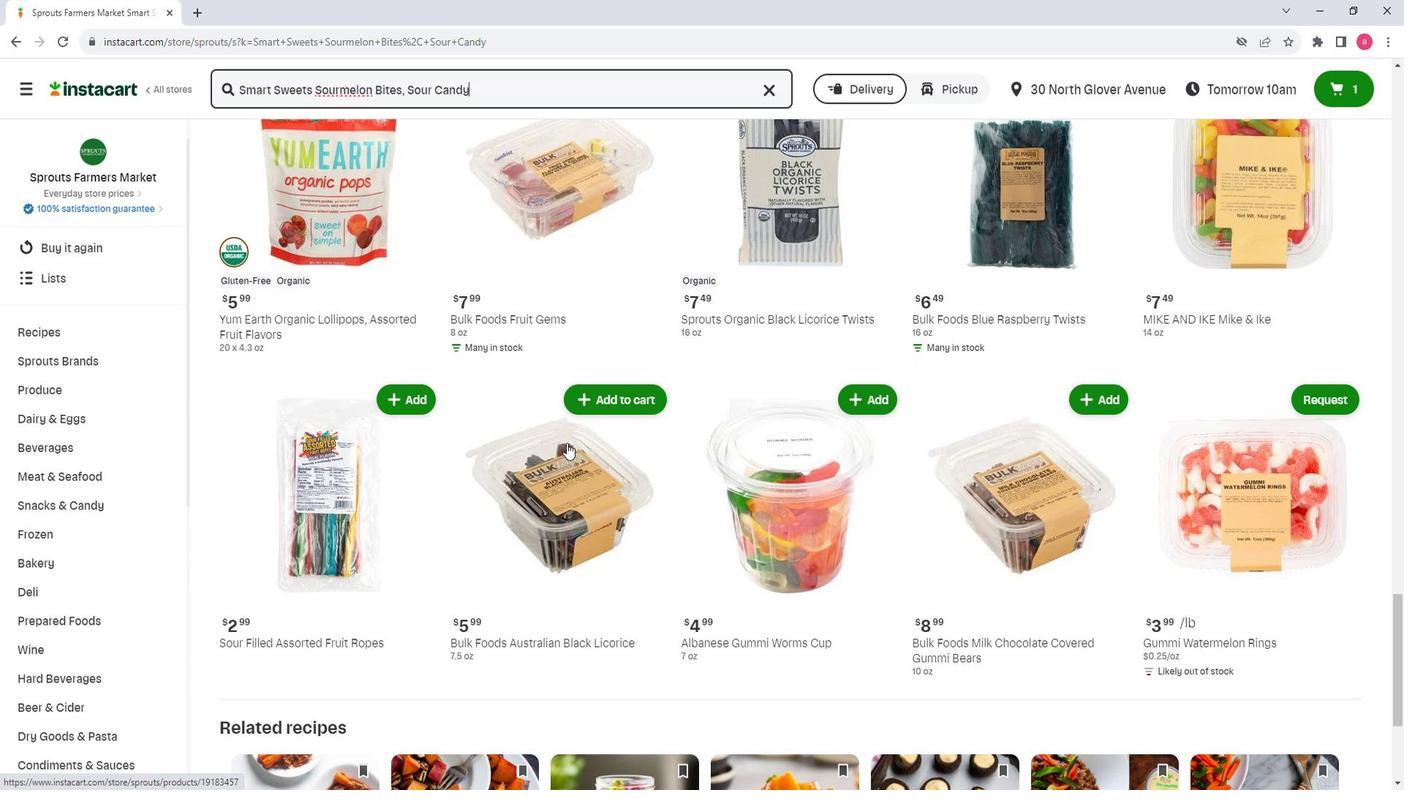 
Action: Mouse scrolled (567, 445) with delta (0, 0)
Screenshot: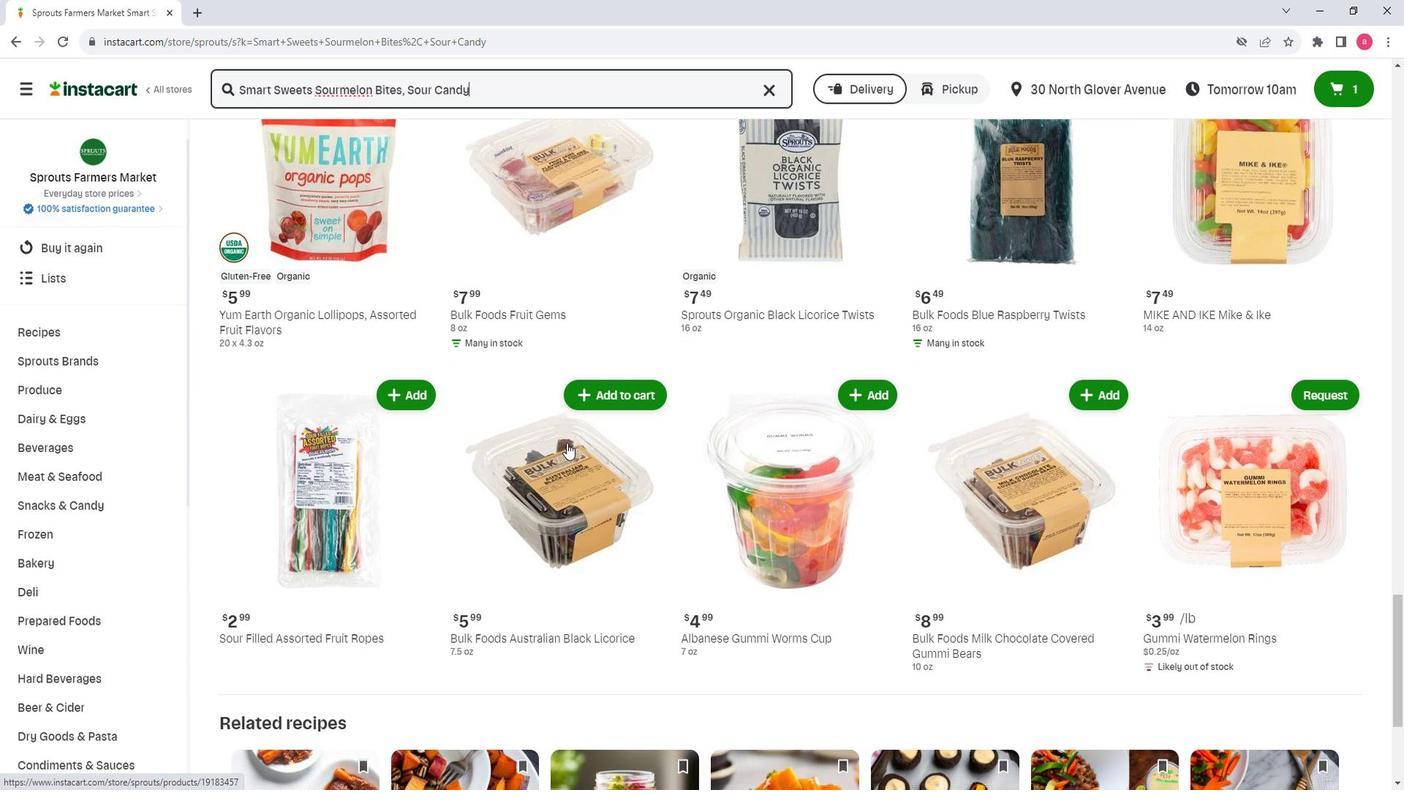 
Action: Mouse scrolled (567, 445) with delta (0, 0)
Screenshot: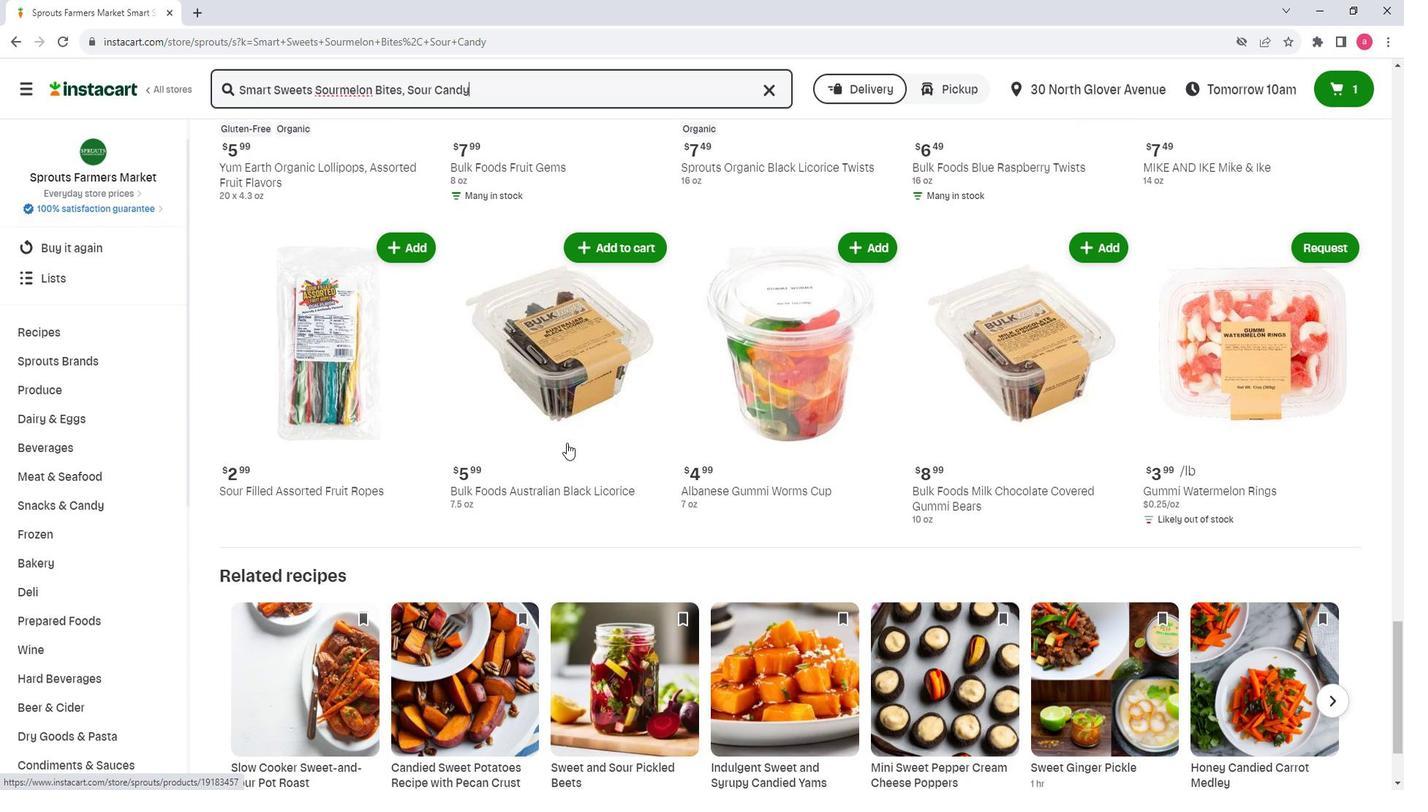 
Action: Mouse scrolled (567, 445) with delta (0, 0)
Screenshot: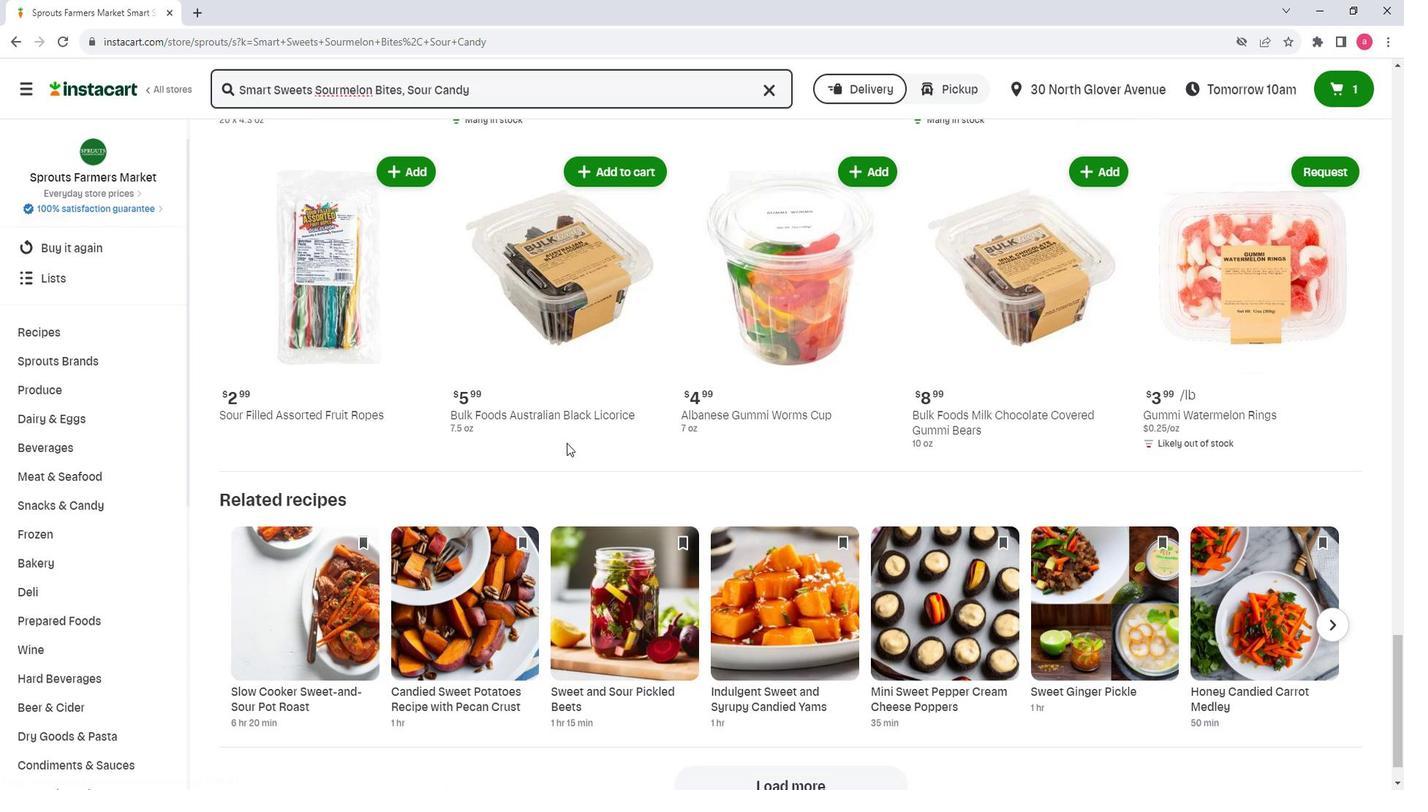 
Action: Mouse scrolled (567, 445) with delta (0, 0)
Screenshot: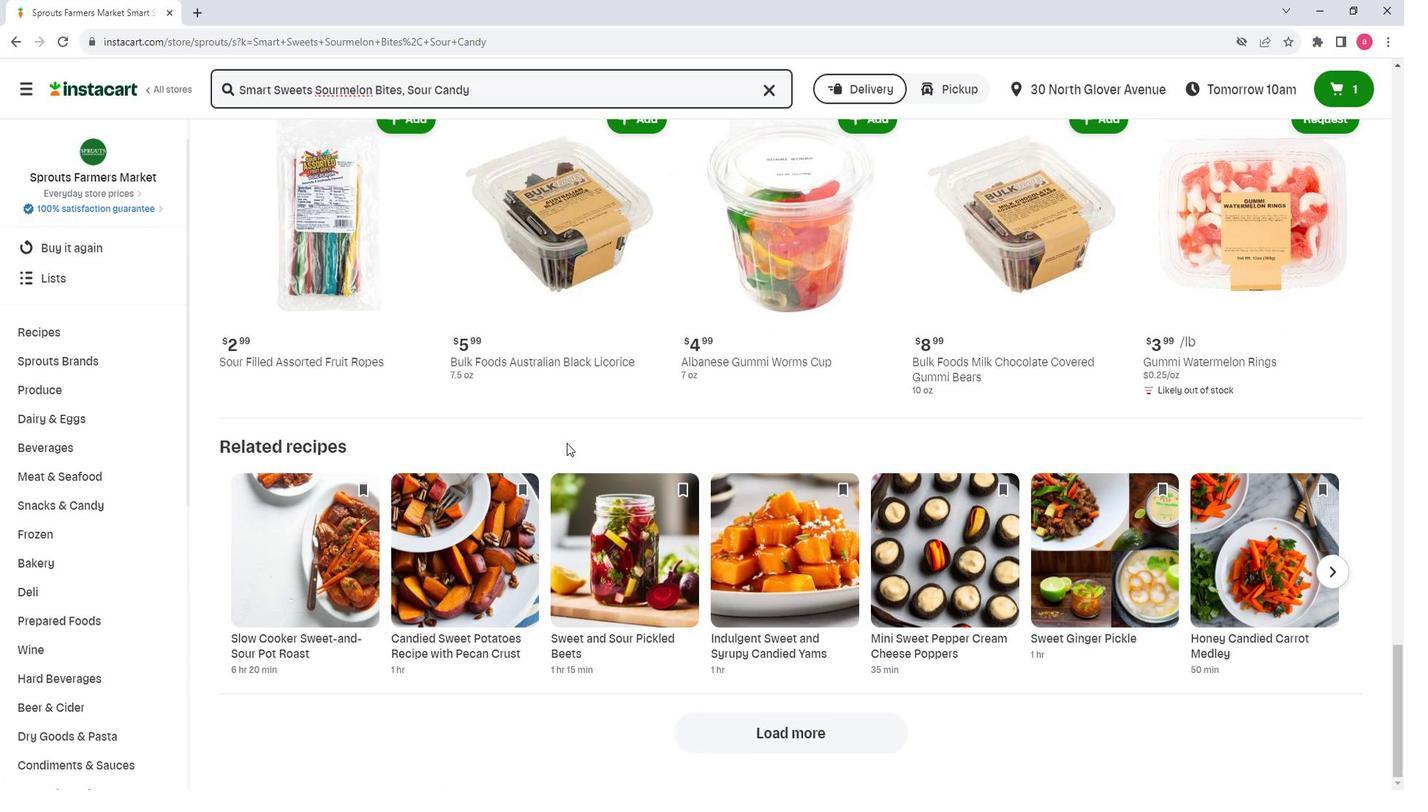 
